 Task: Create new Company, with domain: 'zucc.ee' and type: 'Other'. Add new contact for this company, with mail Id: 'Aadya21King@zucc.ee', First Name: Aadya, Last name:  King, Job Title: 'Data Analyst', Phone Number: '(512) 555-4573'. Change life cycle stage to  Lead and lead status to  In Progress. Logged in from softage.10@softage.net
Action: Mouse moved to (68, 66)
Screenshot: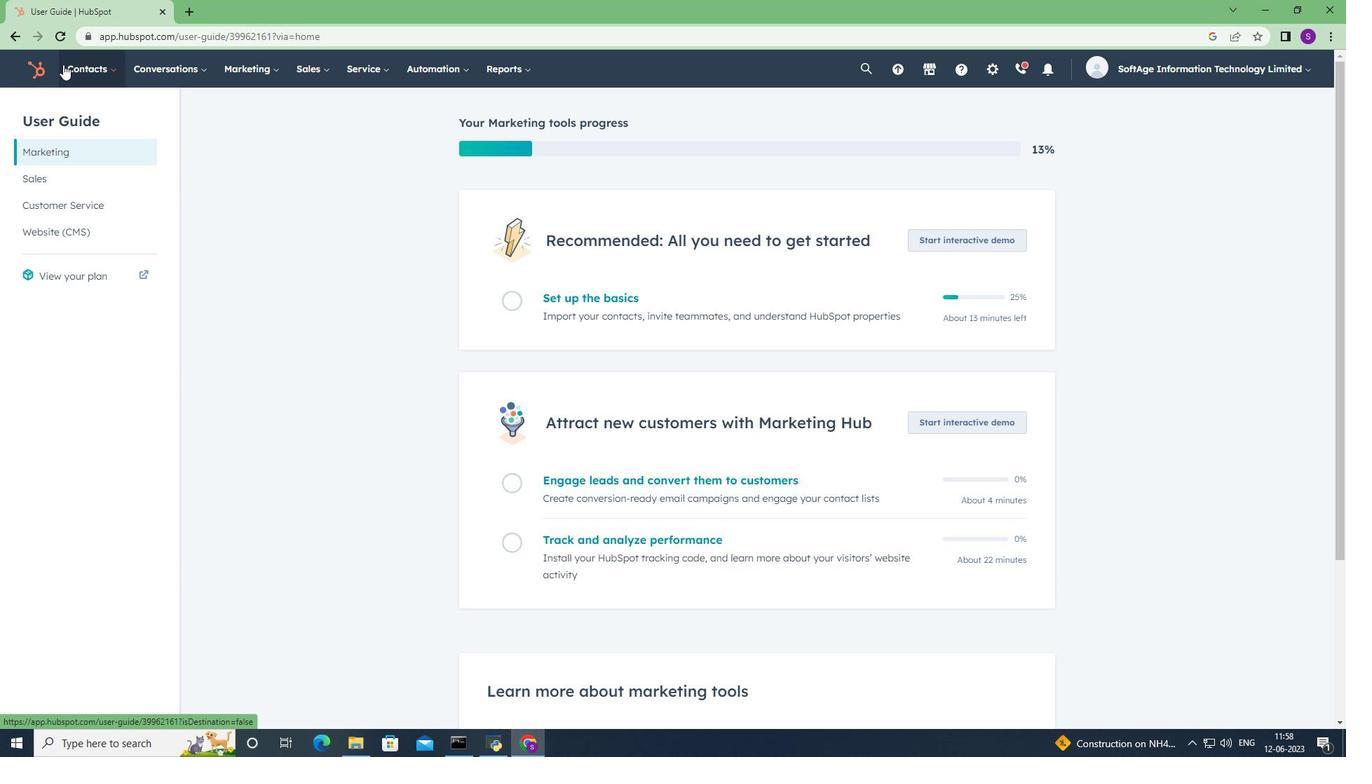 
Action: Mouse pressed left at (68, 66)
Screenshot: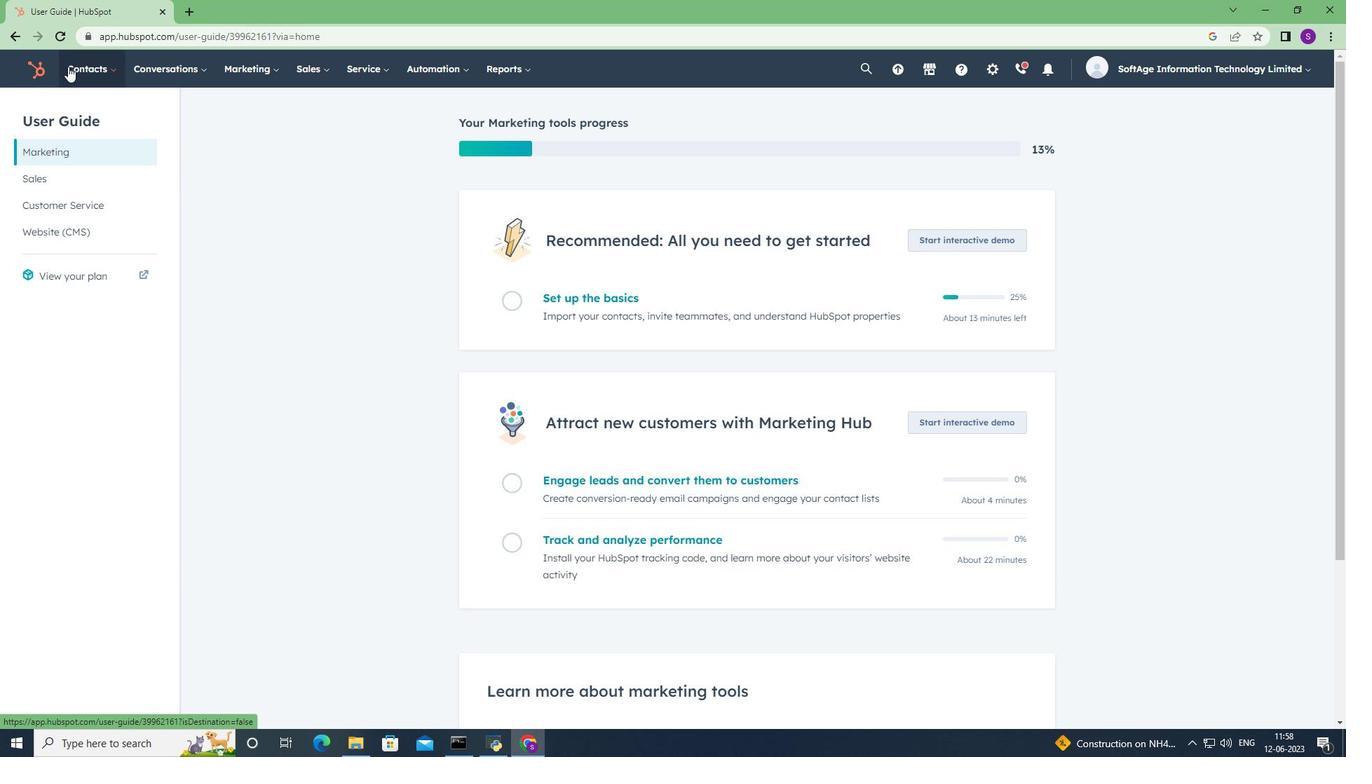 
Action: Mouse moved to (115, 144)
Screenshot: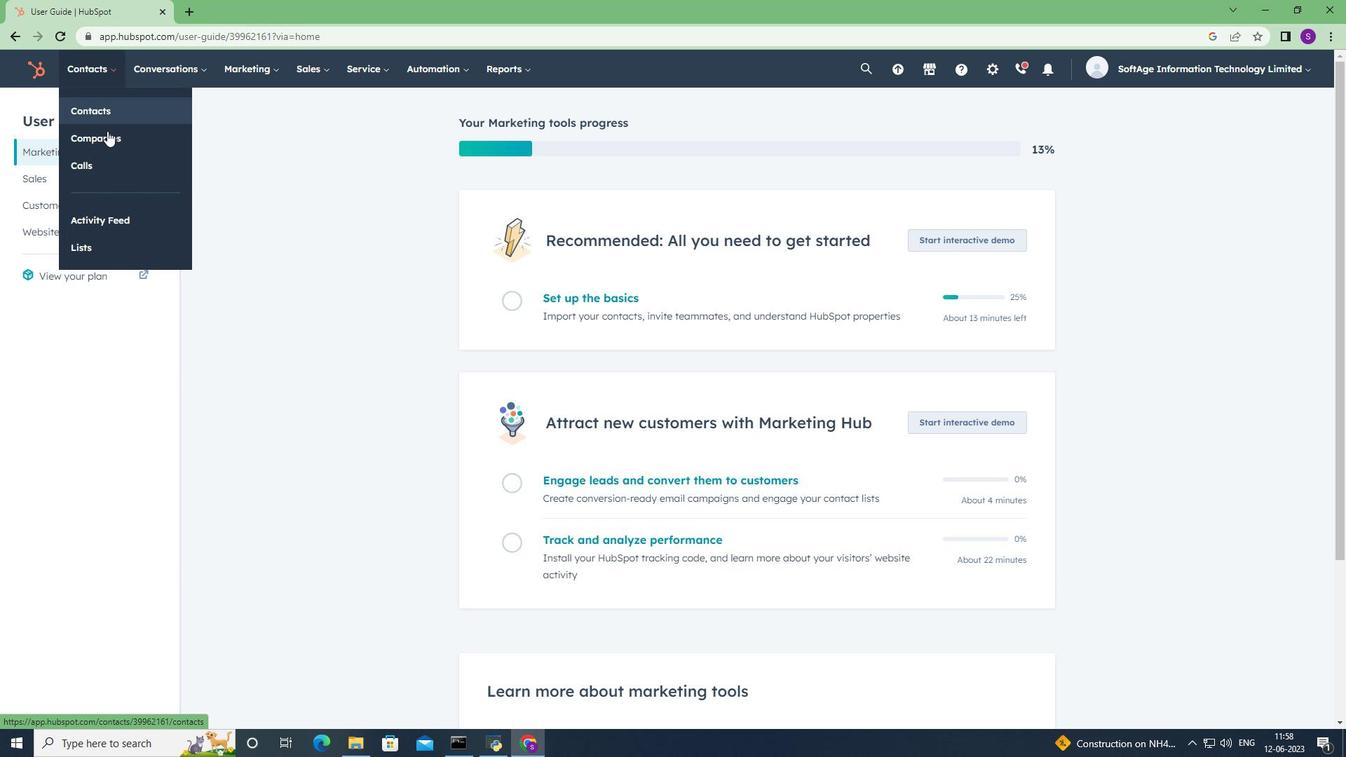 
Action: Mouse pressed left at (115, 144)
Screenshot: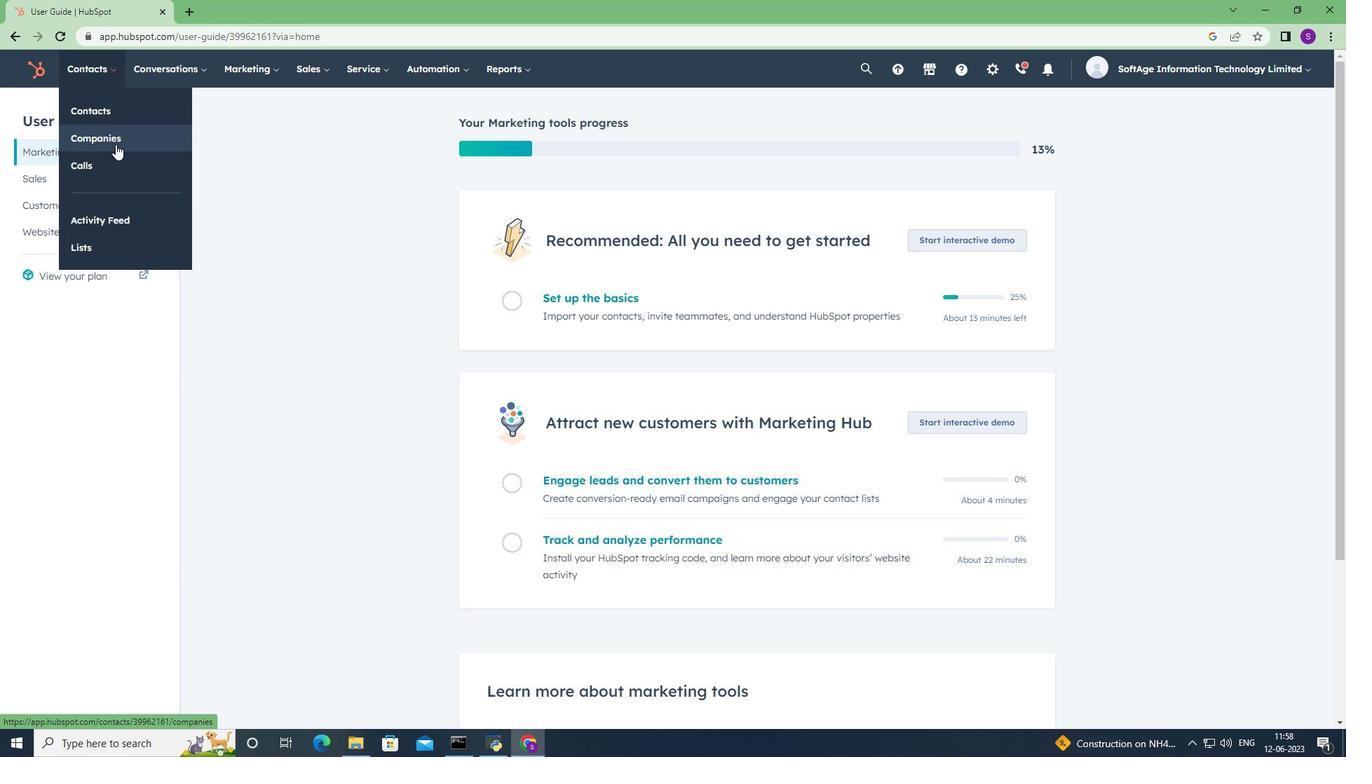 
Action: Mouse moved to (1285, 123)
Screenshot: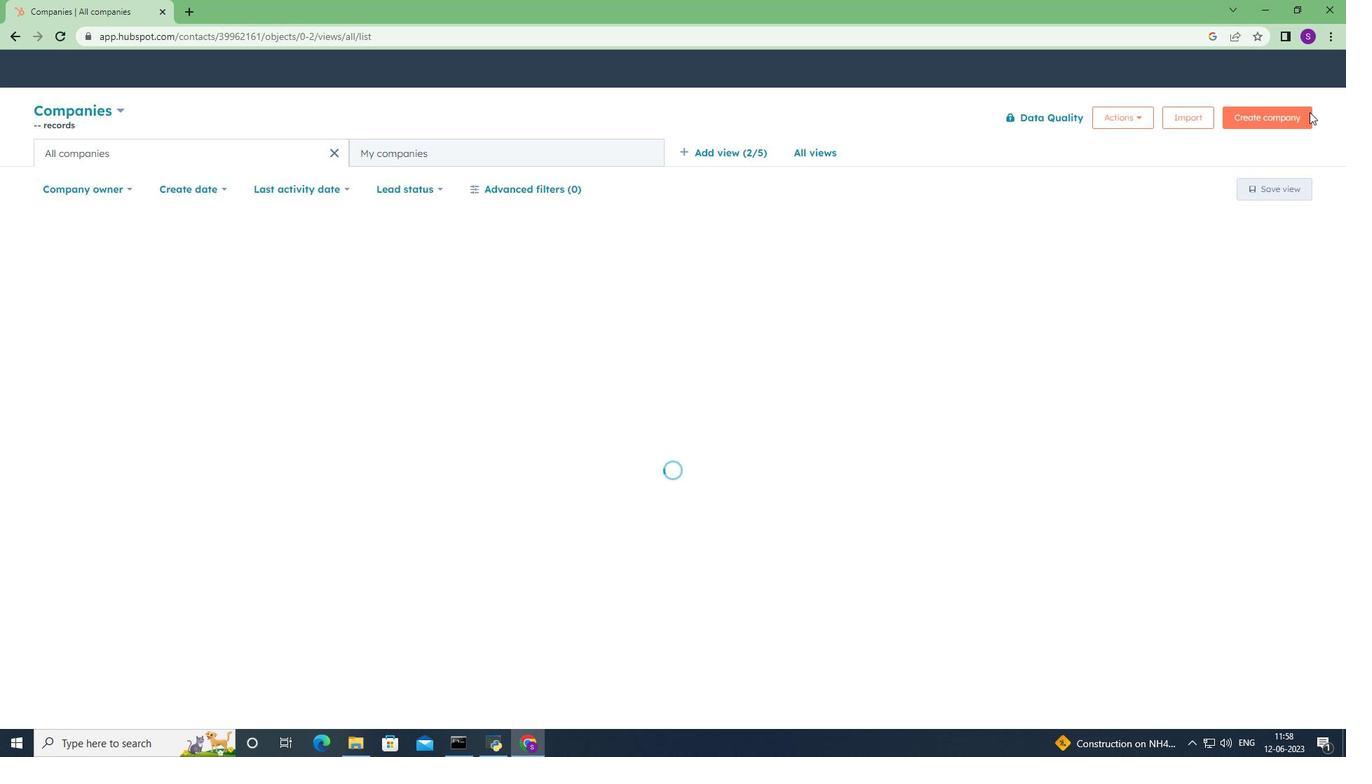 
Action: Mouse pressed left at (1285, 123)
Screenshot: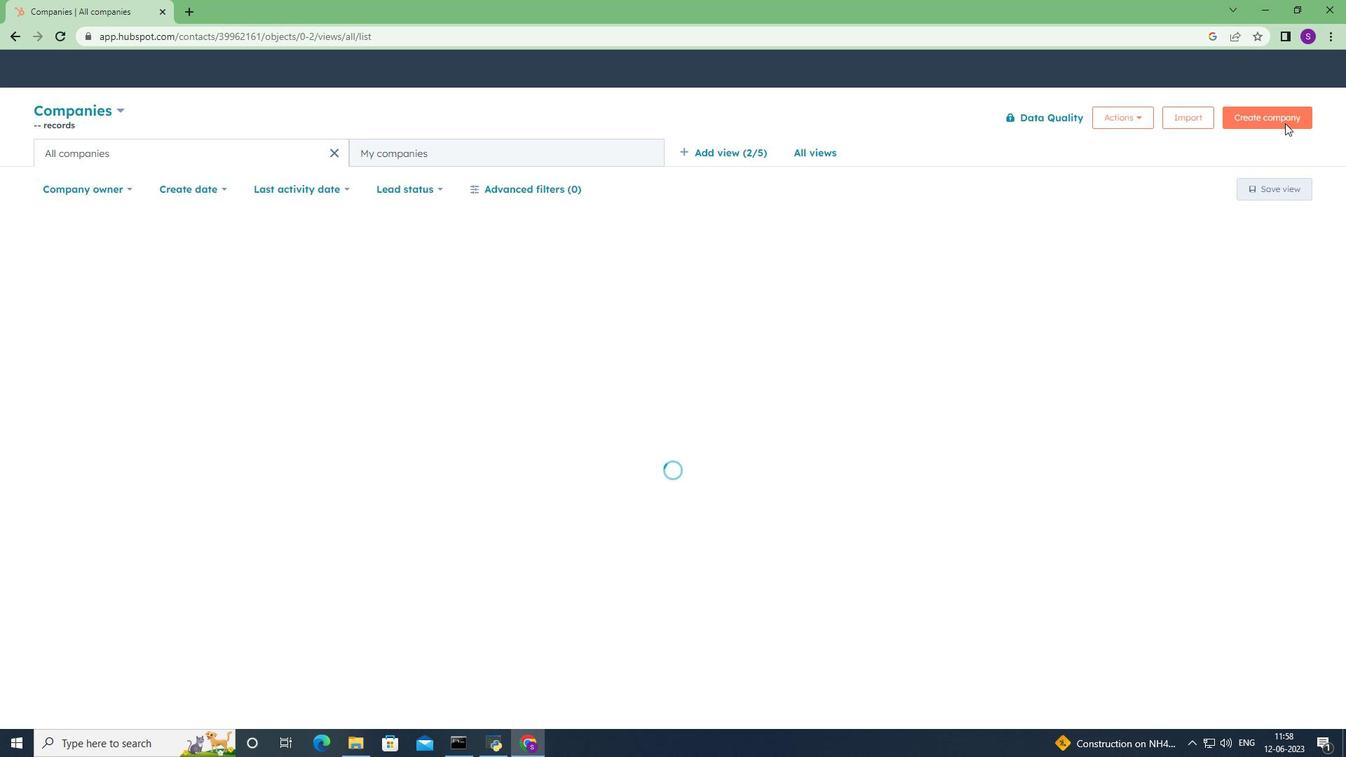 
Action: Mouse moved to (1020, 184)
Screenshot: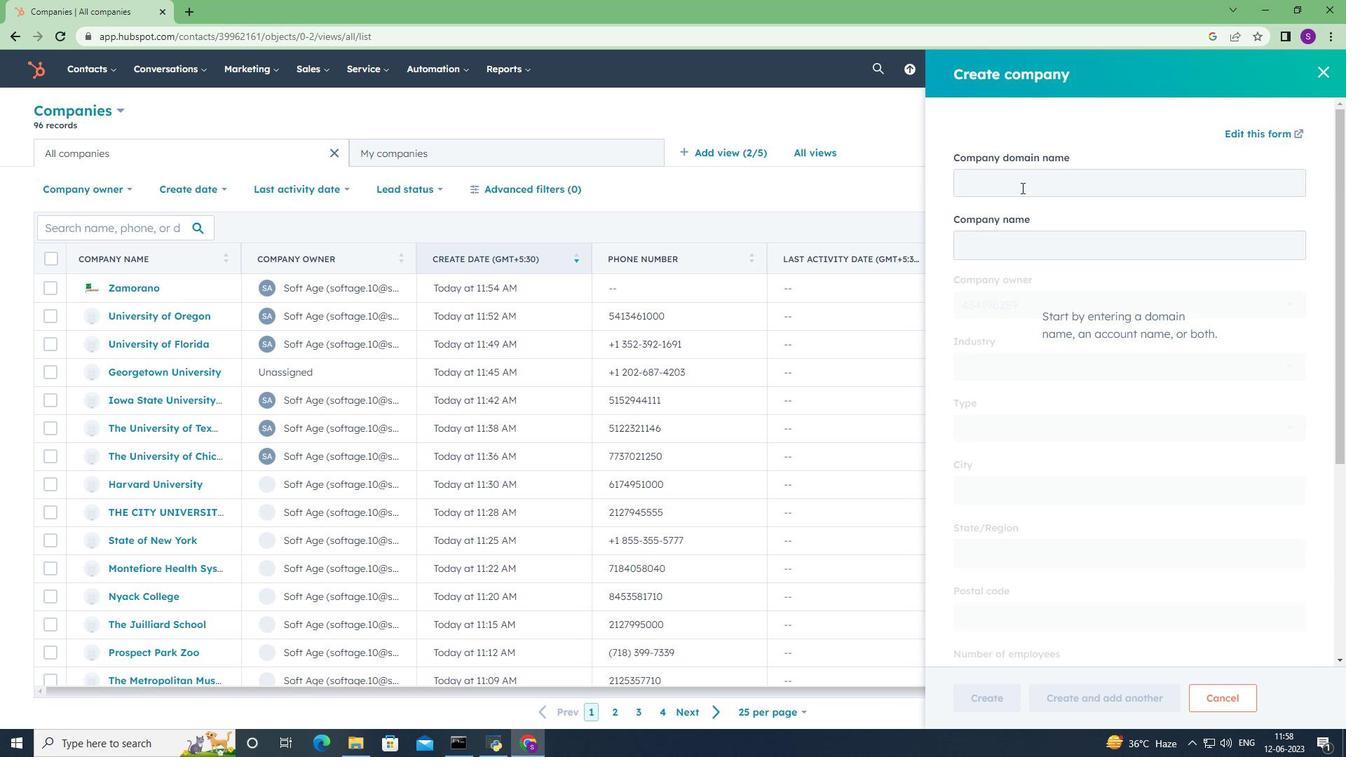 
Action: Mouse pressed left at (1020, 184)
Screenshot: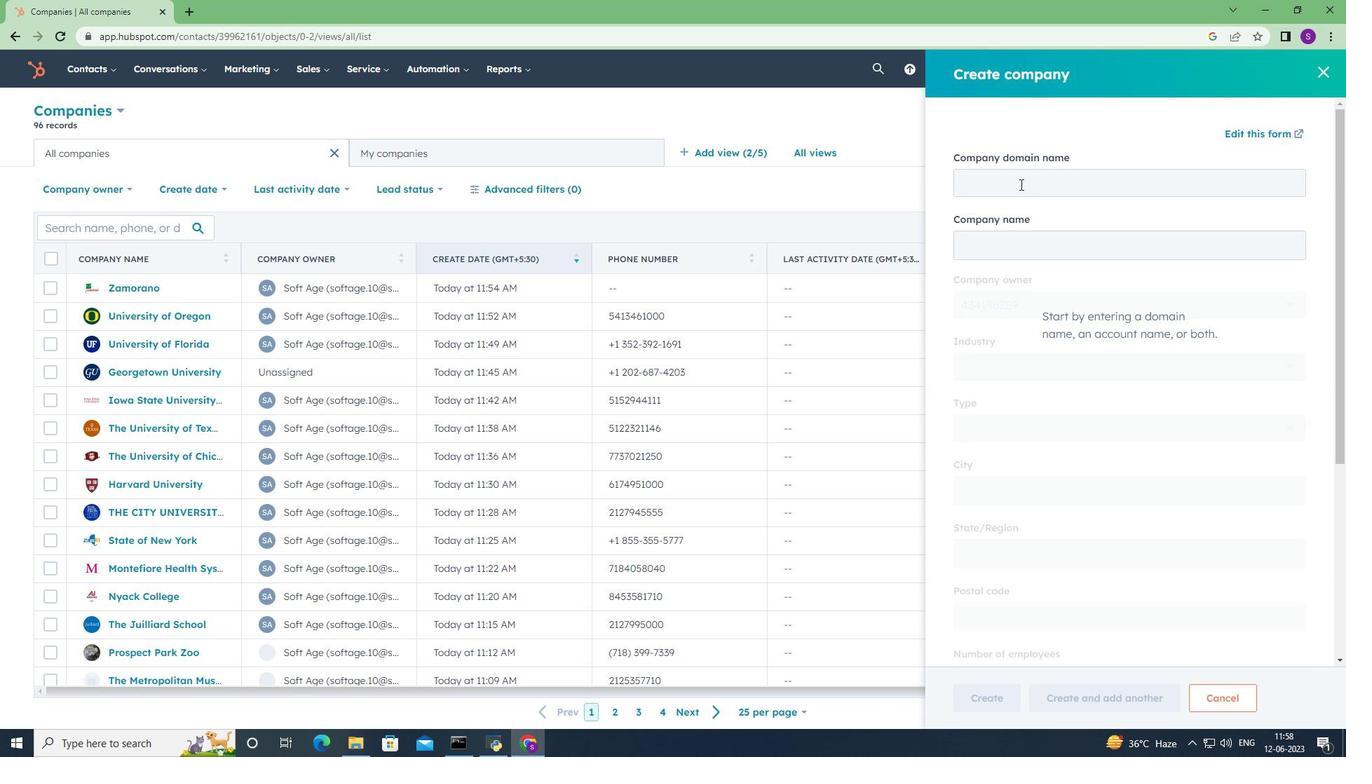 
Action: Key pressed zucc.ee
Screenshot: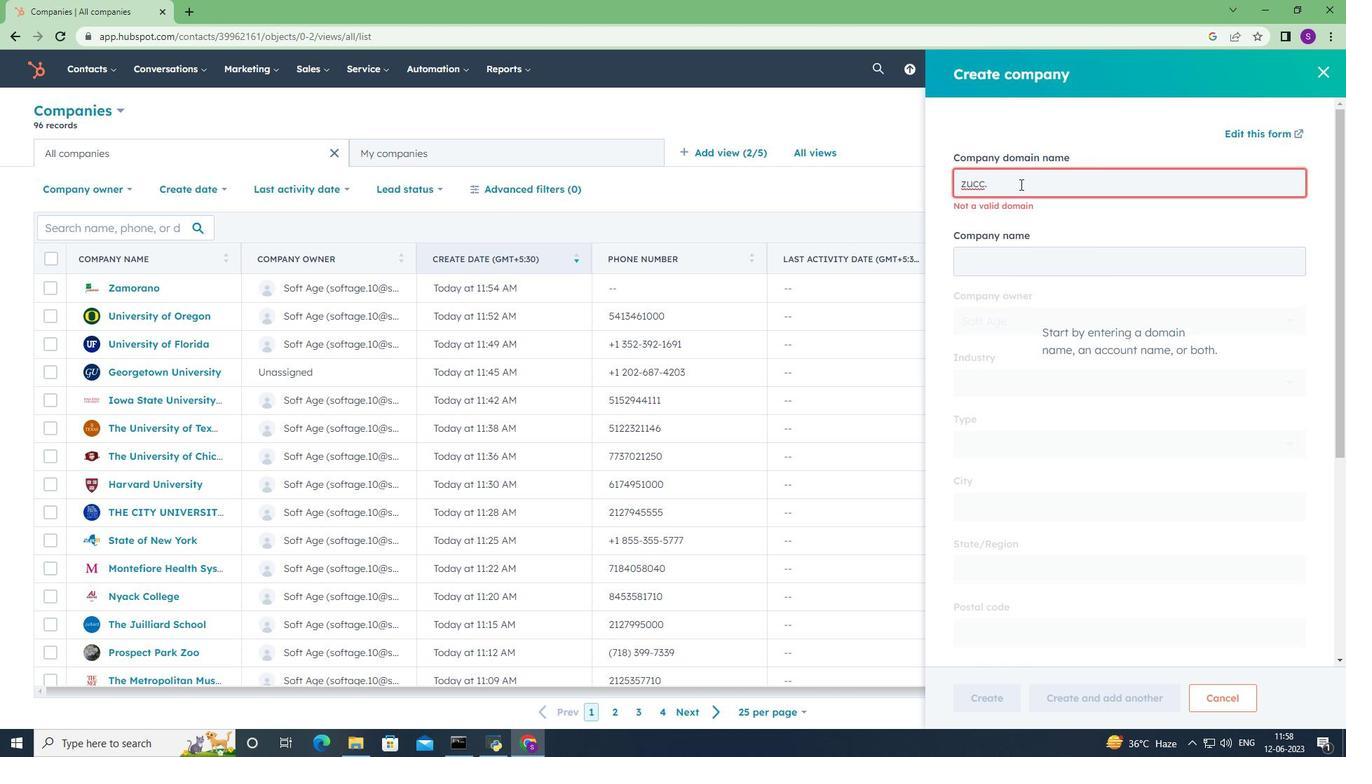 
Action: Mouse moved to (1113, 221)
Screenshot: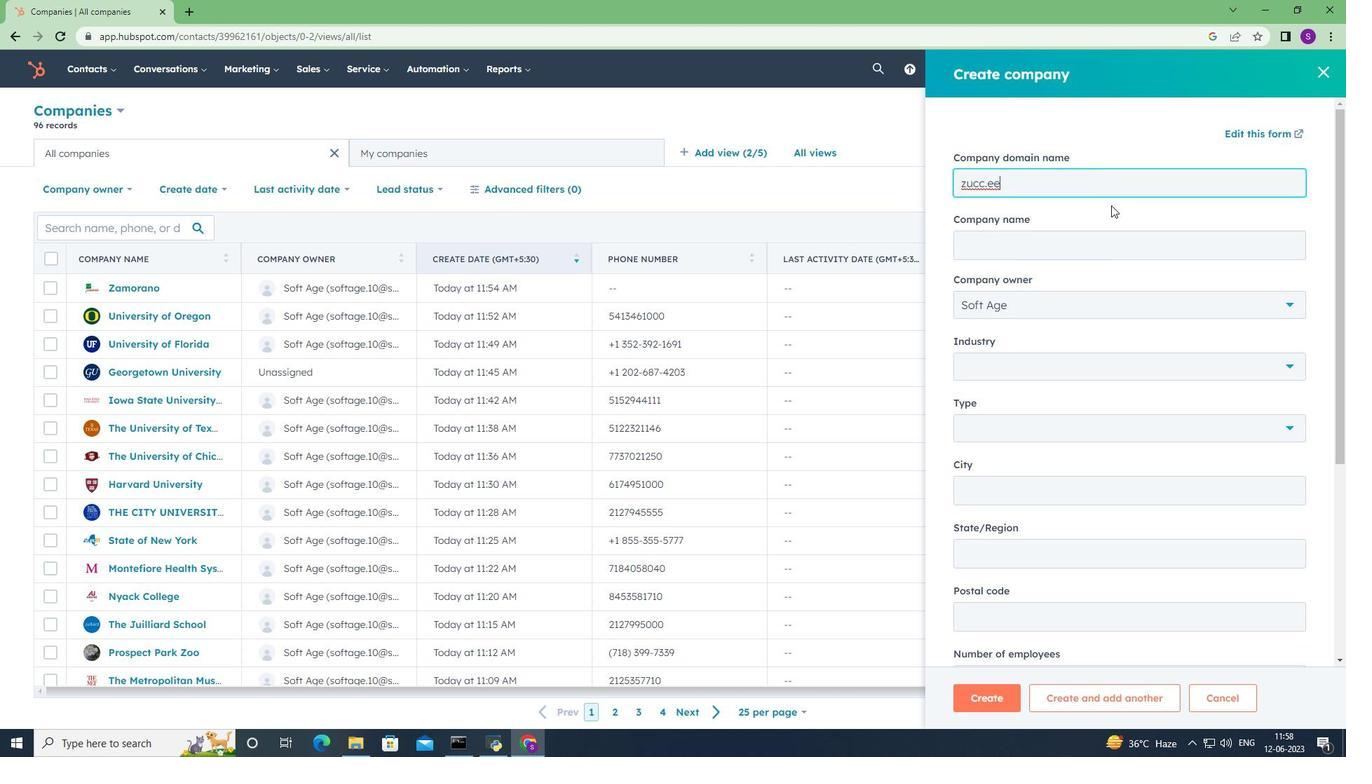
Action: Mouse scrolled (1113, 220) with delta (0, 0)
Screenshot: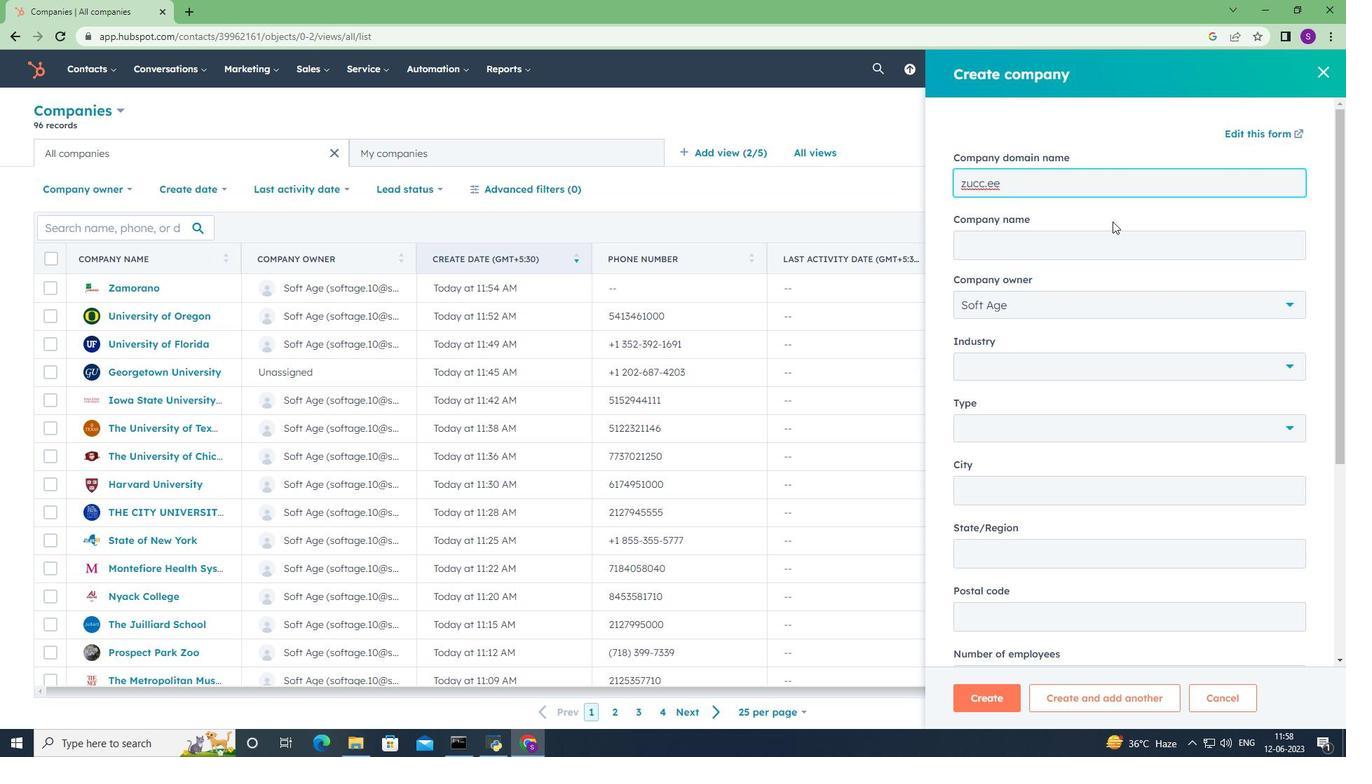
Action: Mouse moved to (1112, 223)
Screenshot: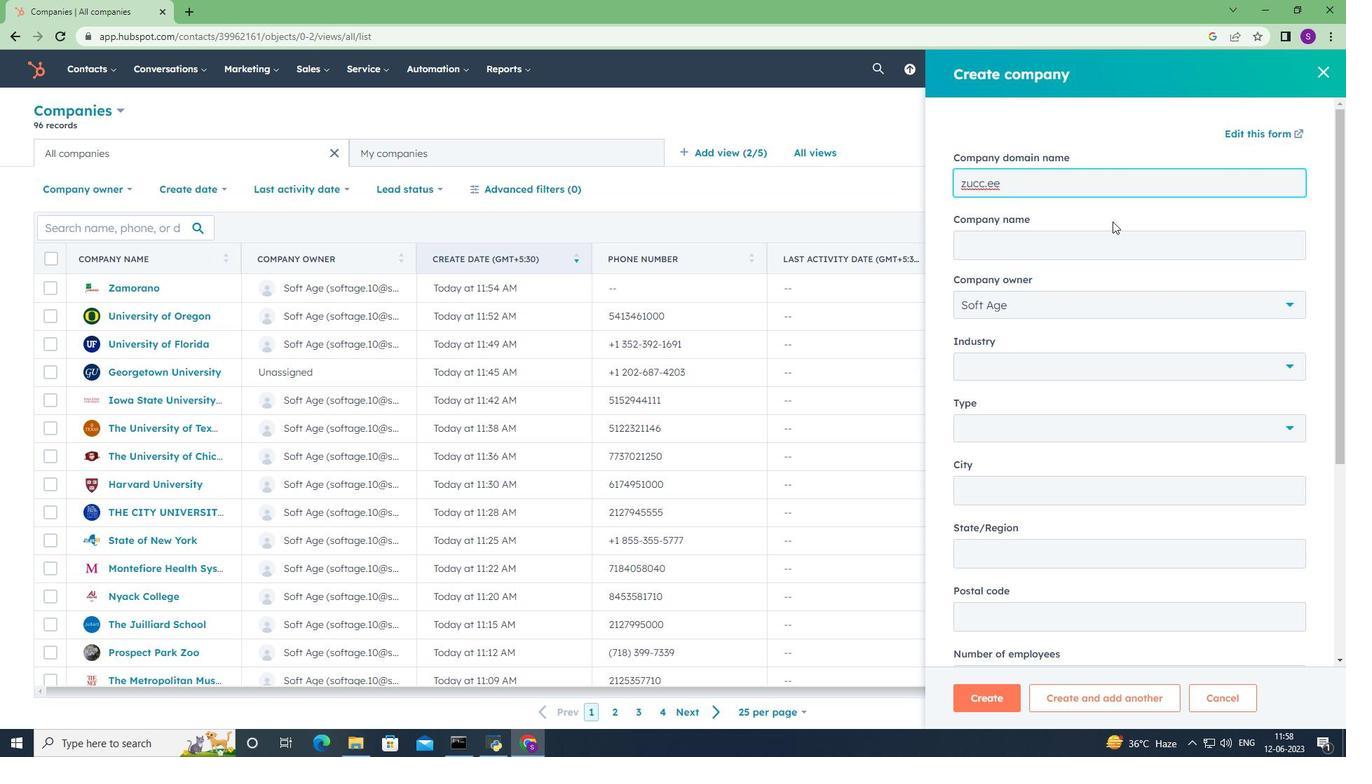 
Action: Mouse scrolled (1112, 222) with delta (0, 0)
Screenshot: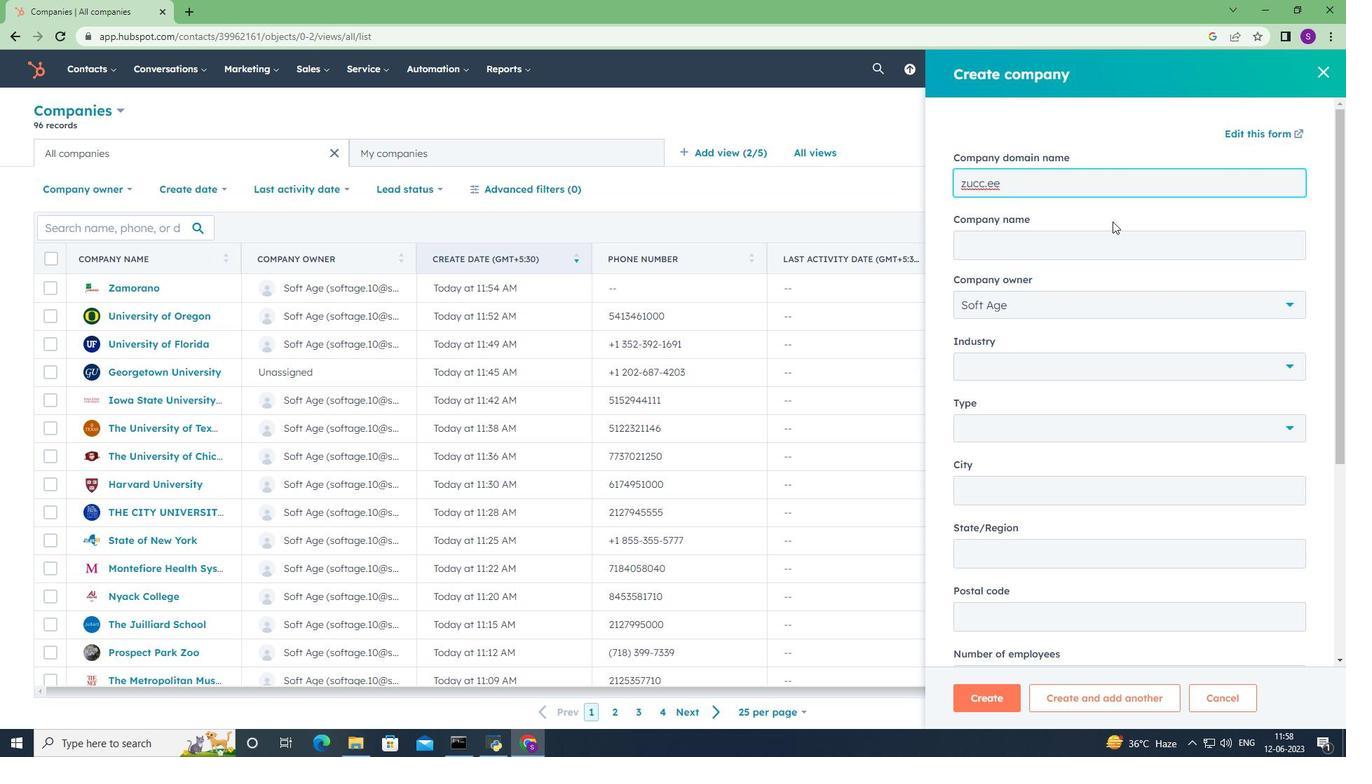 
Action: Mouse moved to (1111, 225)
Screenshot: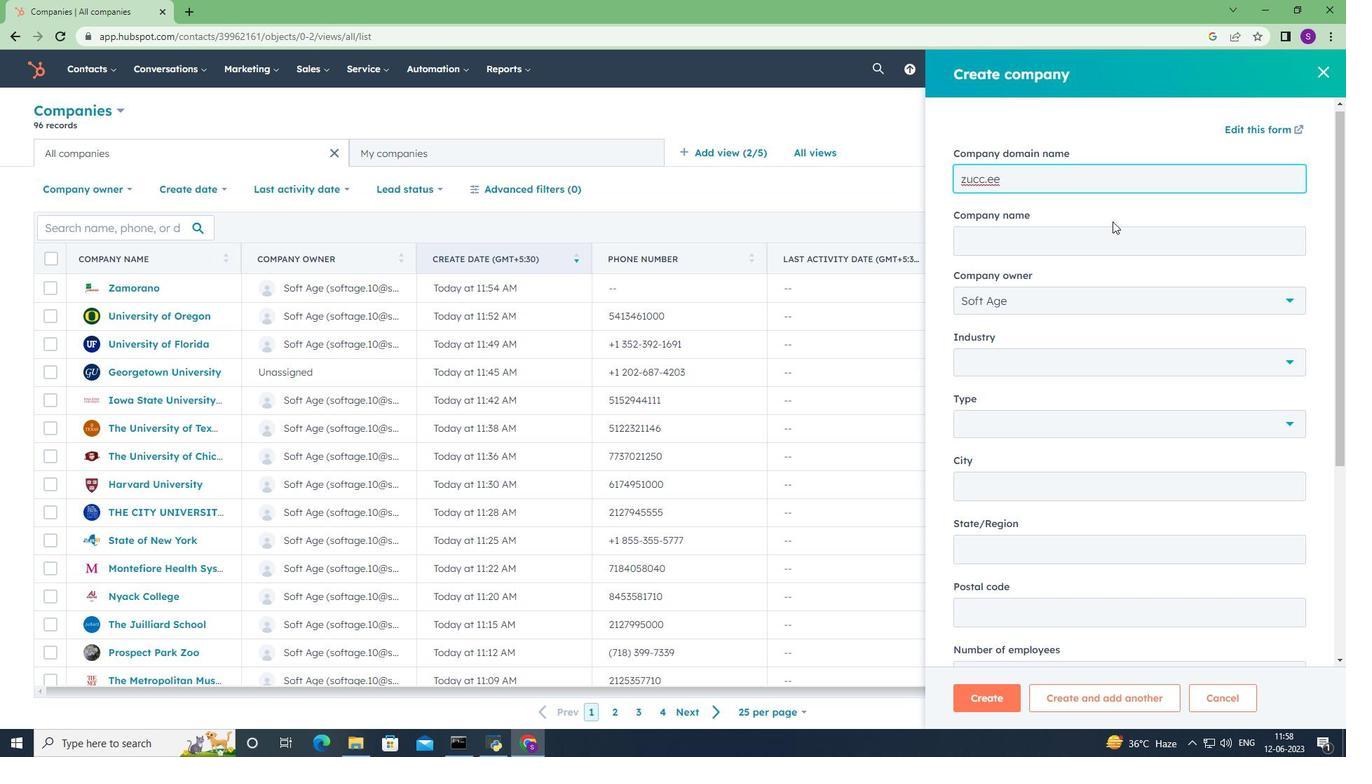 
Action: Mouse scrolled (1111, 225) with delta (0, 0)
Screenshot: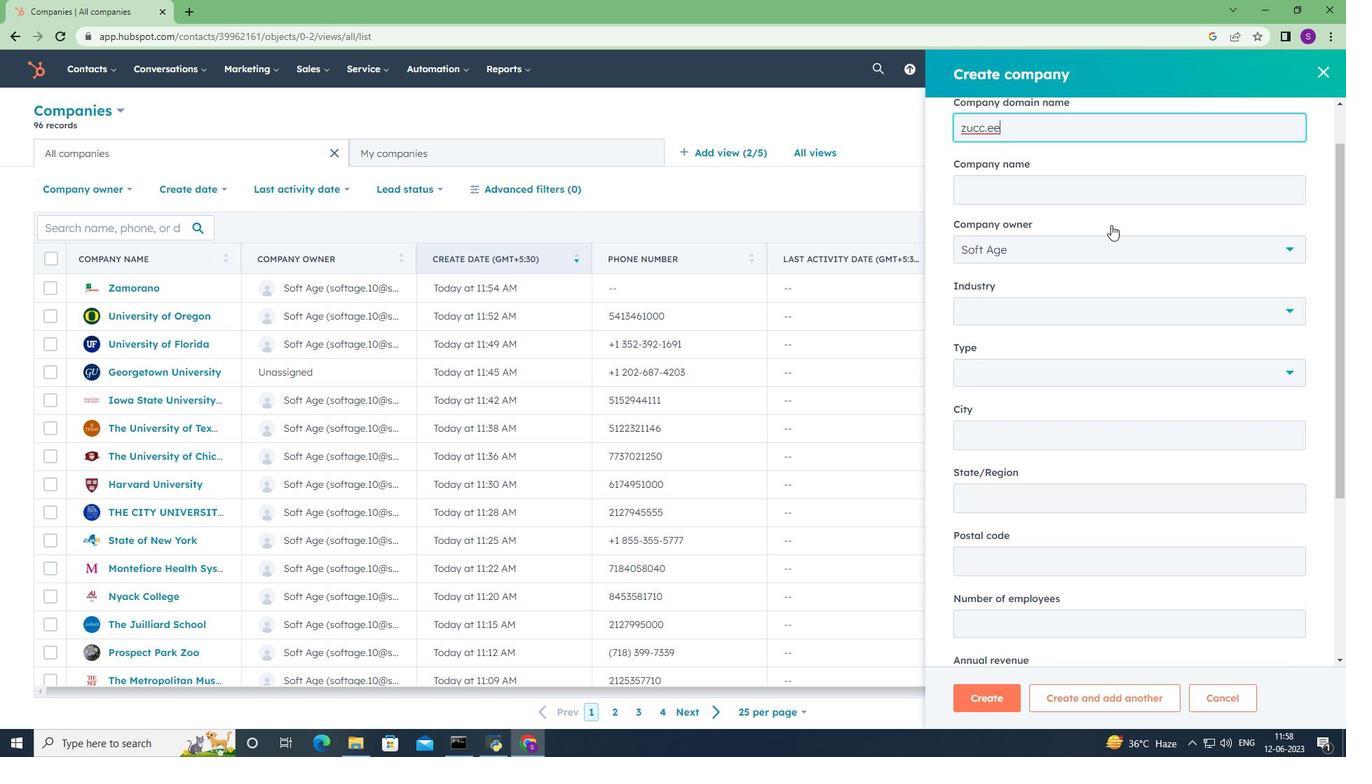 
Action: Mouse scrolled (1111, 225) with delta (0, 0)
Screenshot: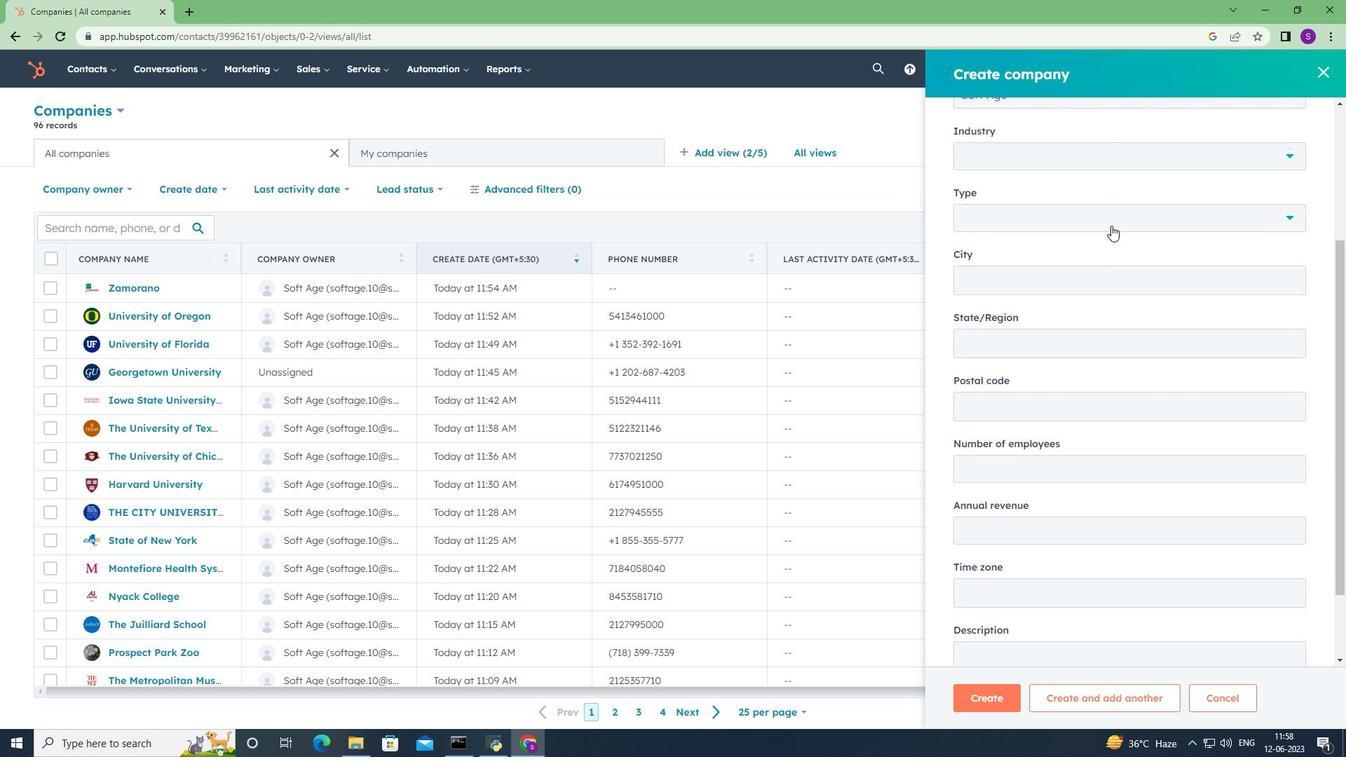 
Action: Mouse scrolled (1111, 225) with delta (0, 0)
Screenshot: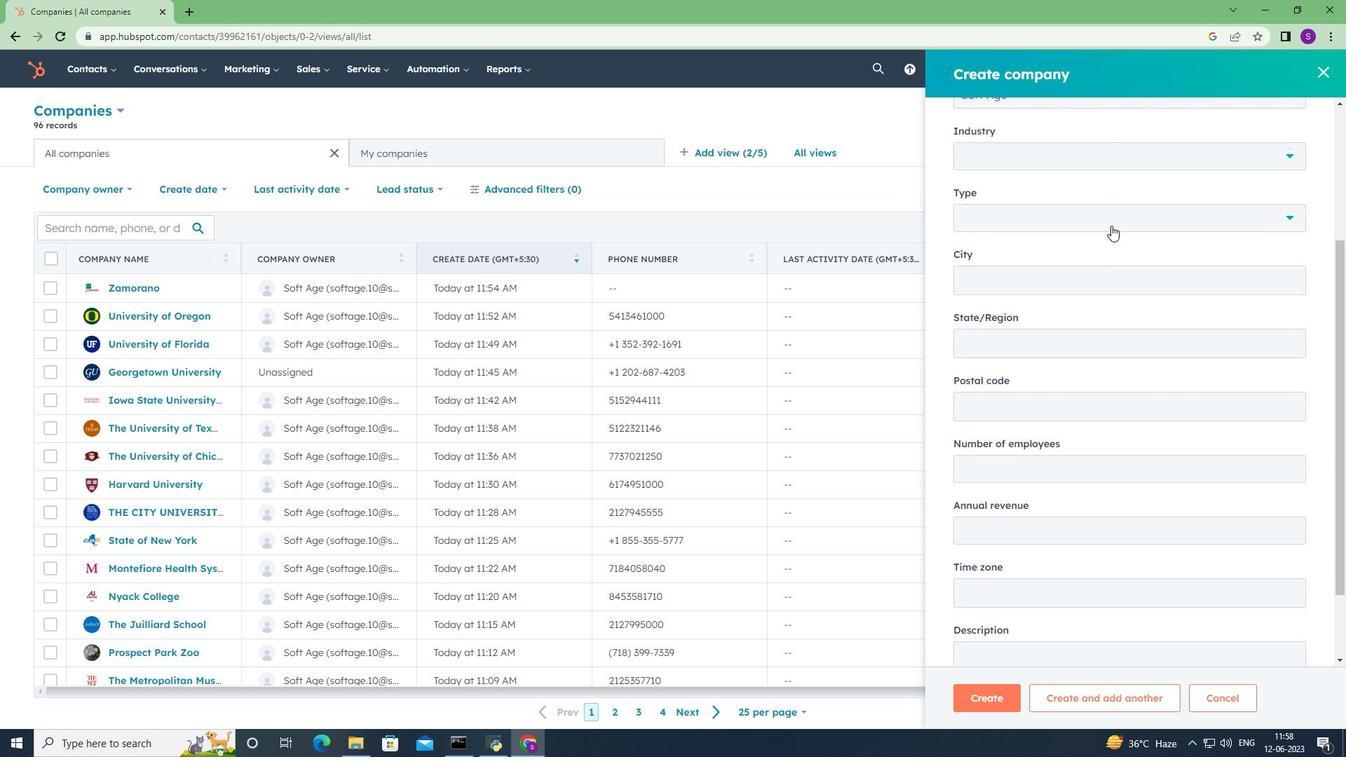 
Action: Mouse scrolled (1111, 225) with delta (0, 0)
Screenshot: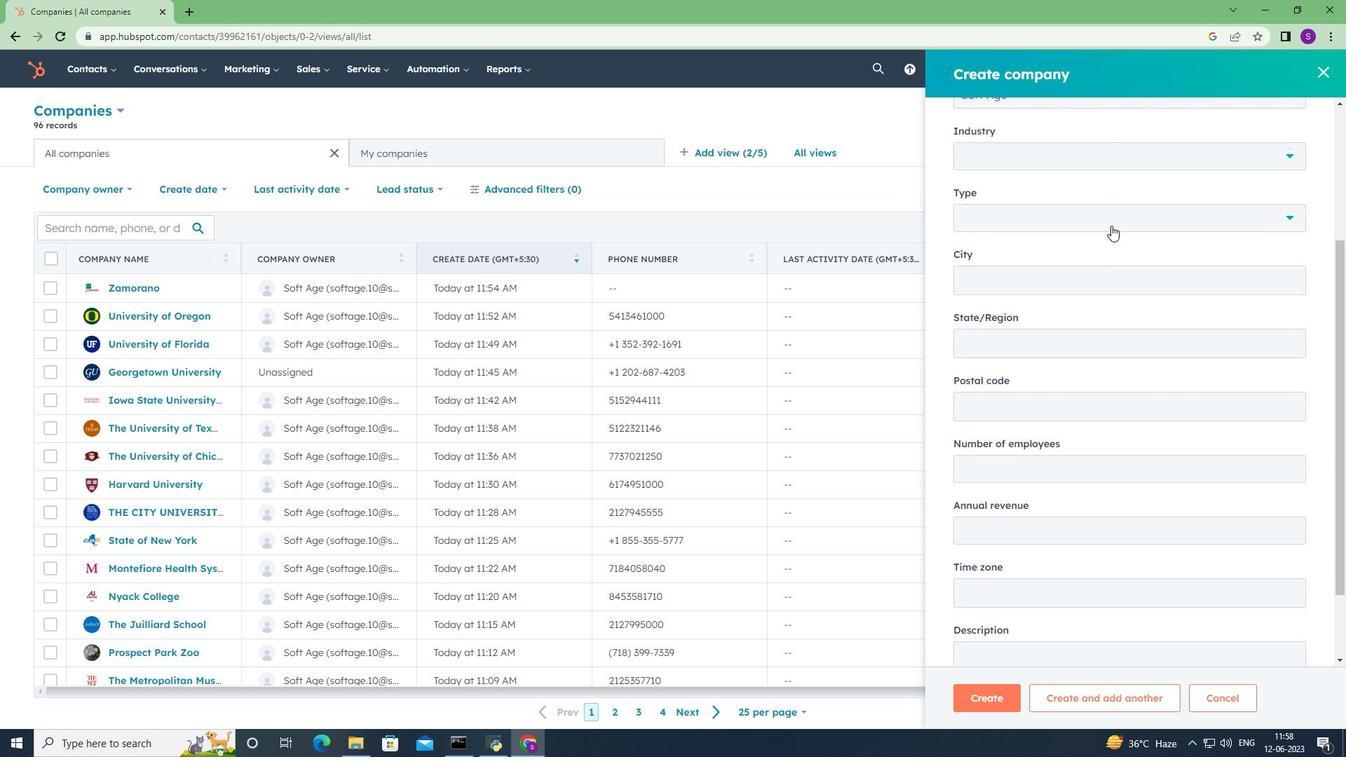 
Action: Mouse scrolled (1111, 225) with delta (0, 0)
Screenshot: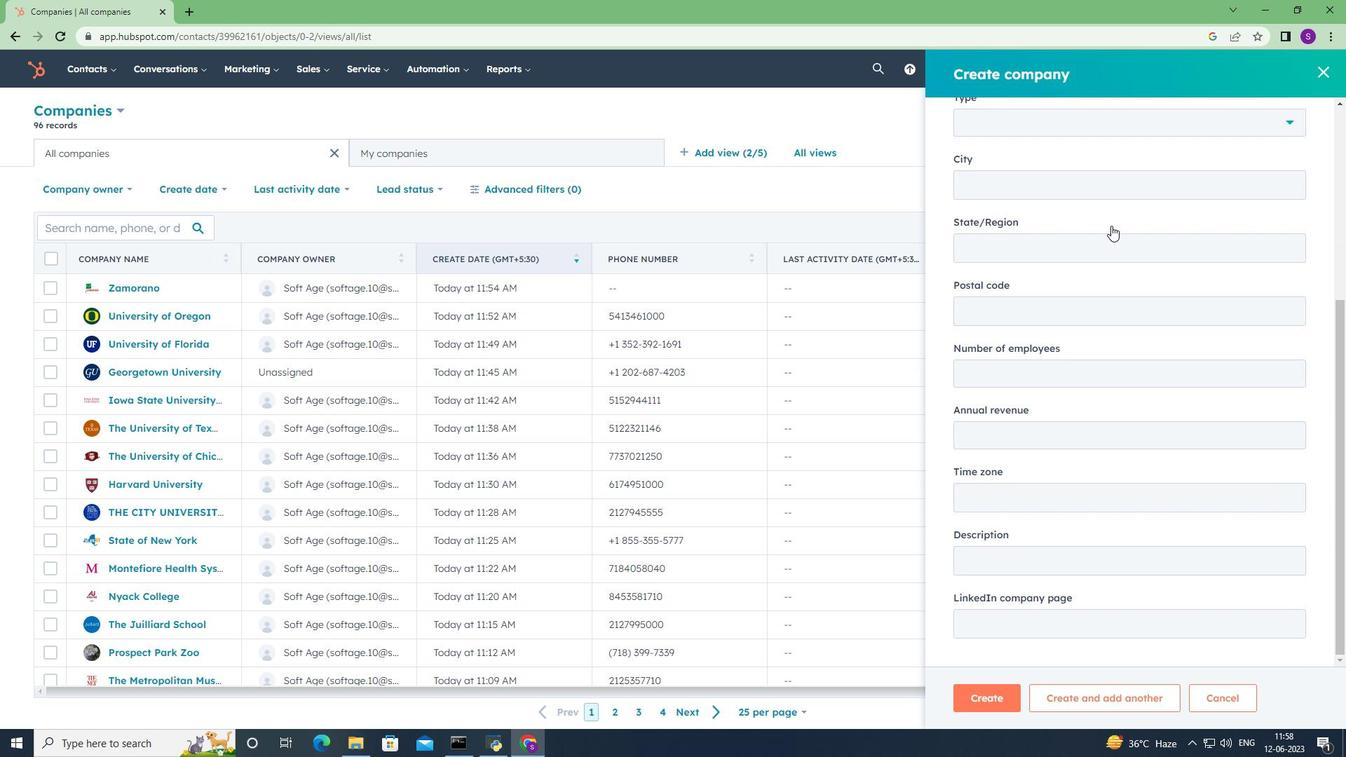 
Action: Mouse scrolled (1111, 225) with delta (0, 0)
Screenshot: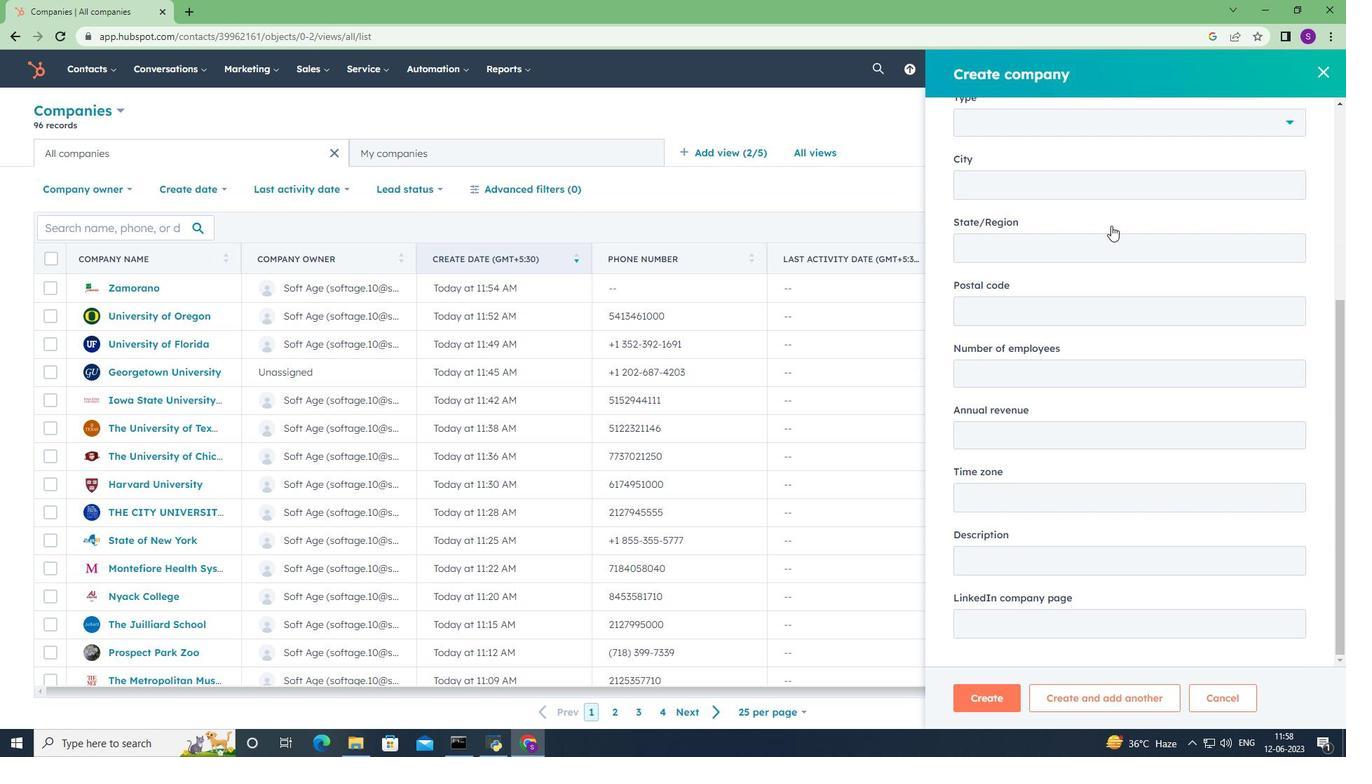 
Action: Mouse scrolled (1111, 225) with delta (0, 0)
Screenshot: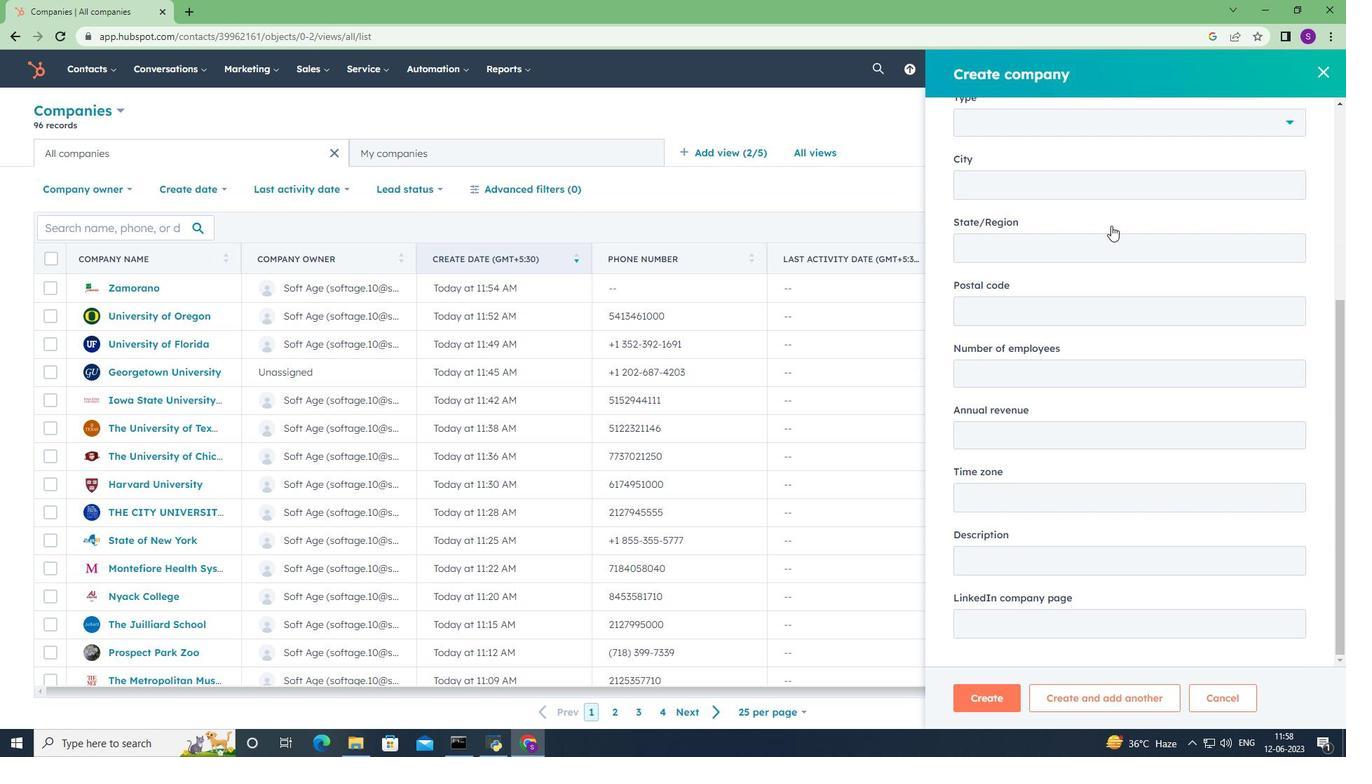 
Action: Mouse scrolled (1111, 225) with delta (0, 0)
Screenshot: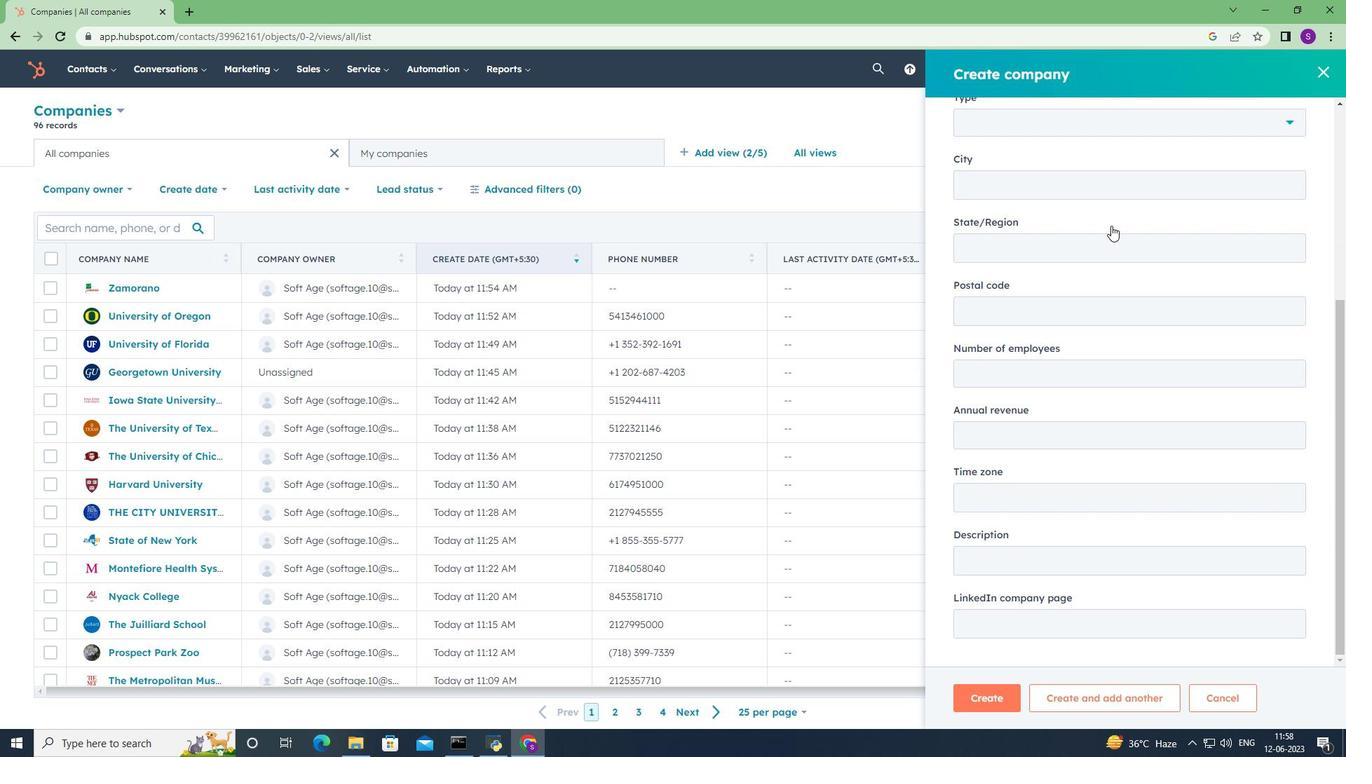 
Action: Mouse scrolled (1111, 226) with delta (0, 0)
Screenshot: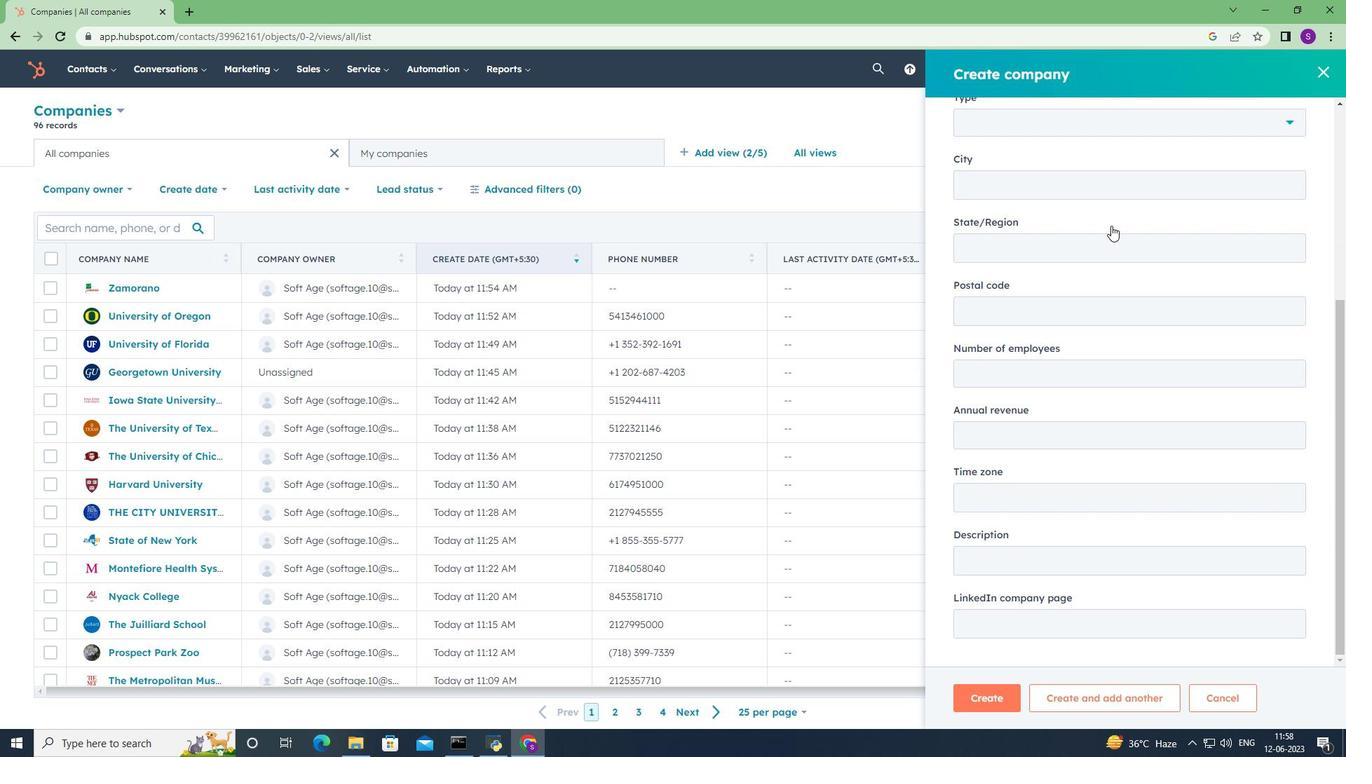 
Action: Mouse scrolled (1111, 226) with delta (0, 0)
Screenshot: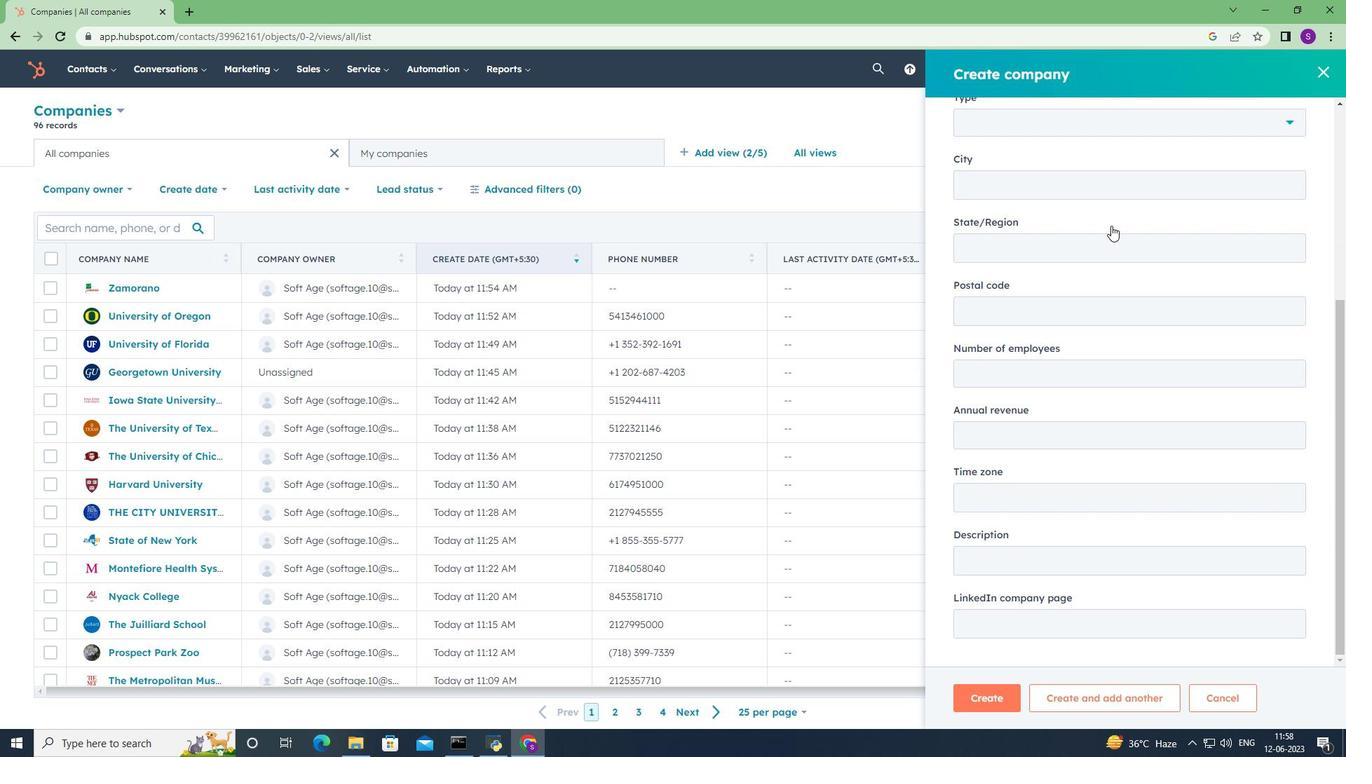 
Action: Mouse scrolled (1111, 226) with delta (0, 0)
Screenshot: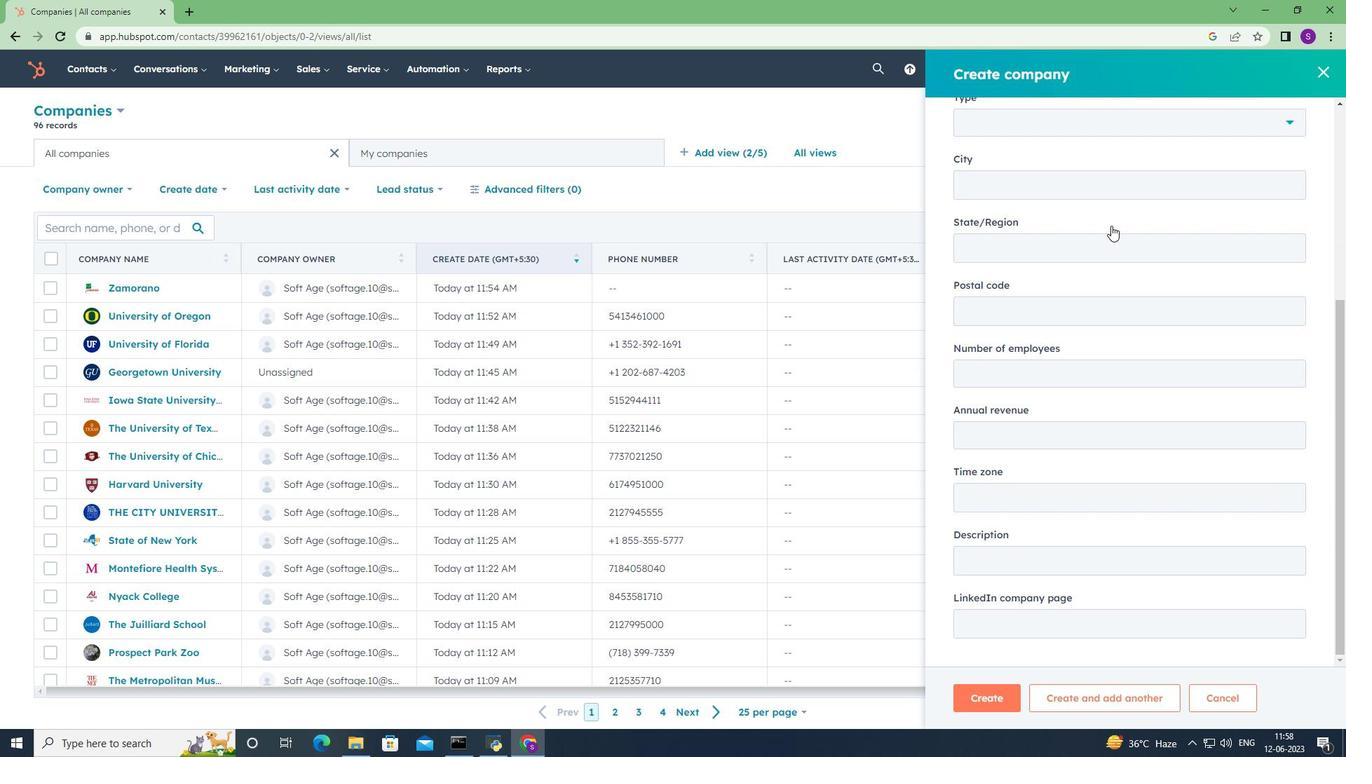 
Action: Mouse scrolled (1111, 226) with delta (0, 0)
Screenshot: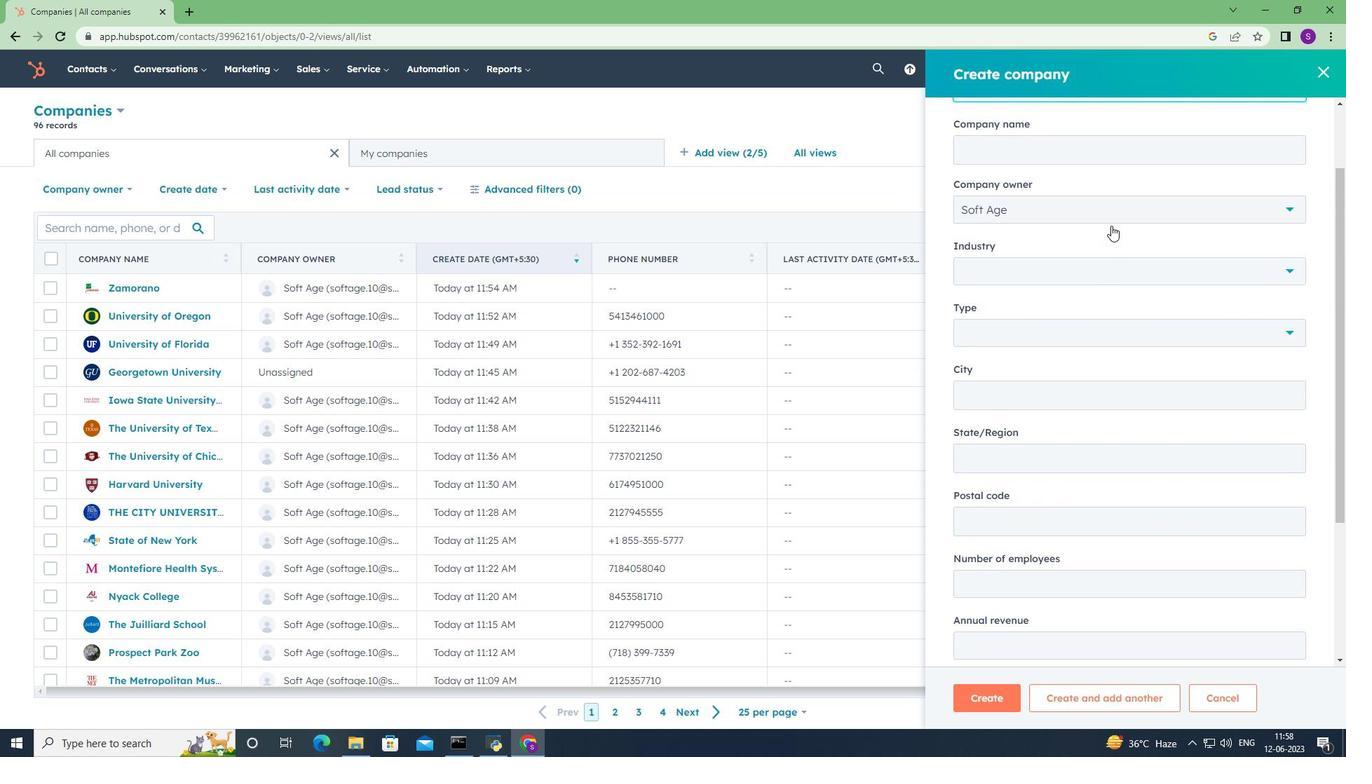 
Action: Mouse scrolled (1111, 226) with delta (0, 0)
Screenshot: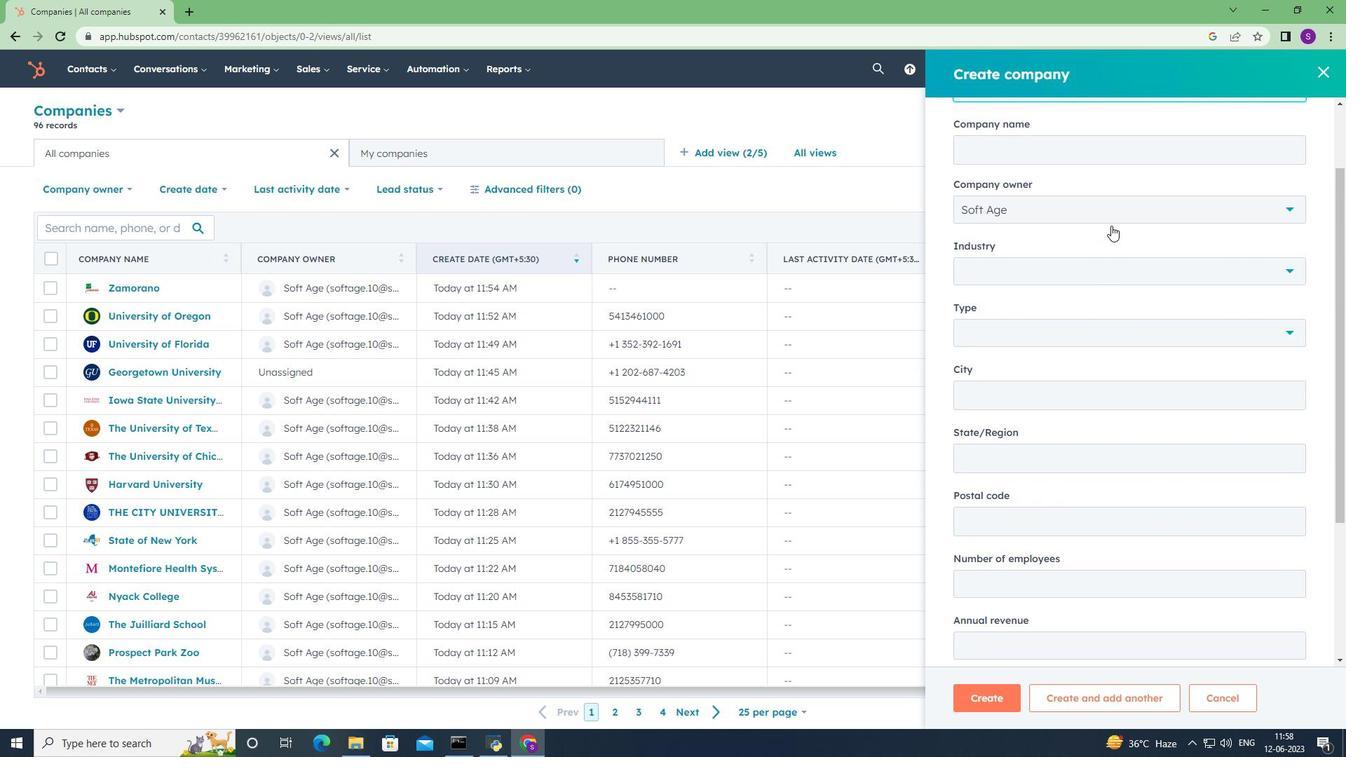 
Action: Mouse scrolled (1111, 226) with delta (0, 0)
Screenshot: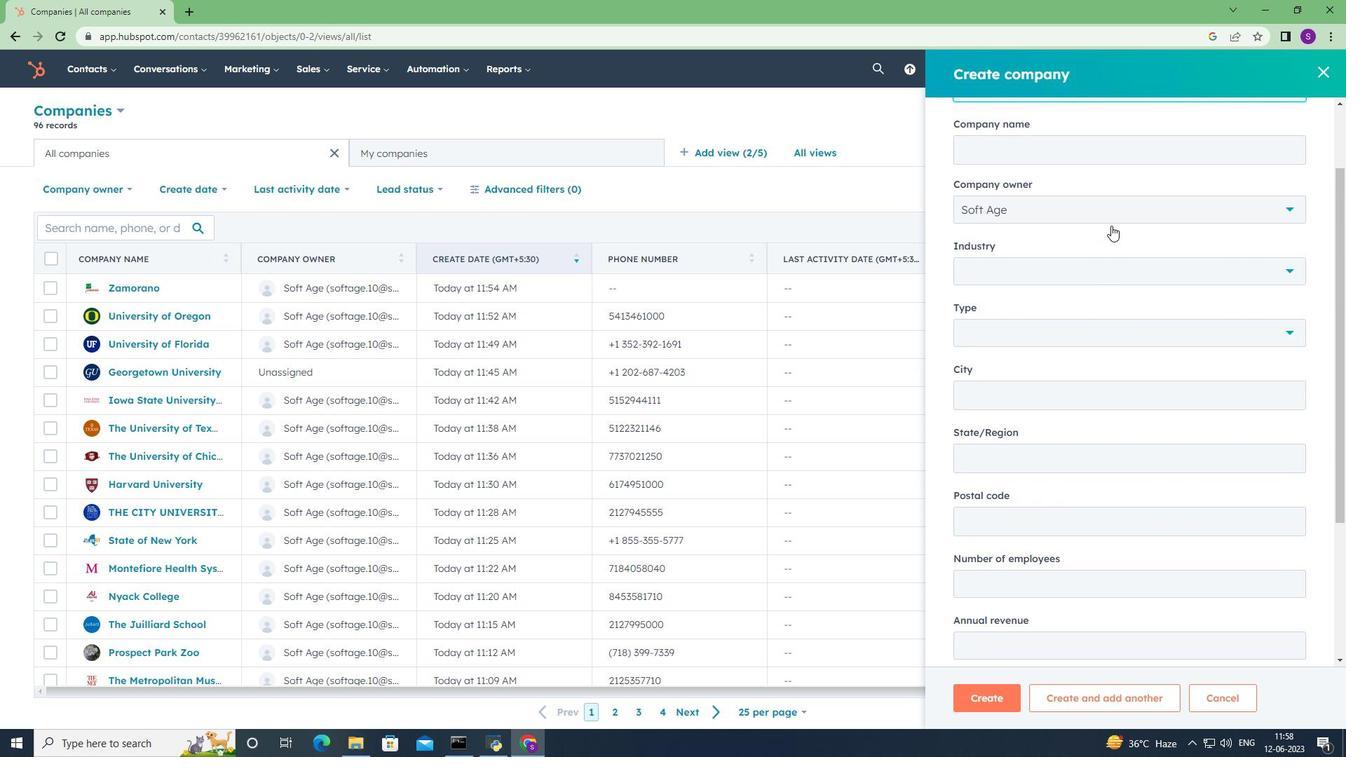 
Action: Mouse scrolled (1111, 226) with delta (0, 0)
Screenshot: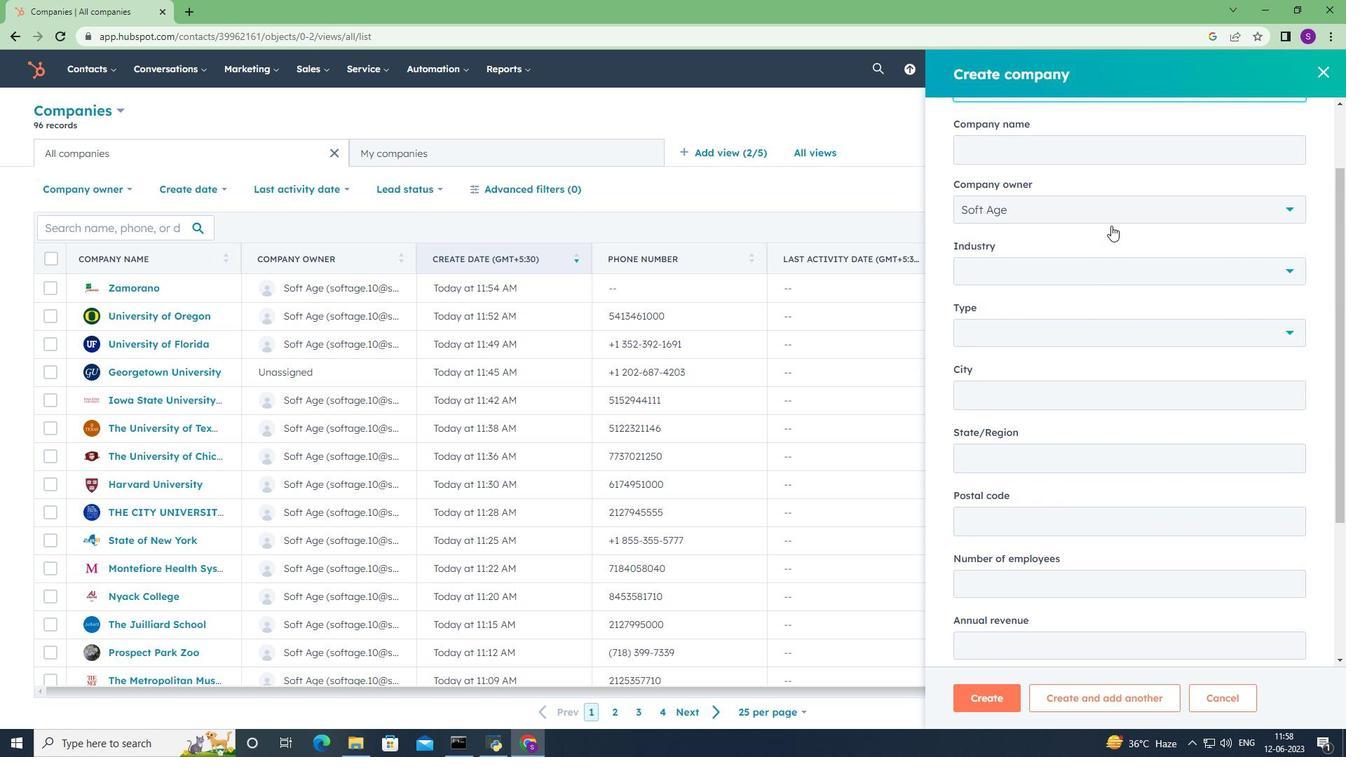 
Action: Mouse scrolled (1111, 226) with delta (0, 0)
Screenshot: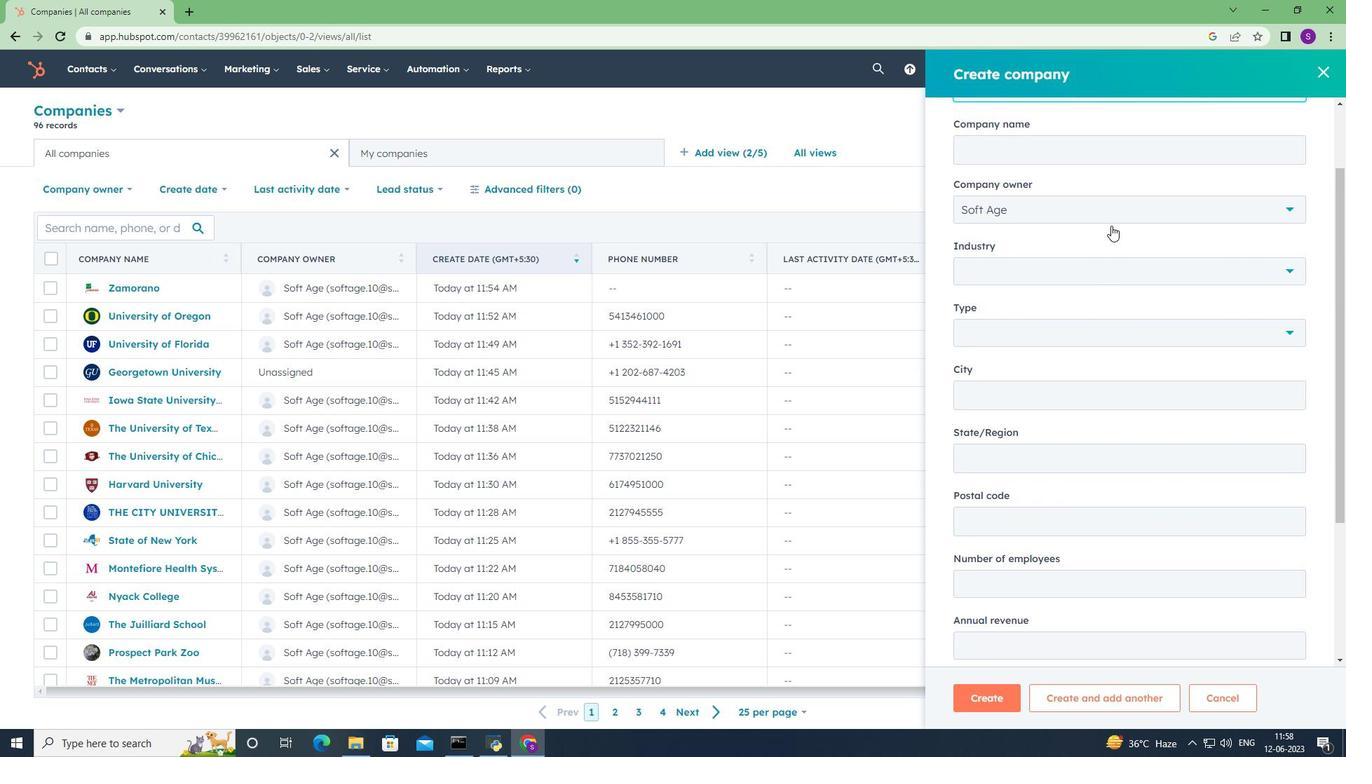 
Action: Mouse moved to (1117, 425)
Screenshot: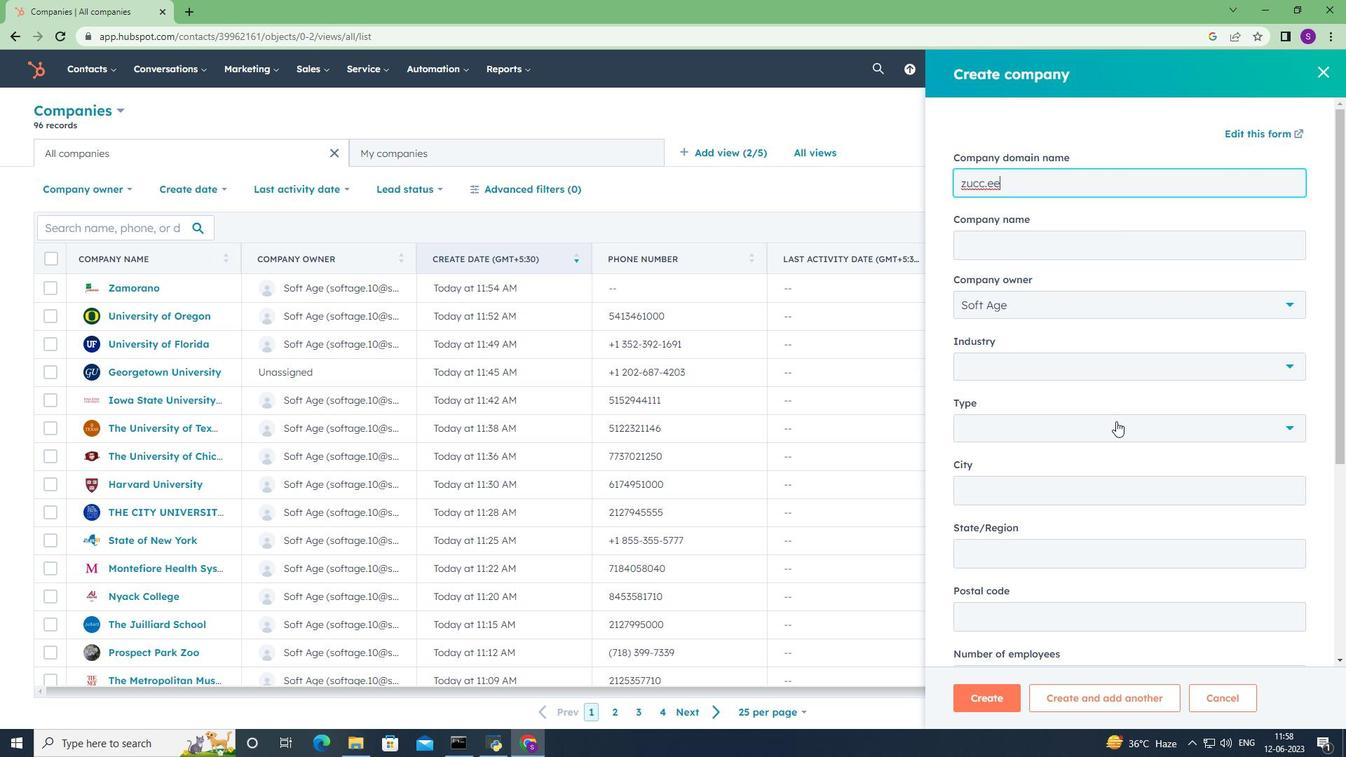 
Action: Mouse pressed left at (1117, 425)
Screenshot: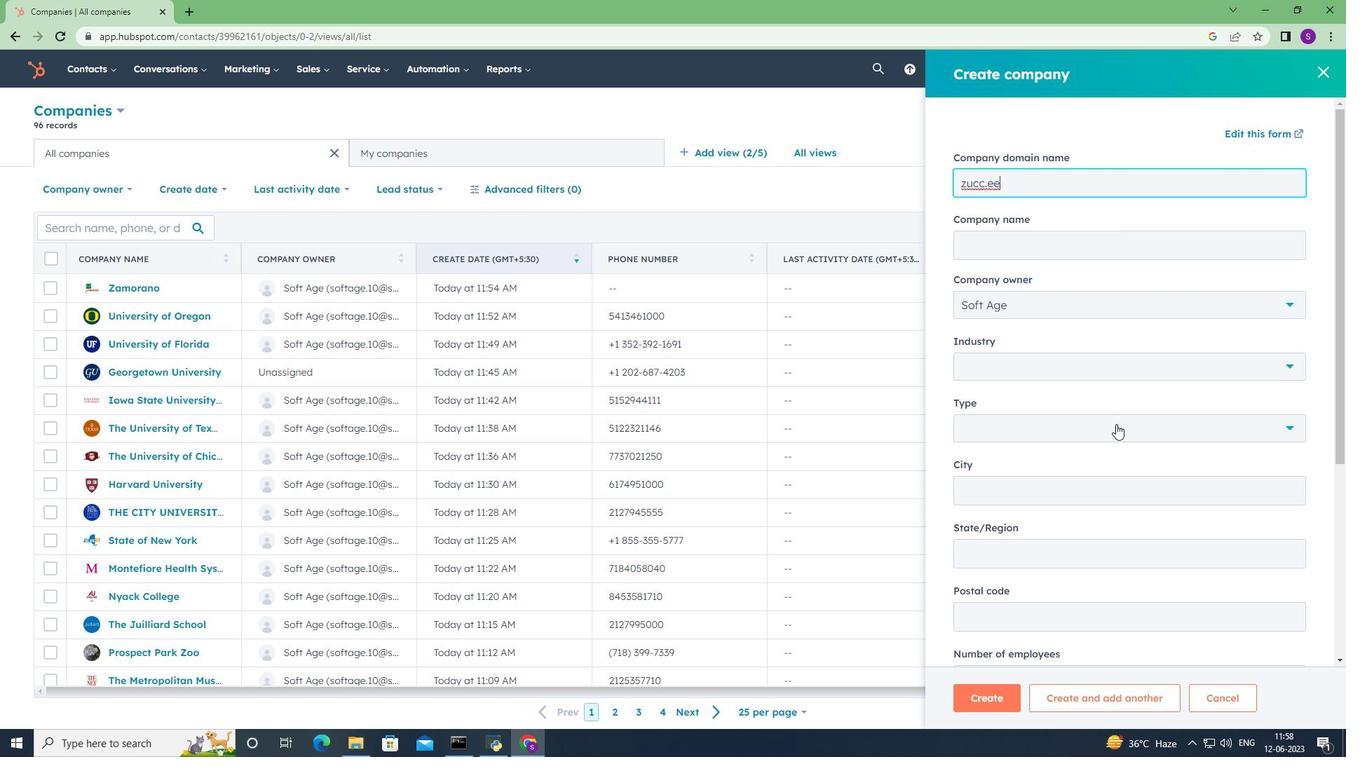 
Action: Mouse moved to (1007, 574)
Screenshot: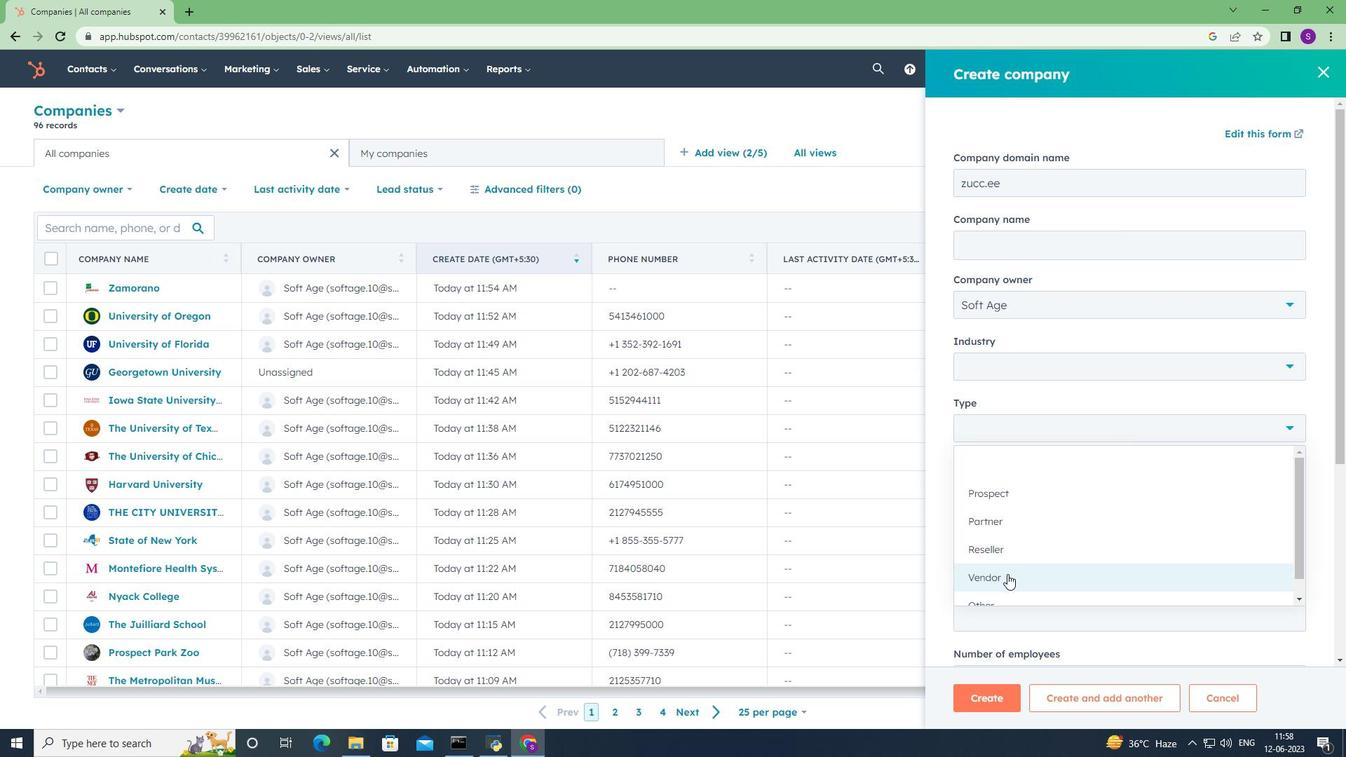 
Action: Mouse scrolled (1007, 573) with delta (0, 0)
Screenshot: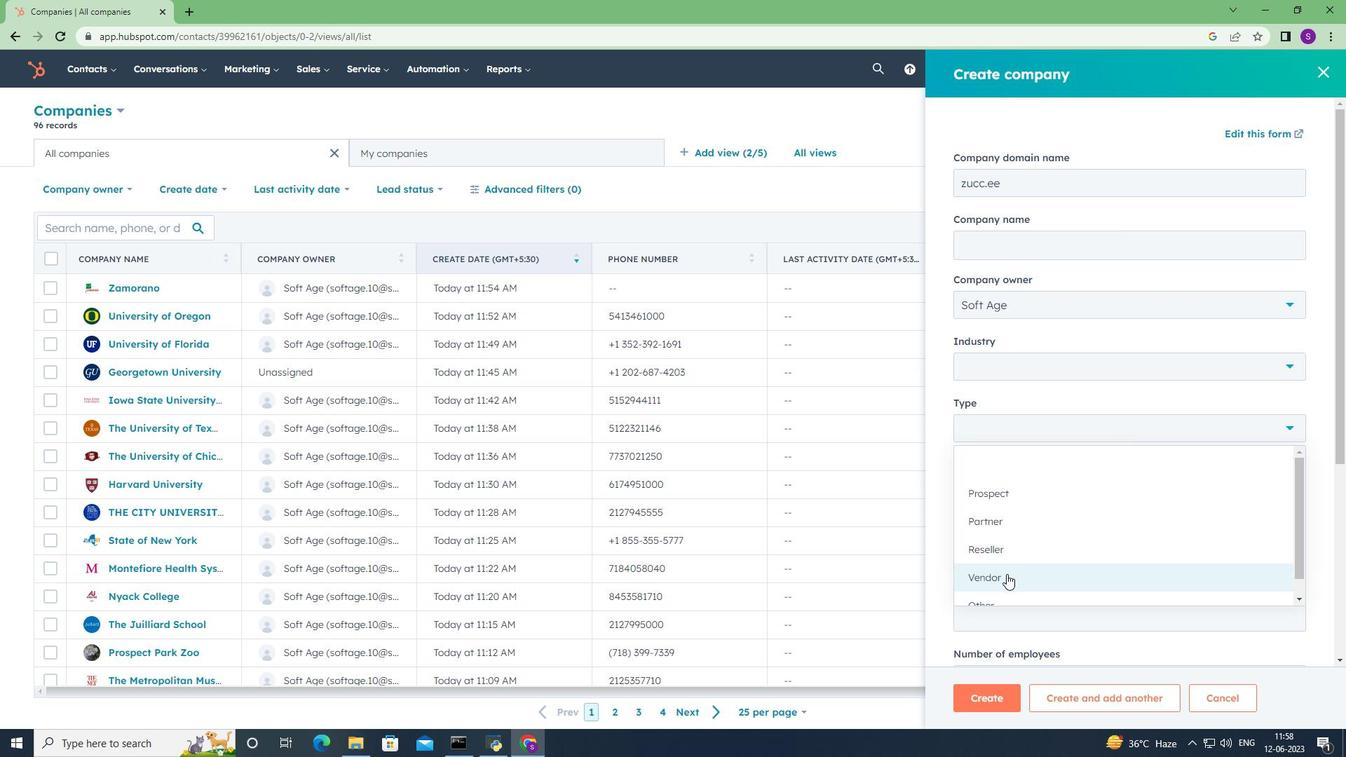 
Action: Mouse scrolled (1007, 573) with delta (0, 0)
Screenshot: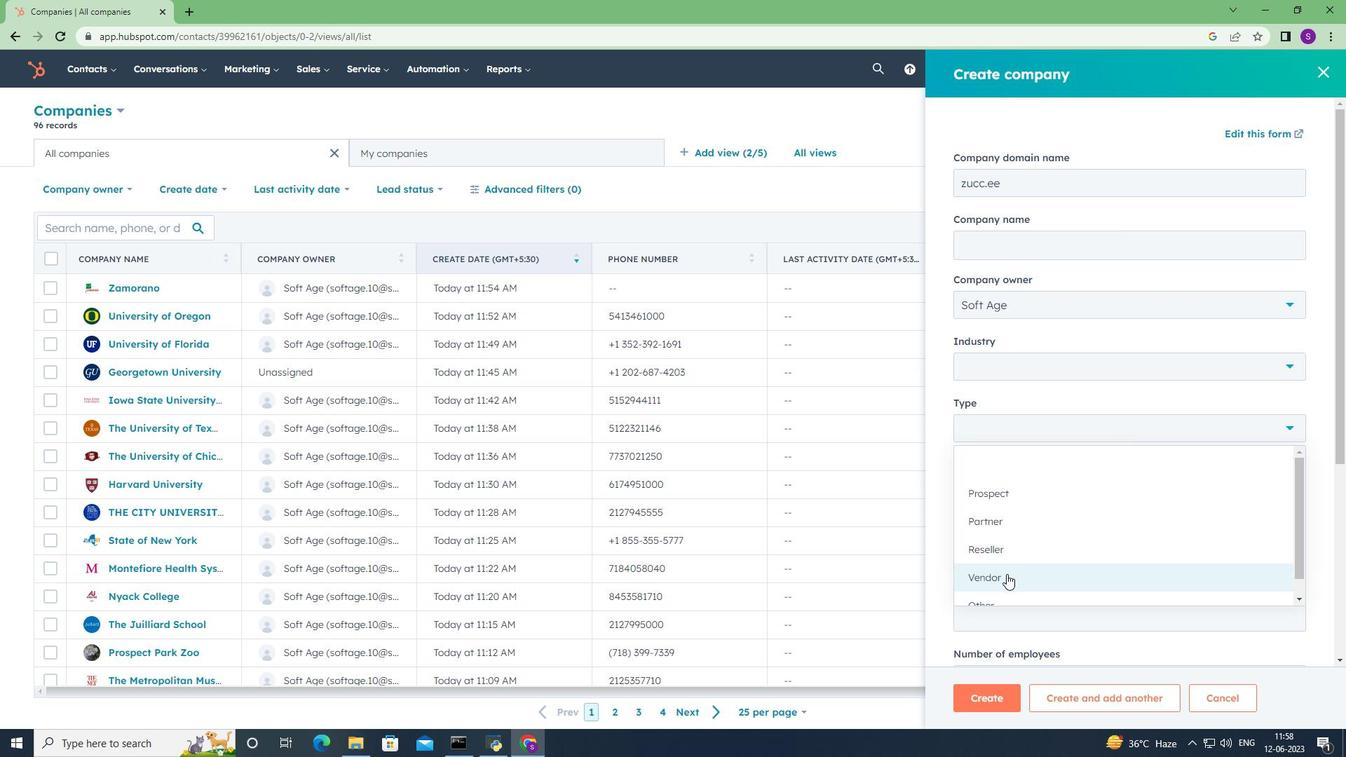 
Action: Mouse scrolled (1007, 573) with delta (0, 0)
Screenshot: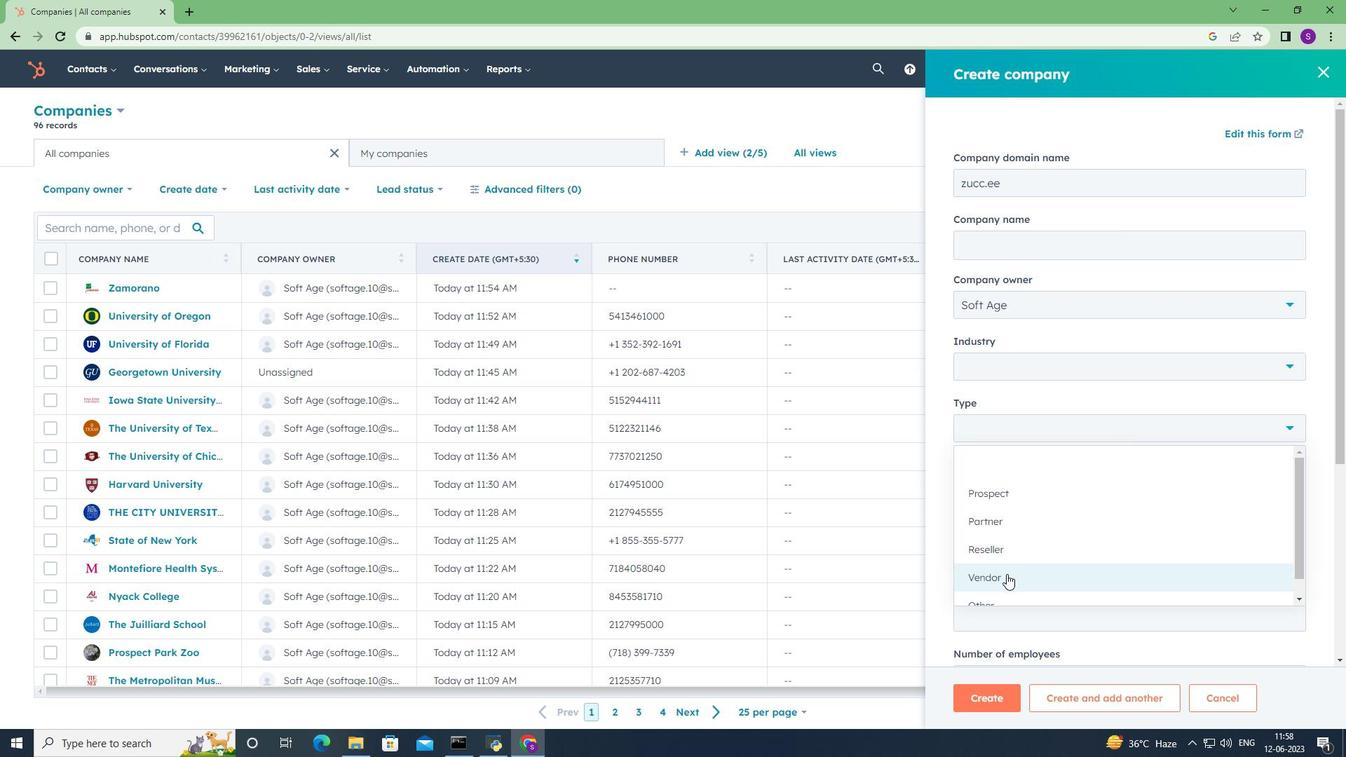 
Action: Mouse scrolled (1007, 573) with delta (0, 0)
Screenshot: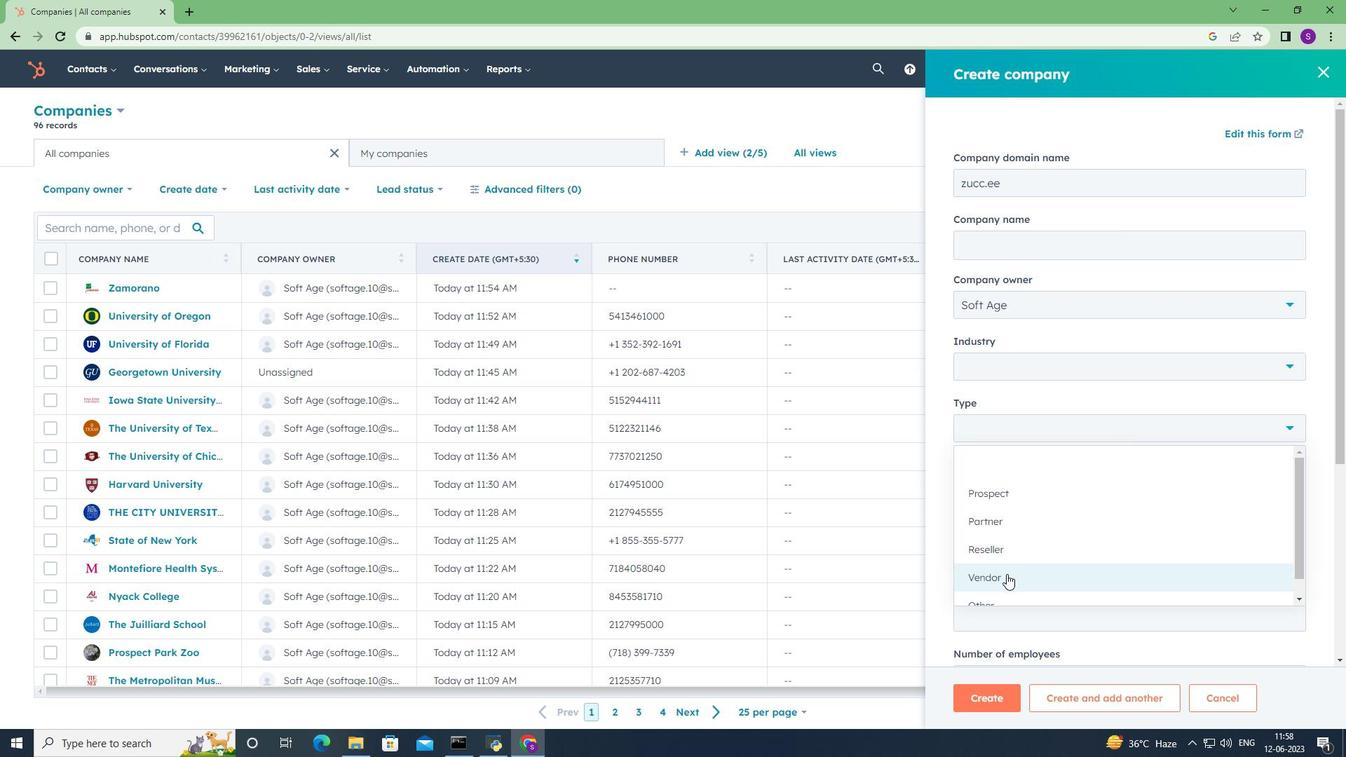 
Action: Mouse moved to (1003, 580)
Screenshot: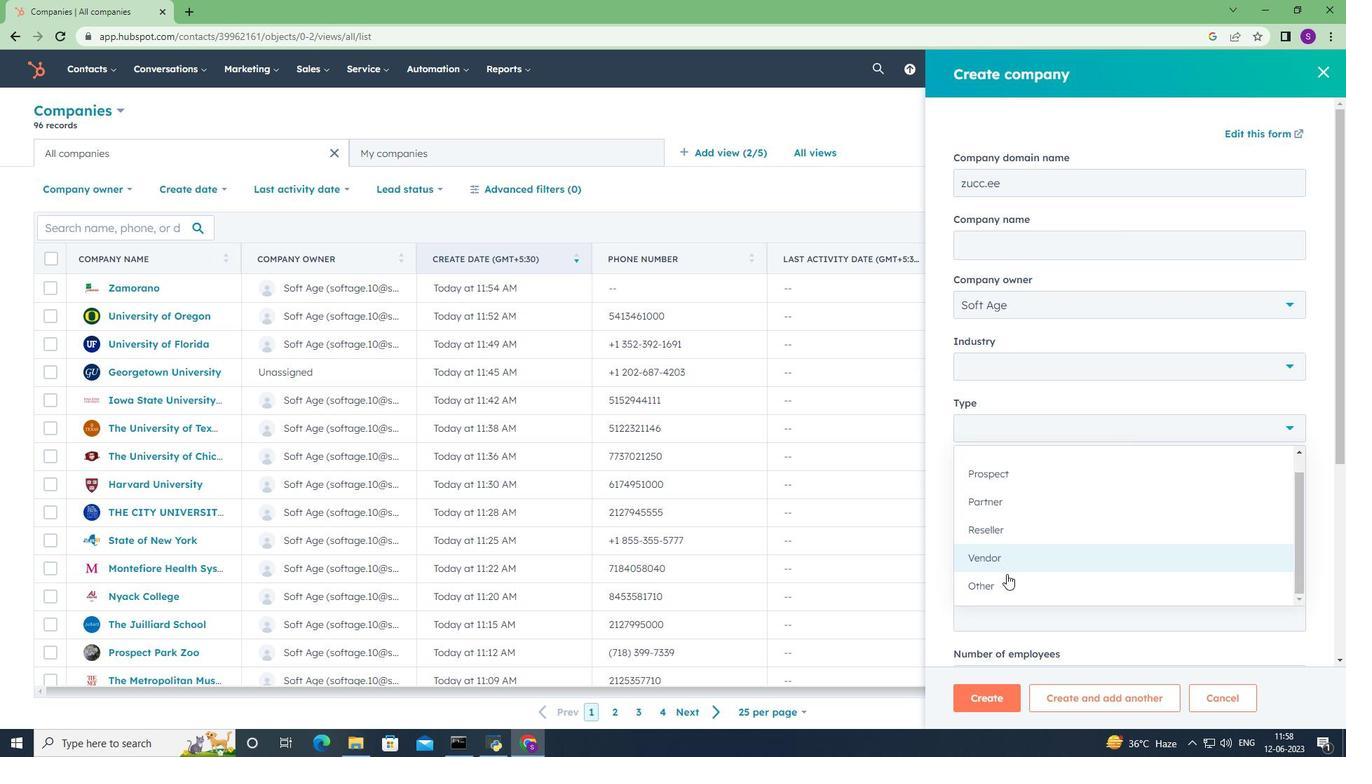 
Action: Mouse pressed left at (1003, 580)
Screenshot: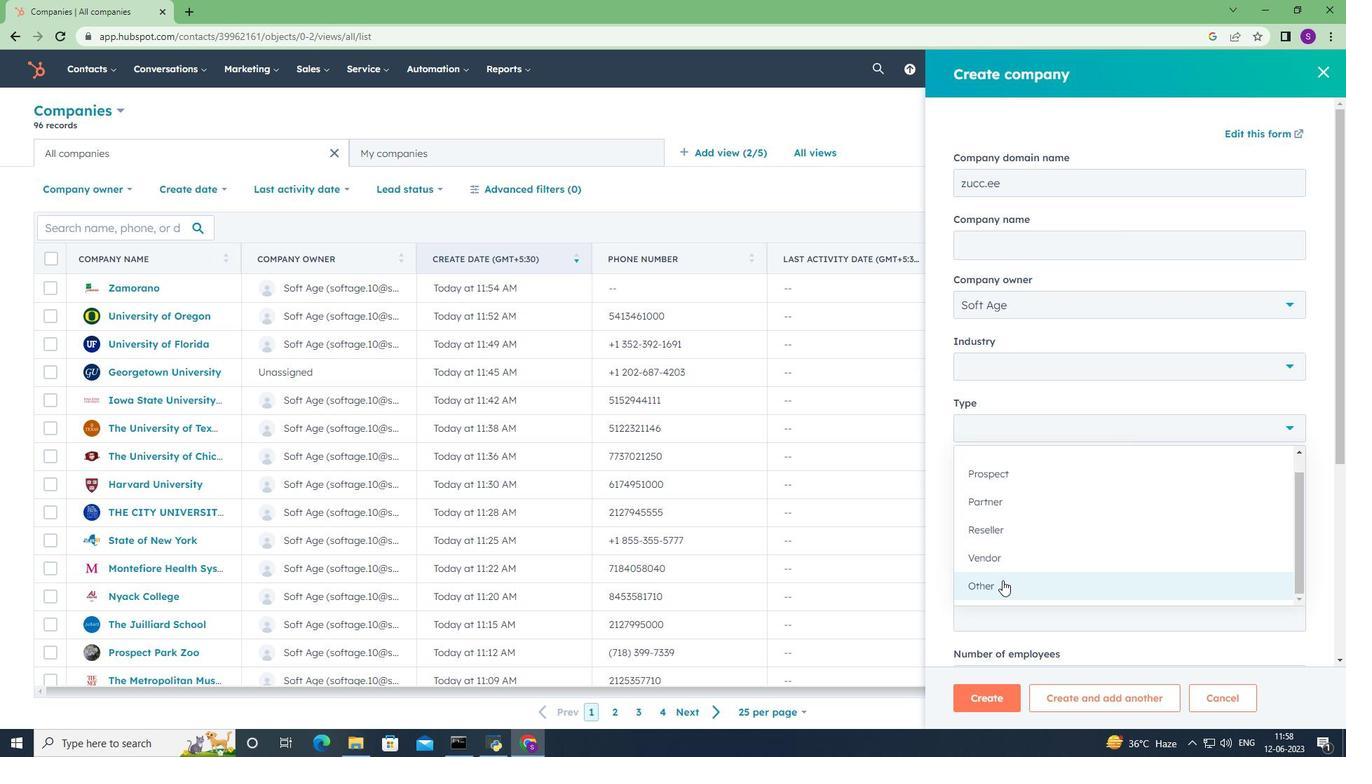 
Action: Mouse moved to (1035, 387)
Screenshot: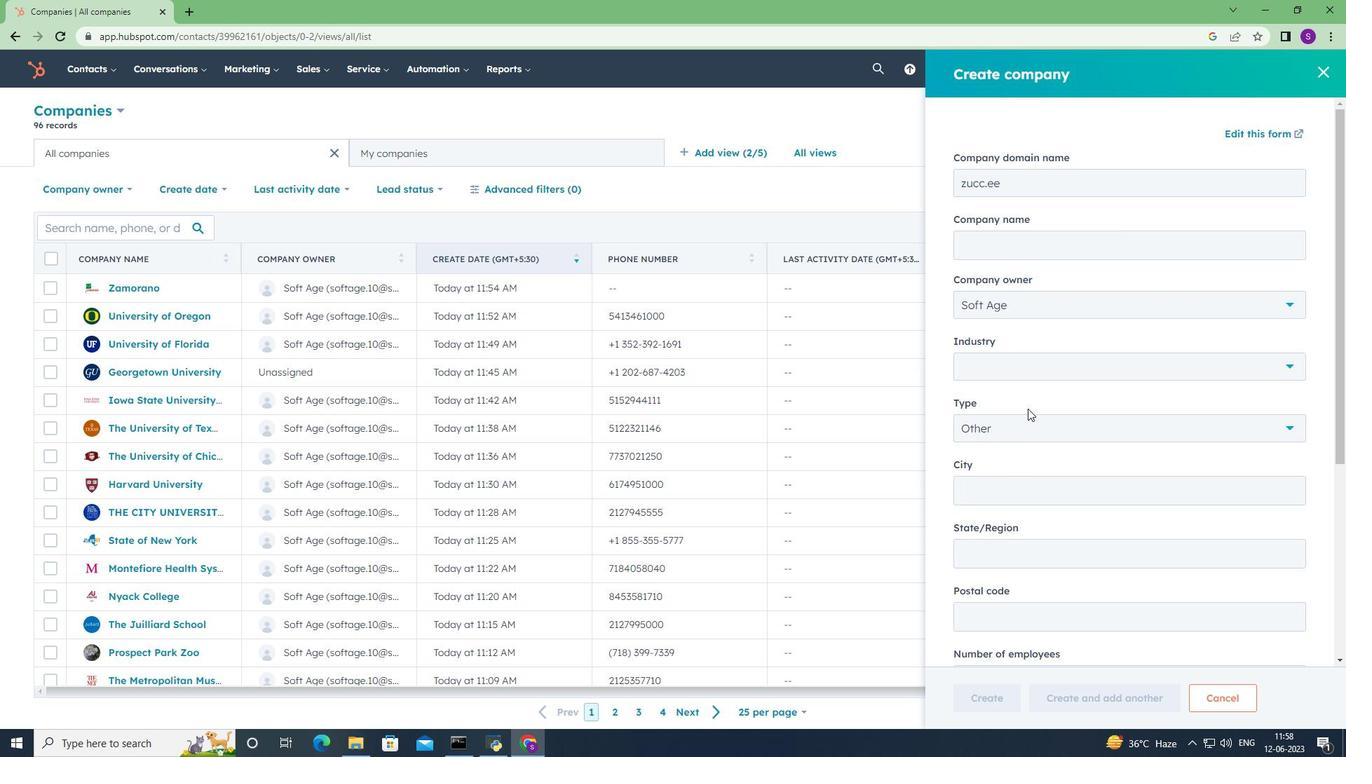 
Action: Mouse scrolled (1035, 386) with delta (0, 0)
Screenshot: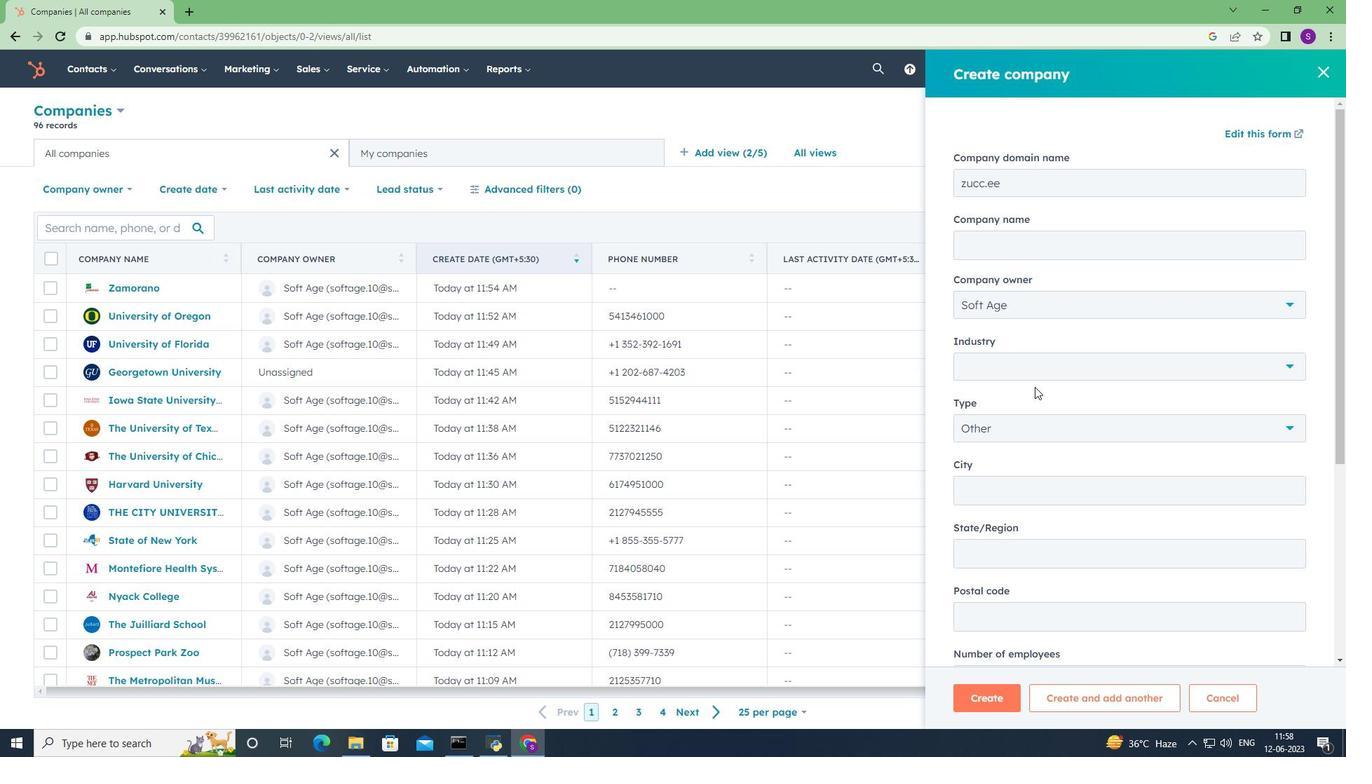 
Action: Mouse scrolled (1035, 386) with delta (0, 0)
Screenshot: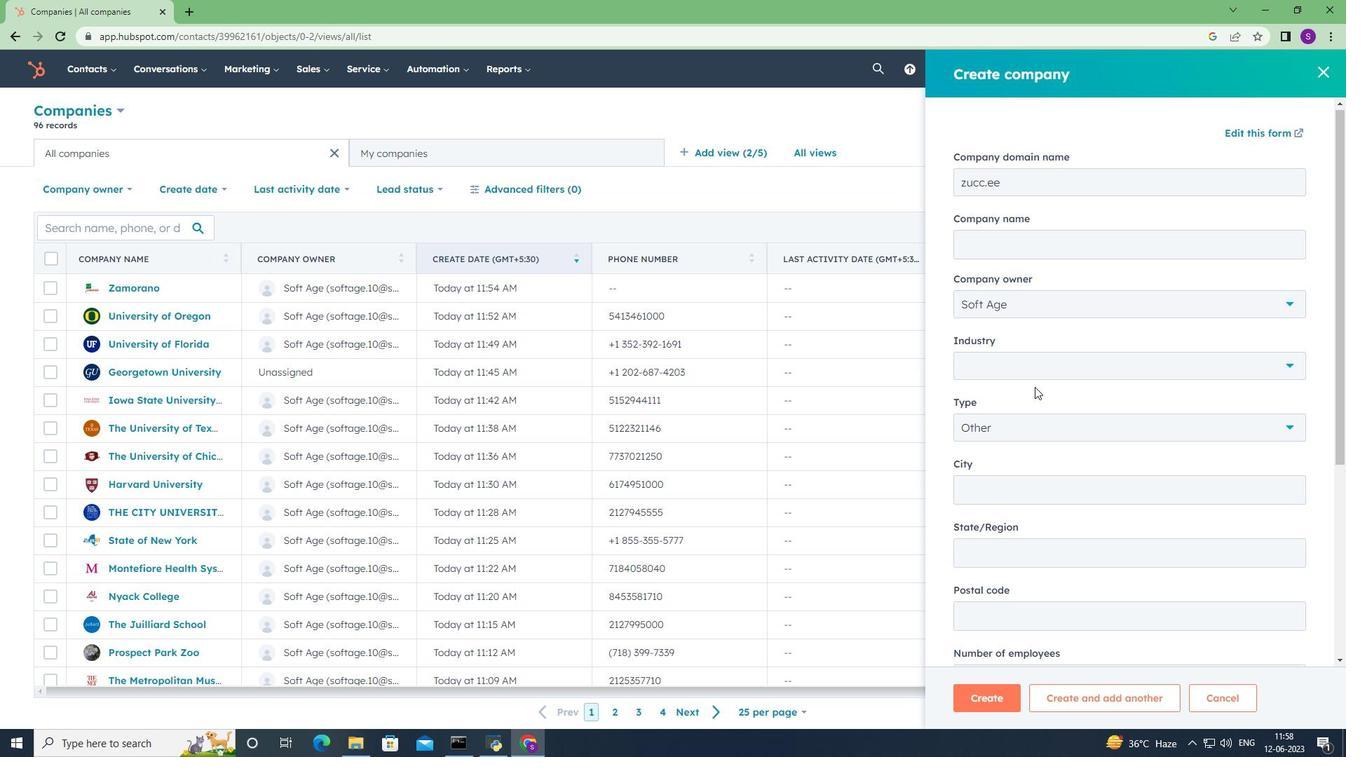 
Action: Mouse scrolled (1035, 386) with delta (0, 0)
Screenshot: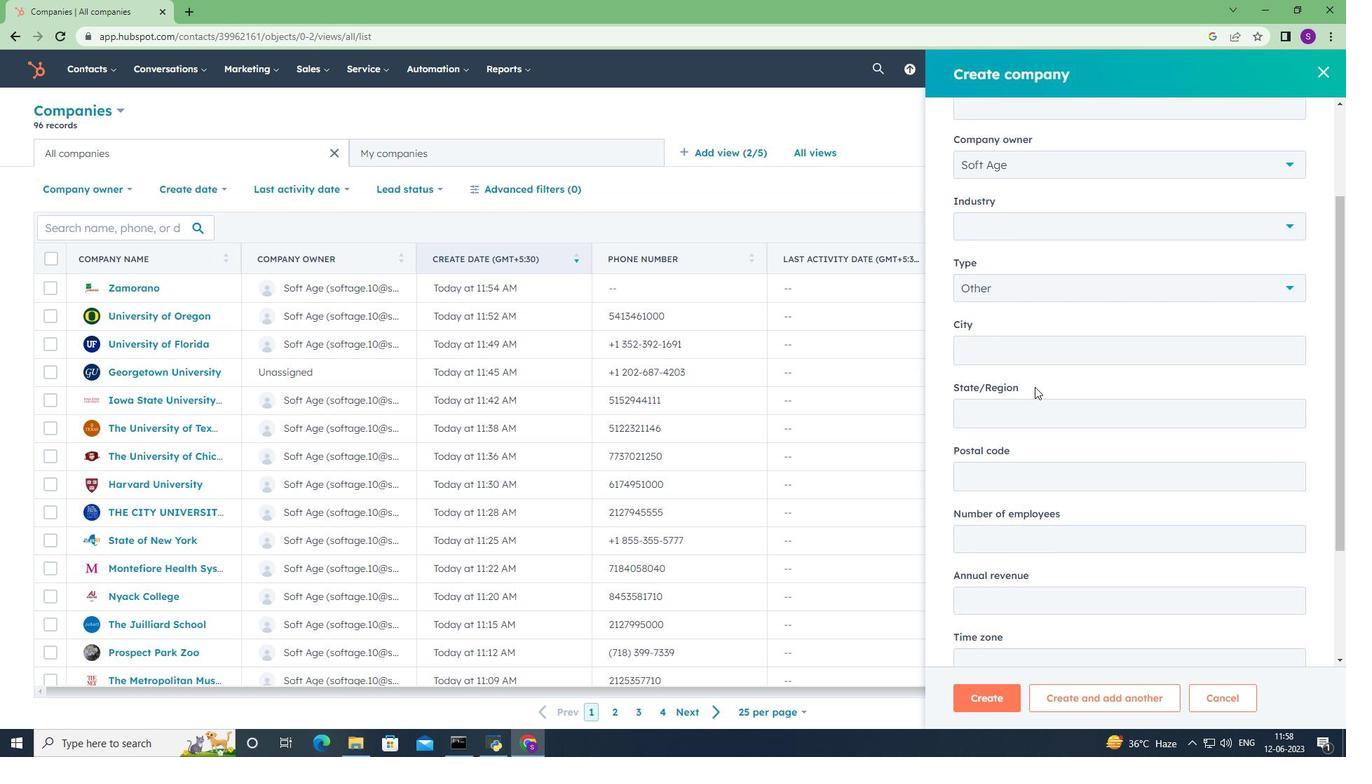 
Action: Mouse scrolled (1035, 386) with delta (0, 0)
Screenshot: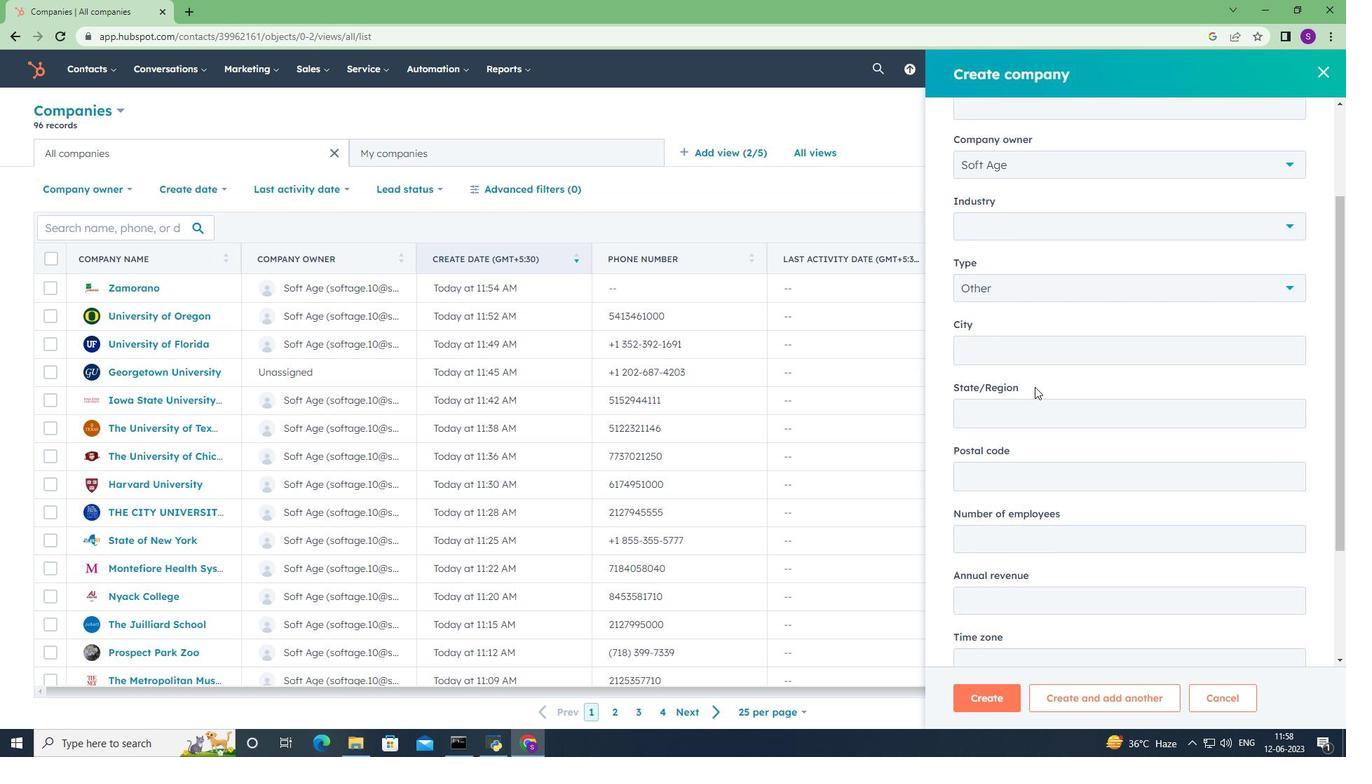 
Action: Mouse scrolled (1035, 386) with delta (0, 0)
Screenshot: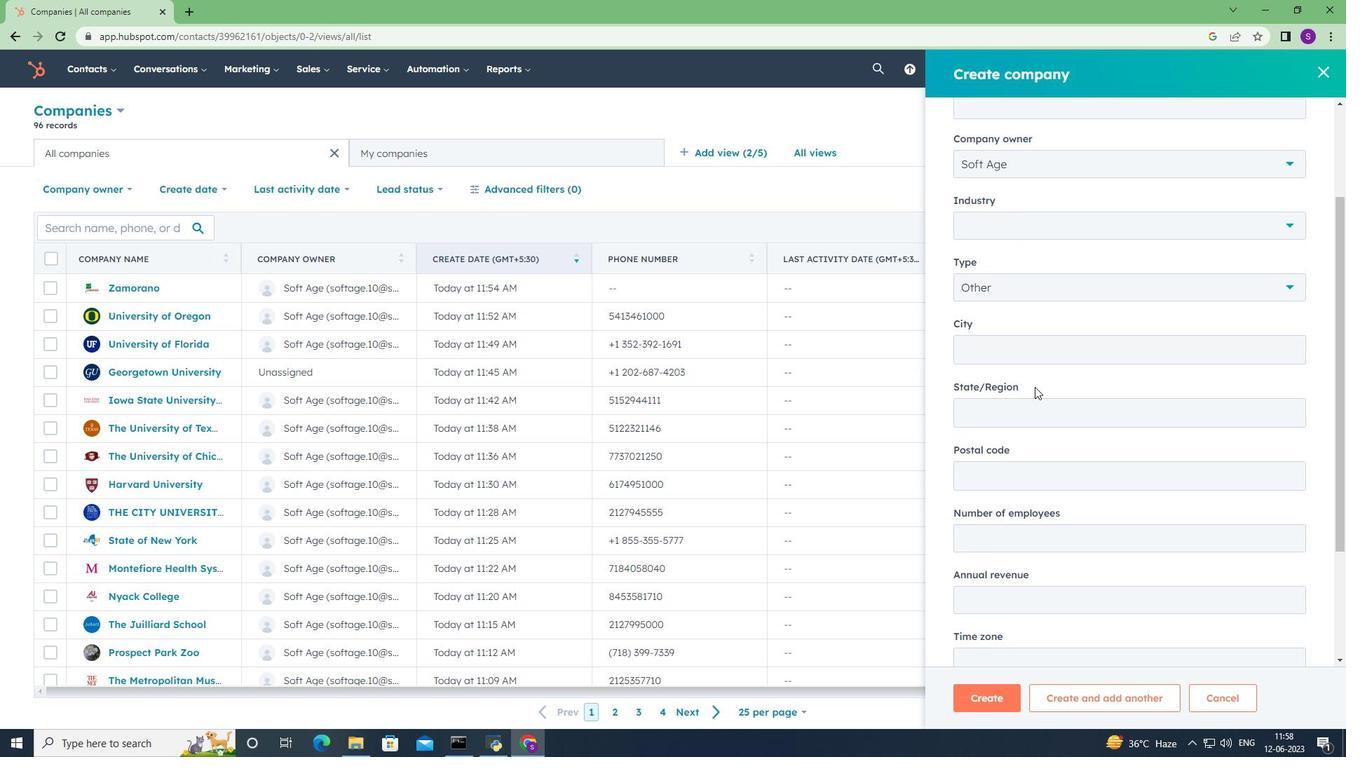 
Action: Mouse moved to (982, 695)
Screenshot: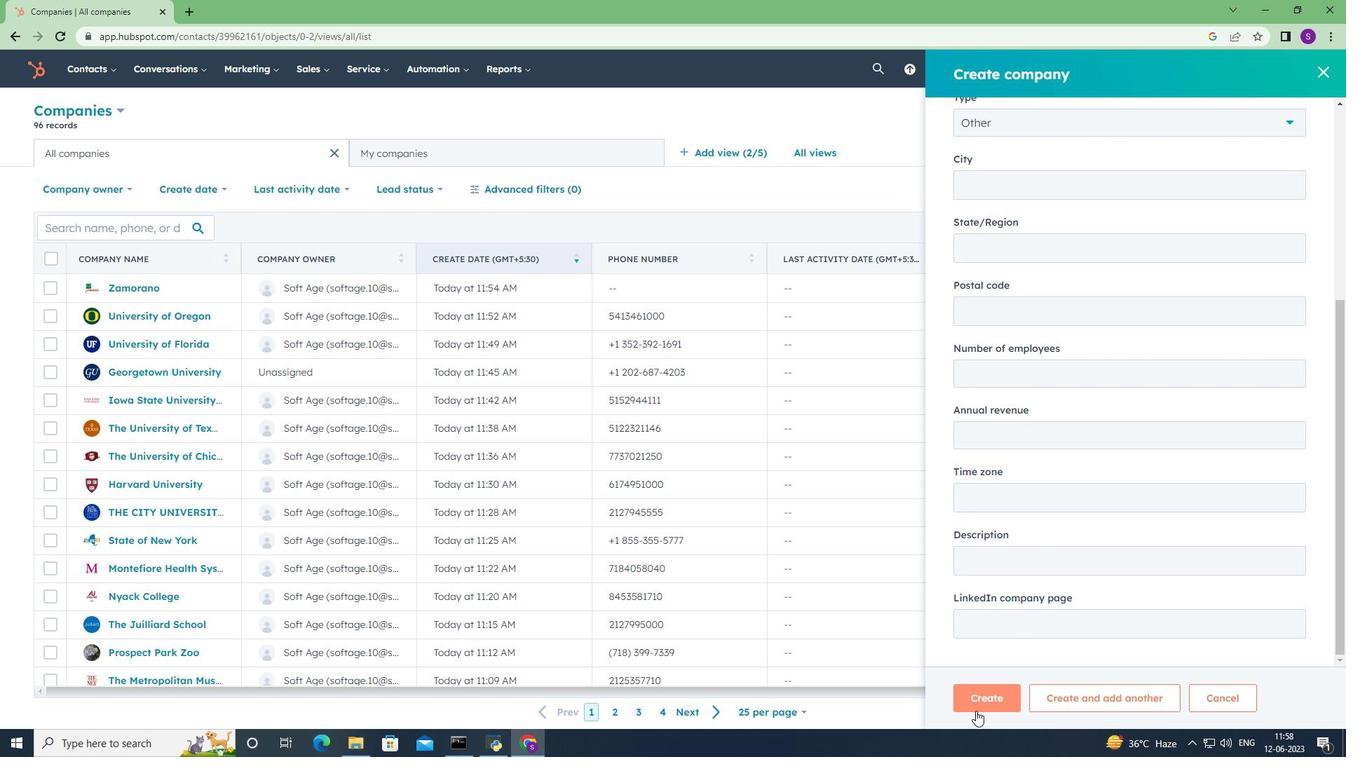 
Action: Mouse pressed left at (982, 695)
Screenshot: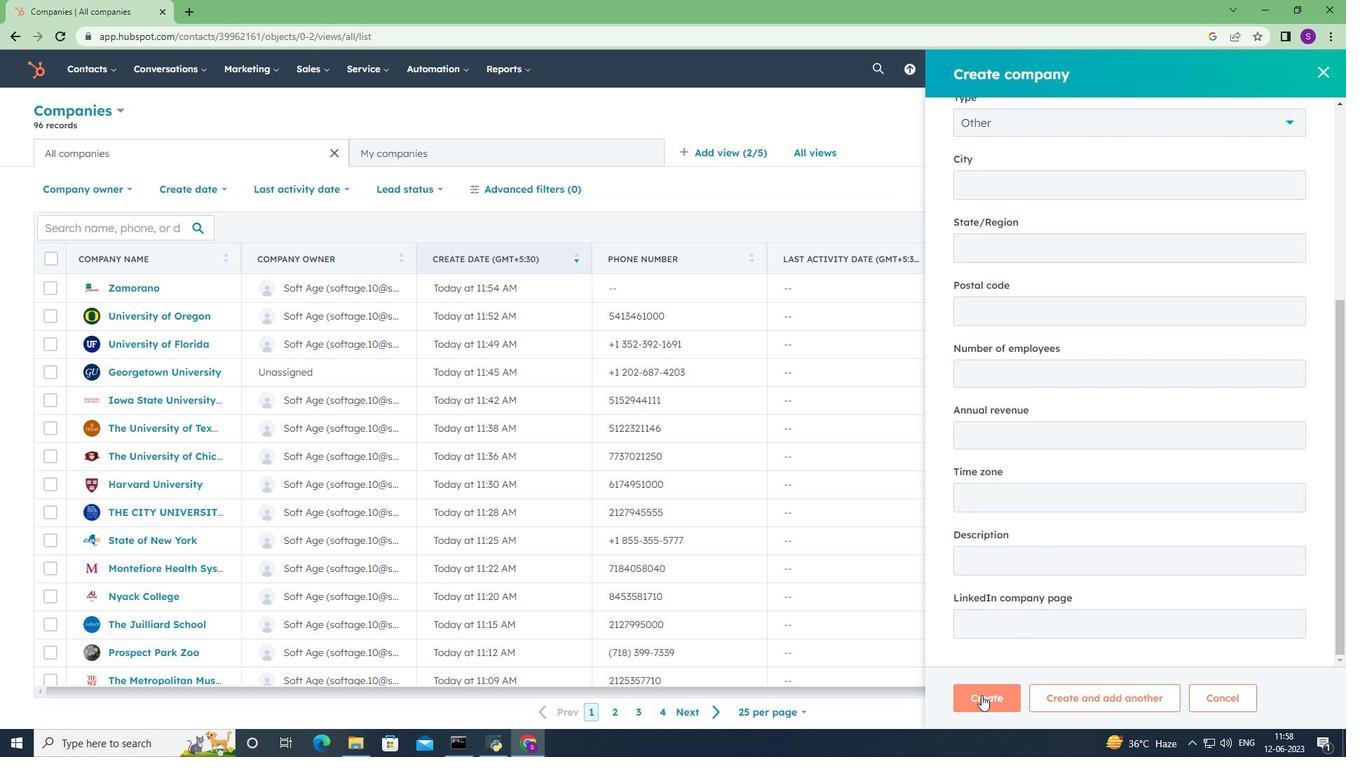 
Action: Mouse moved to (941, 453)
Screenshot: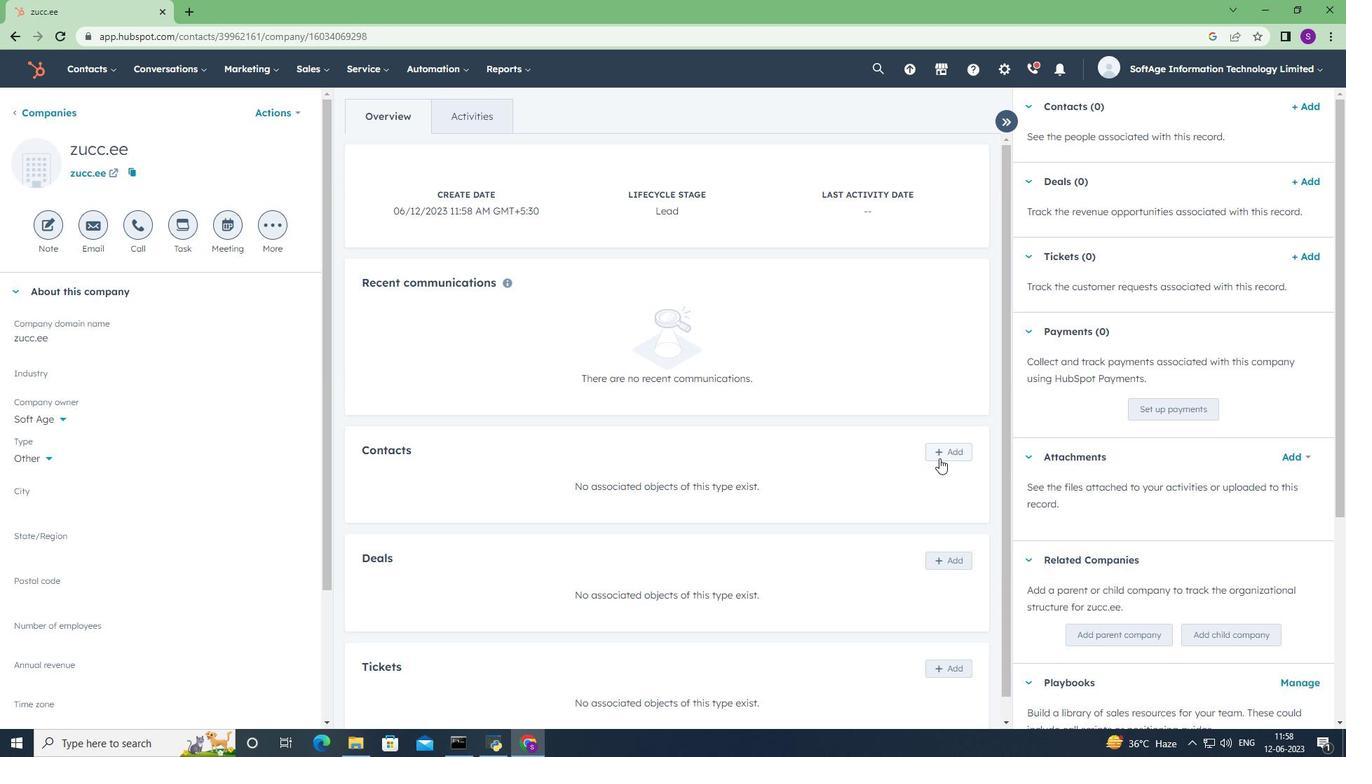 
Action: Mouse pressed left at (941, 453)
Screenshot: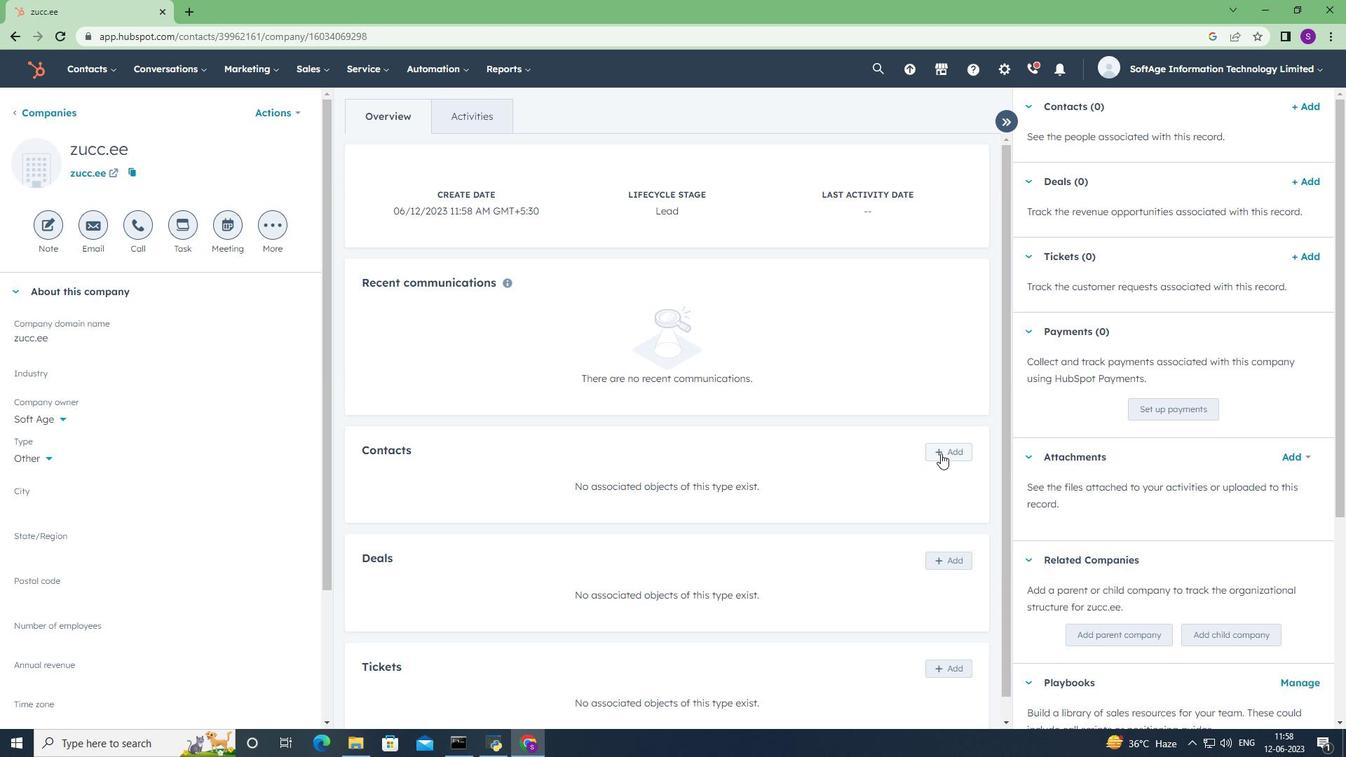 
Action: Mouse moved to (1040, 136)
Screenshot: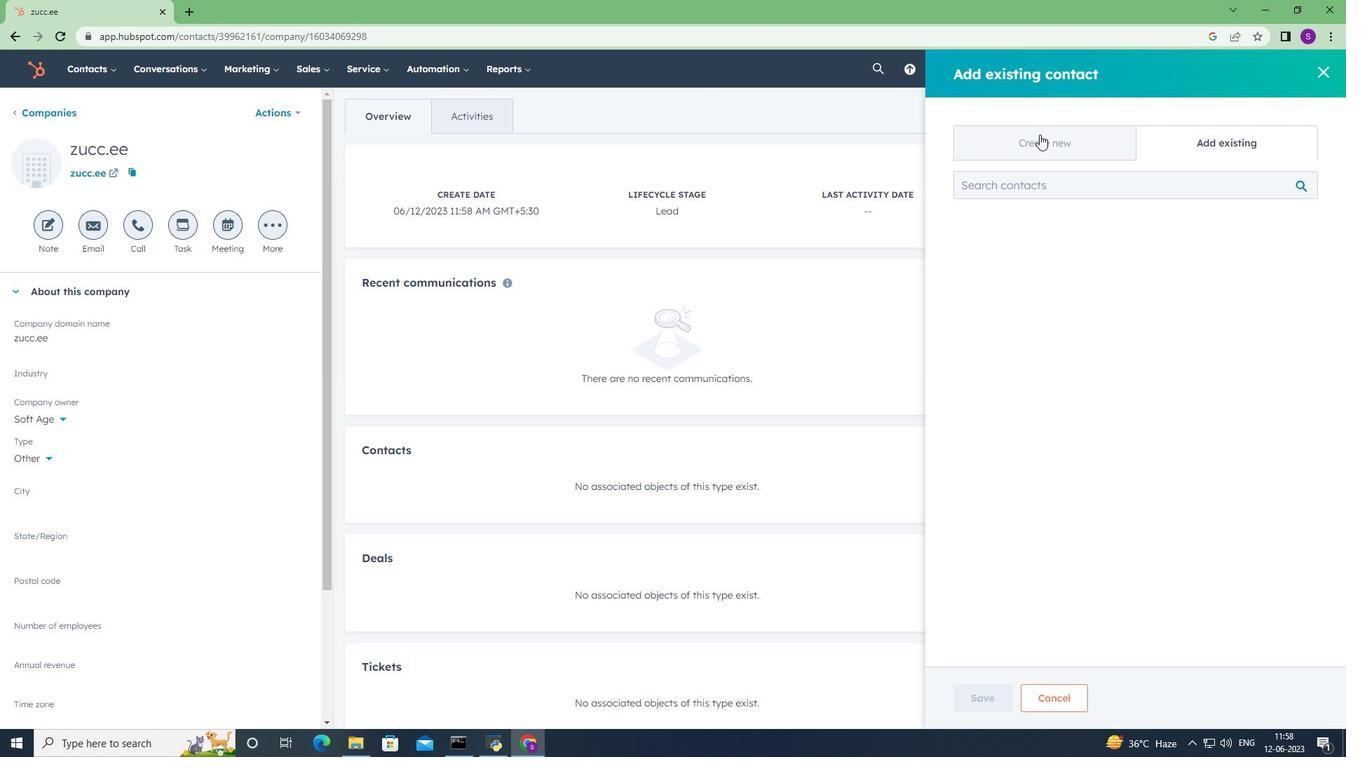 
Action: Mouse pressed left at (1040, 136)
Screenshot: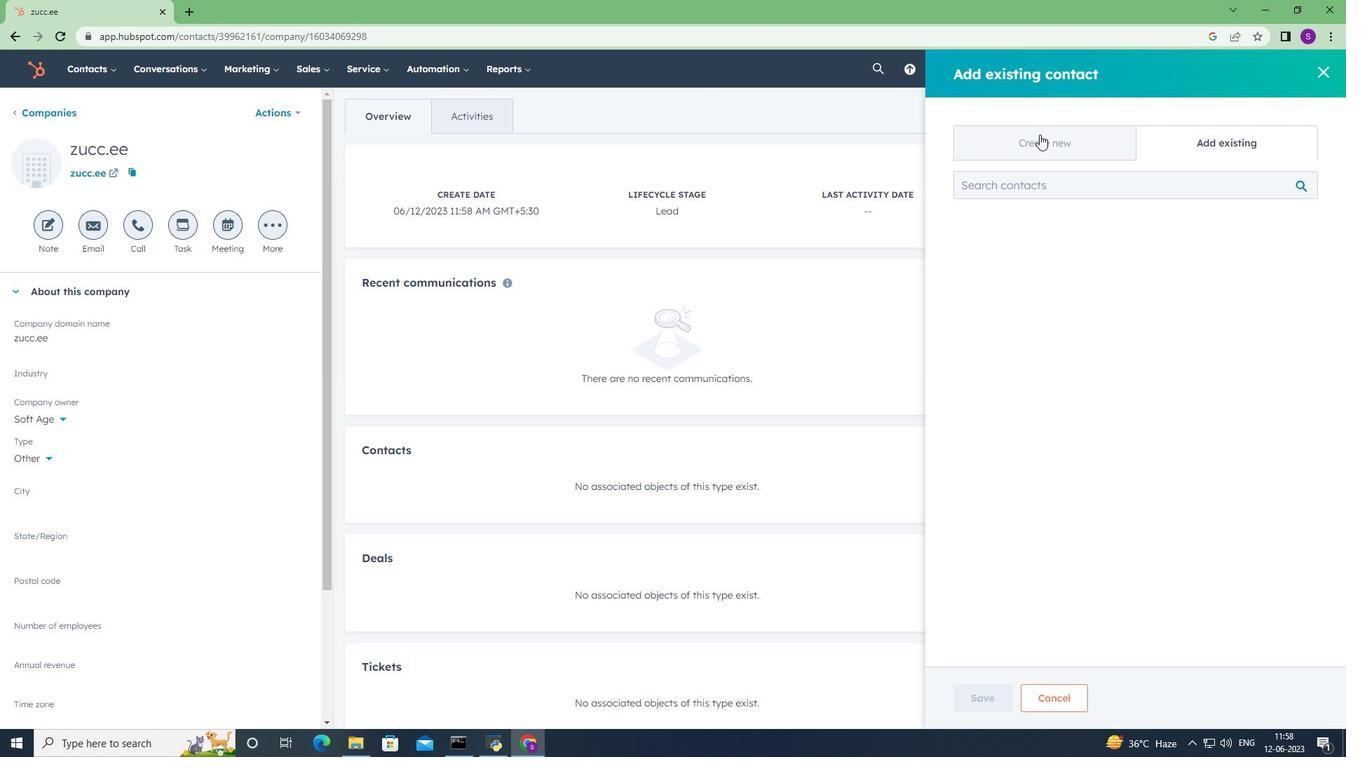 
Action: Mouse moved to (1050, 223)
Screenshot: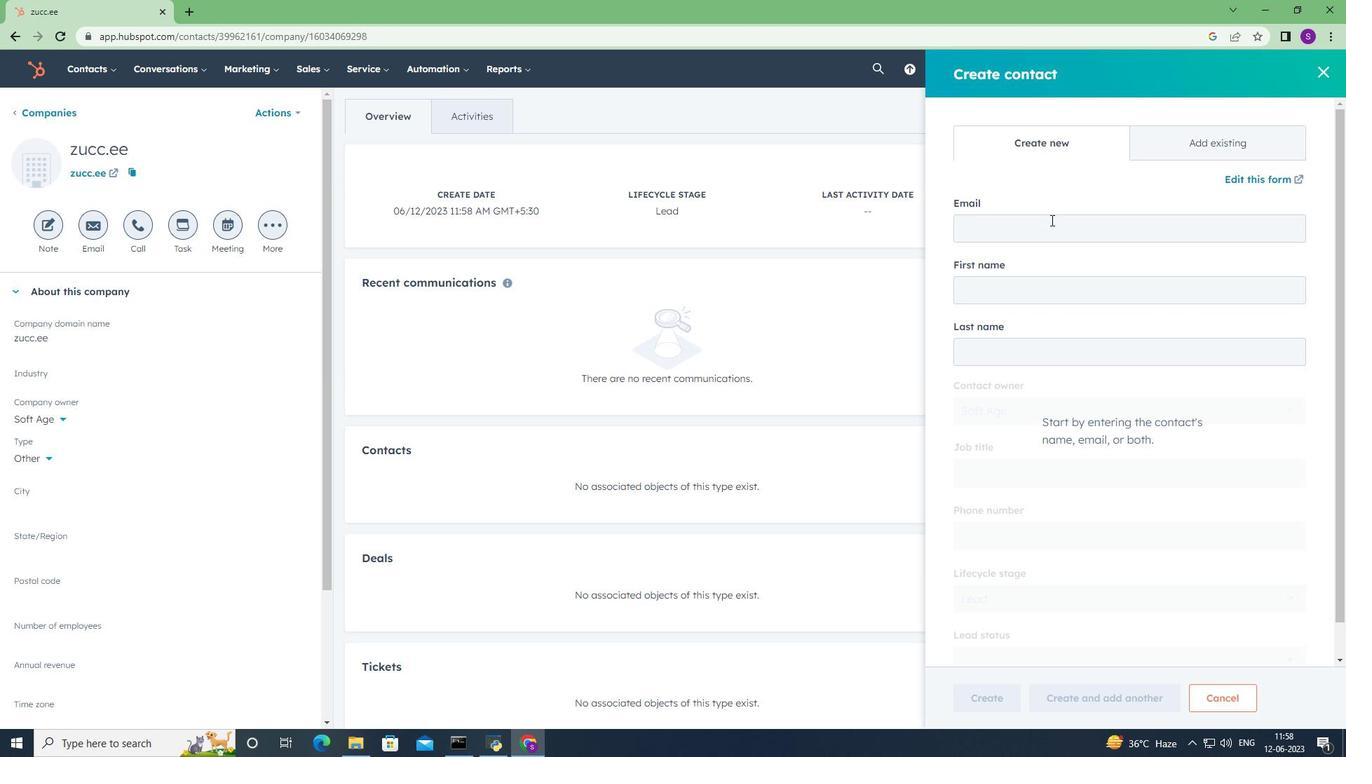 
Action: Mouse pressed left at (1050, 223)
Screenshot: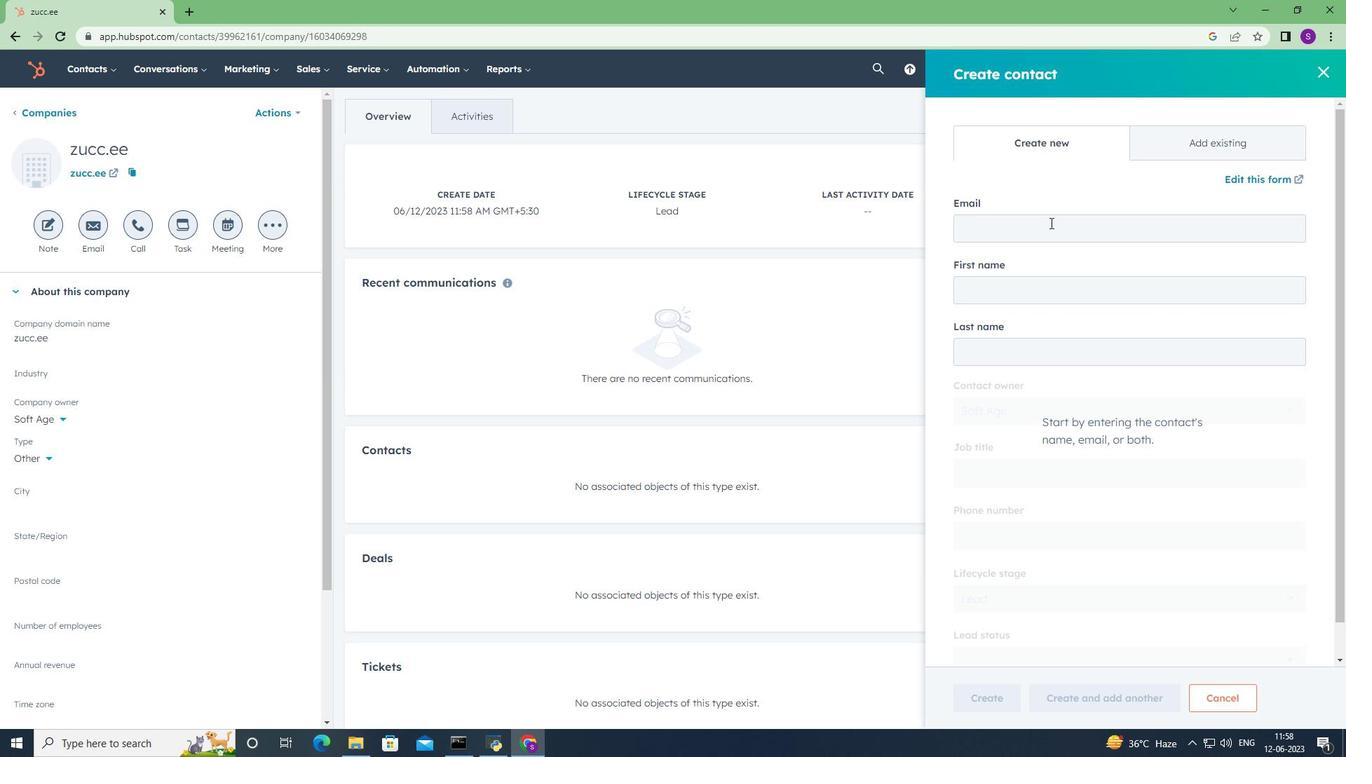 
Action: Key pressed <Key.shift>Aadya21<Key.shift><Key.shift><Key.shift><Key.shift><Key.shift><Key.shift><Key.shift><Key.shift><Key.shift><Key.shift>King<Key.shift>@zucc.ee
Screenshot: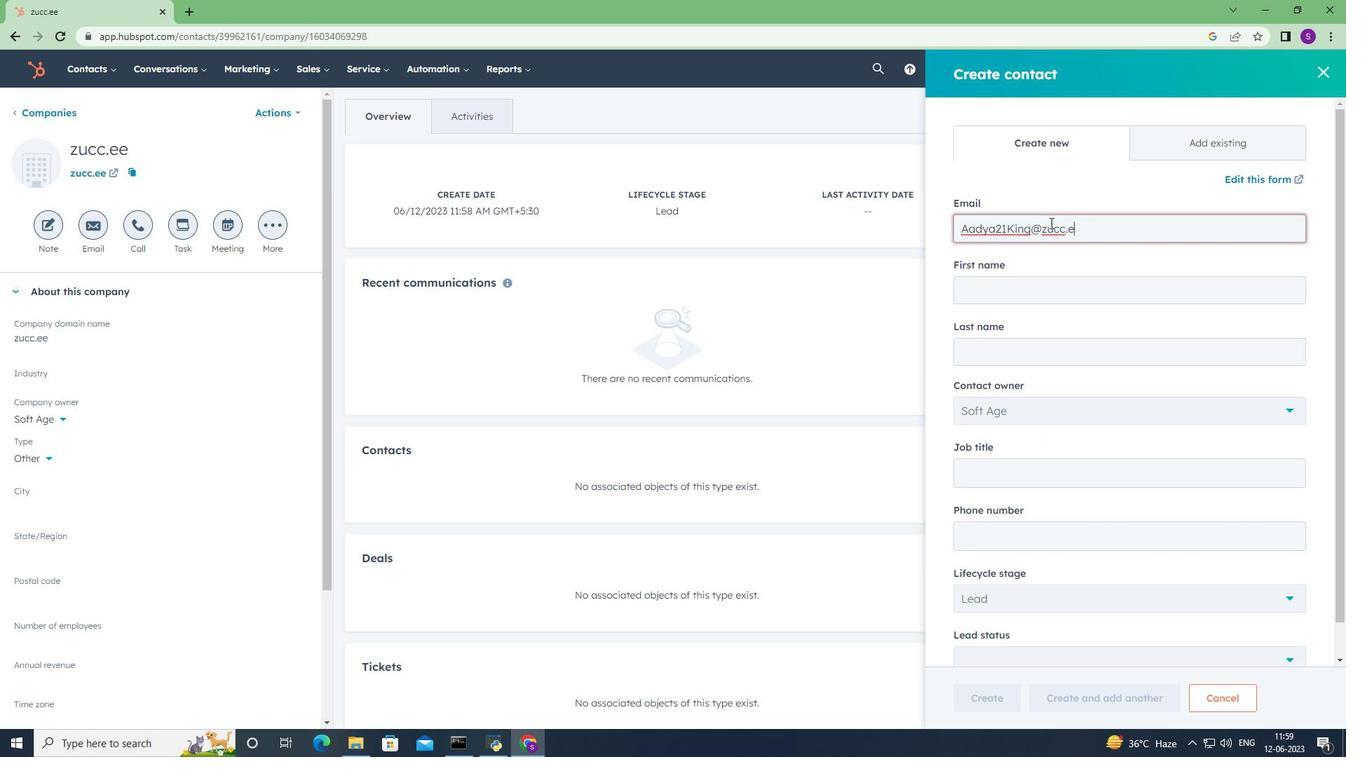 
Action: Mouse moved to (1058, 295)
Screenshot: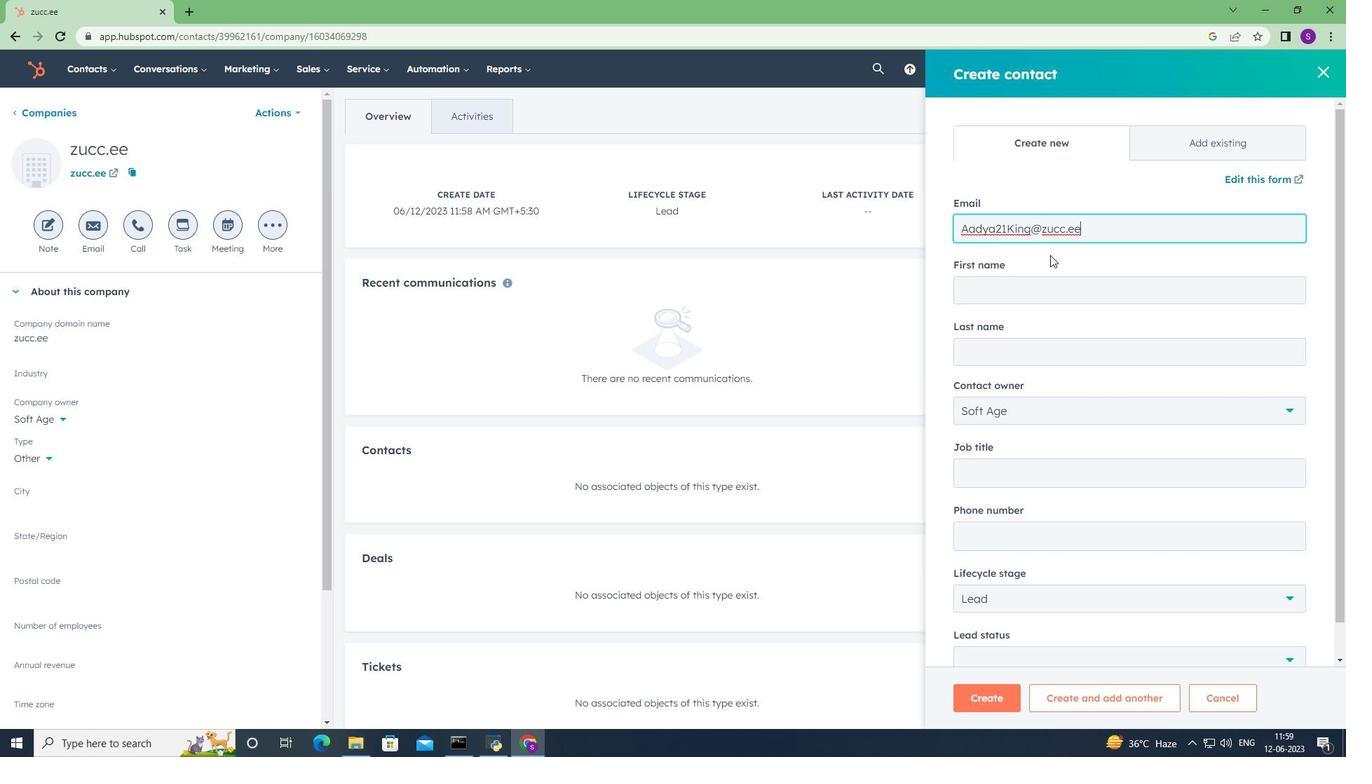 
Action: Mouse pressed left at (1058, 295)
Screenshot: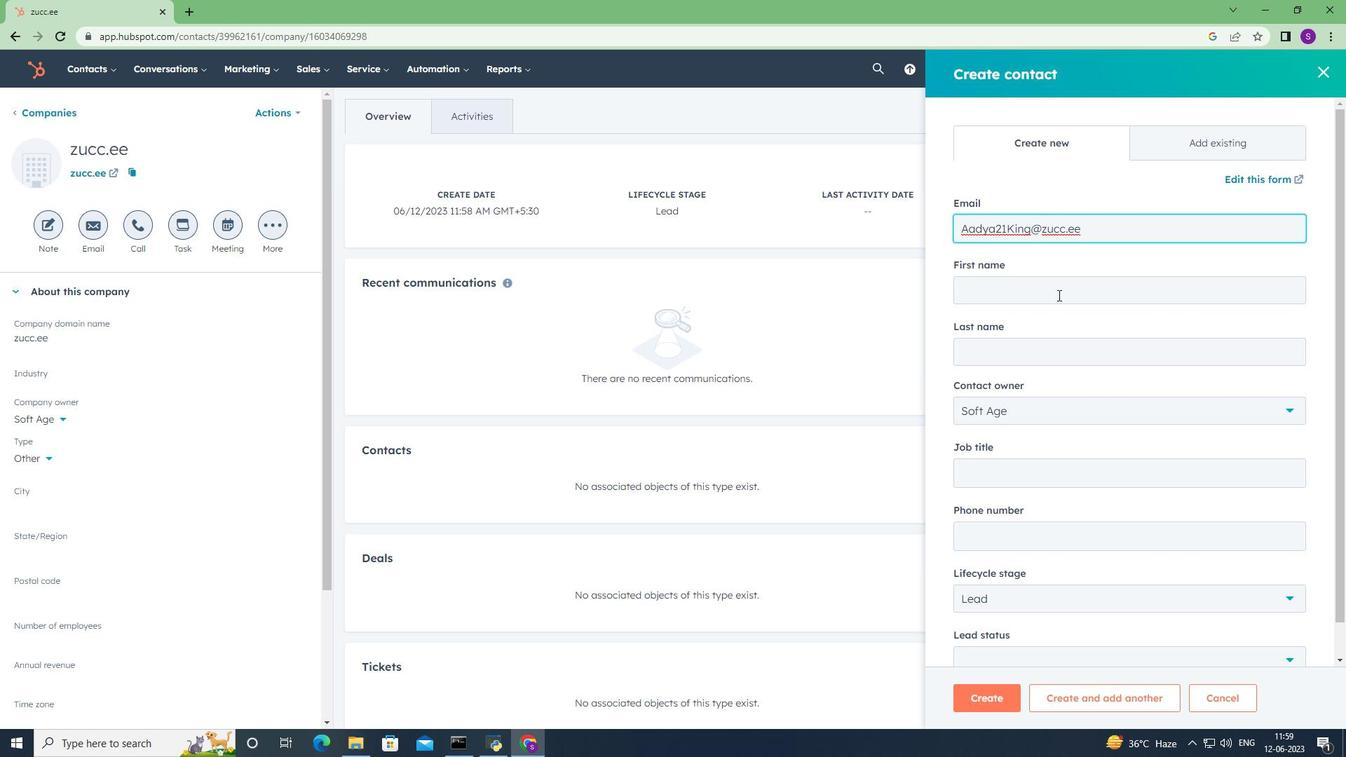 
Action: Key pressed <Key.shift><Key.shift><Key.shift><Key.shift><Key.shift><Key.shift><Key.shift><Key.shift><Key.shift><Key.shift><Key.shift><Key.shift><Key.shift><Key.shift><Key.shift><Key.shift><Key.shift><Key.shift><Key.shift><Key.shift><Key.shift><Key.shift><Key.shift><Key.shift><Key.shift><Key.shift><Key.shift><Key.shift><Key.shift><Key.shift><Key.shift><Key.shift><Key.shift><Key.shift><Key.shift><Key.shift><Key.shift><Key.shift><Key.shift><Key.shift><Key.shift><Key.shift><Key.shift><Key.shift><Key.shift><Key.shift><Key.shift><Key.shift><Key.shift><Key.shift><Key.shift><Key.shift><Key.shift><Key.shift><Key.shift><Key.shift><Key.shift><Key.shift><Key.shift><Key.shift><Key.shift><Key.shift><Key.shift><Key.shift><Key.shift><Key.shift><Key.shift><Key.shift><Key.shift><Key.shift><Key.shift><Key.shift><Key.shift><Key.shift><Key.shift>Aadya<Key.tab><Key.shift>King<Key.tab><Key.tab><Key.caps_lock><Key.caps_lock><Key.caps_lock><Key.caps_lock><Key.caps_lock><Key.caps_lock><Key.caps_lock><Key.caps_lock><Key.caps_lock><Key.caps_lock><Key.caps_lock><Key.caps_lock><Key.caps_lock><Key.caps_lock><Key.caps_lock><Key.caps_lock><Key.caps_lock><Key.caps_lock><Key.caps_lock><Key.caps_lock><Key.caps_lock><Key.caps_lock><Key.caps_lock><Key.caps_lock><Key.caps_lock><Key.caps_lock><Key.caps_lock><Key.shift><Key.shift><Key.shift><Key.shift><Key.shift><Key.shift>dATA<Key.space><Key.shift><Key.shift><Key.shift><Key.shift><Key.shift><Key.shift><Key.shift><Key.shift><Key.shift><Key.shift>aNALYST<Key.tab>5125554573
Screenshot: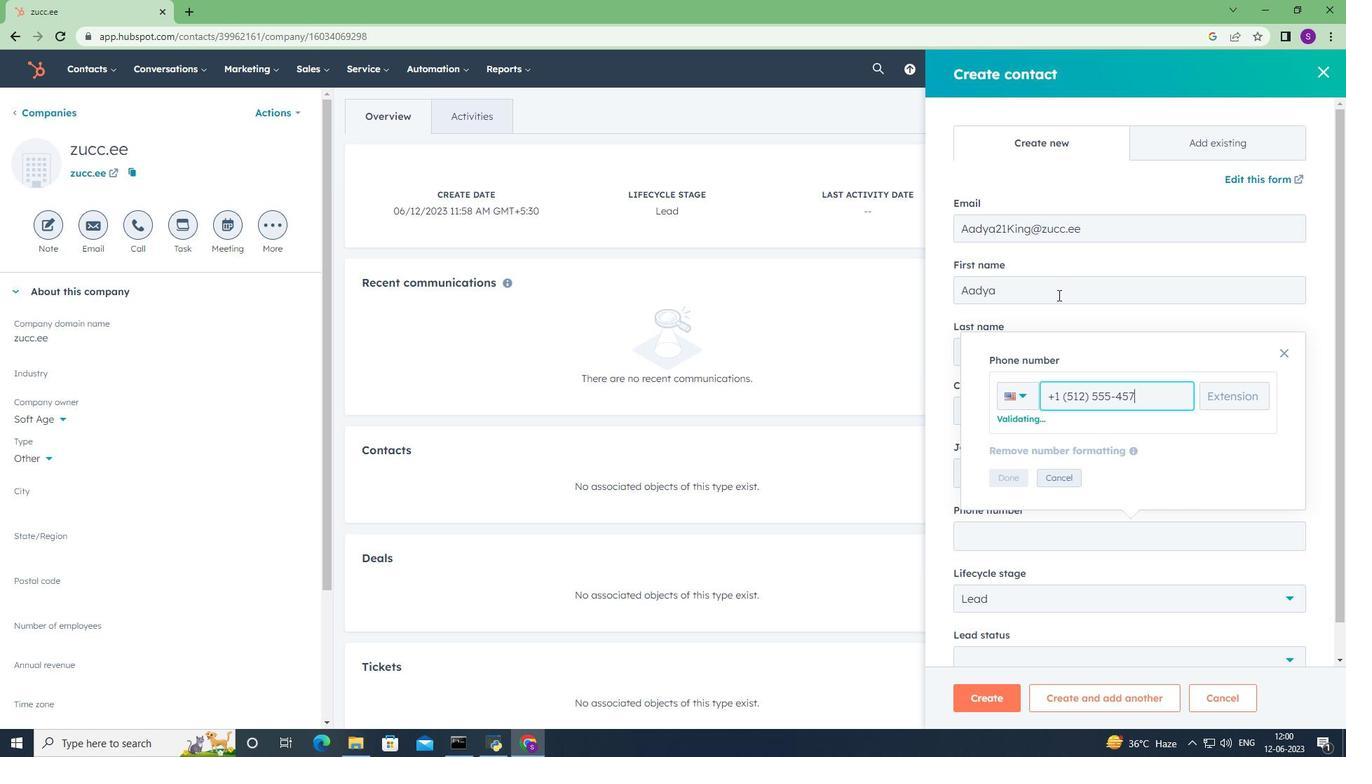 
Action: Mouse moved to (1008, 476)
Screenshot: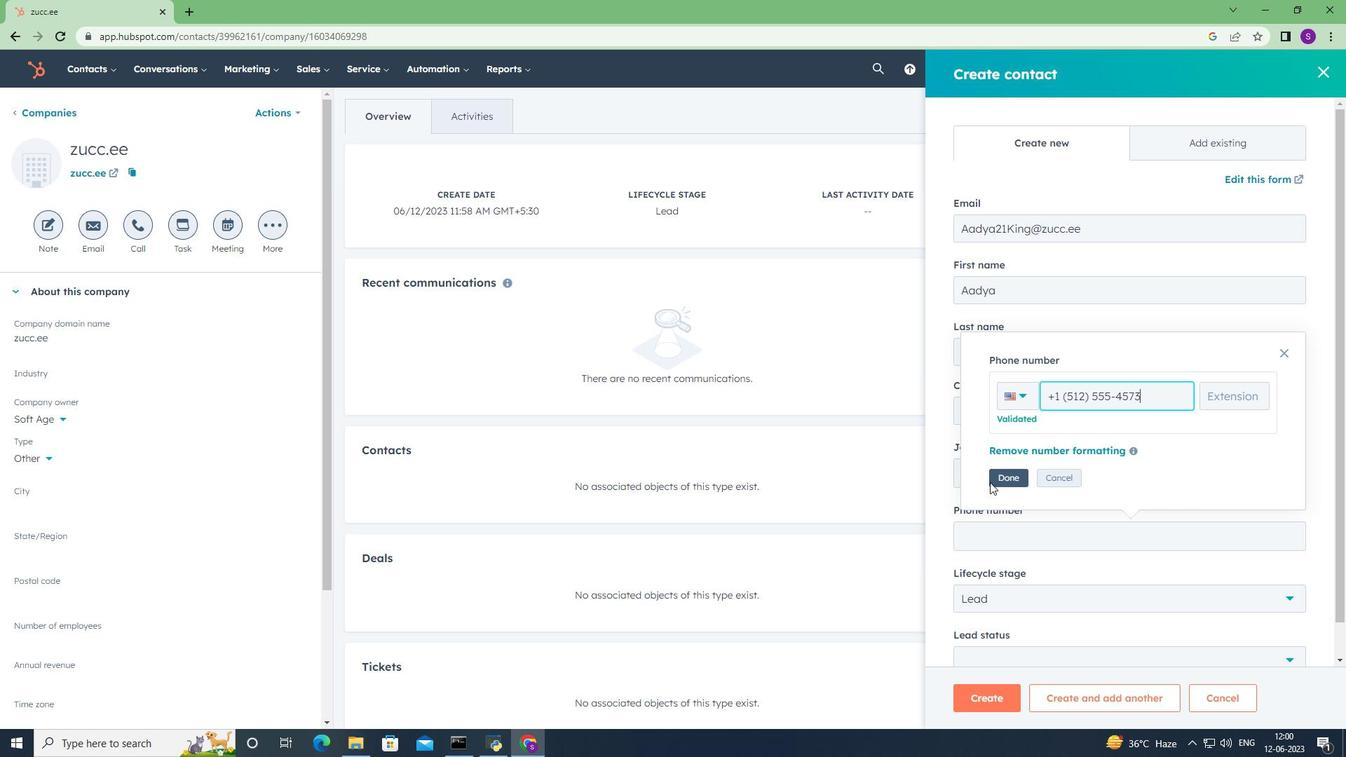 
Action: Mouse pressed left at (1008, 476)
Screenshot: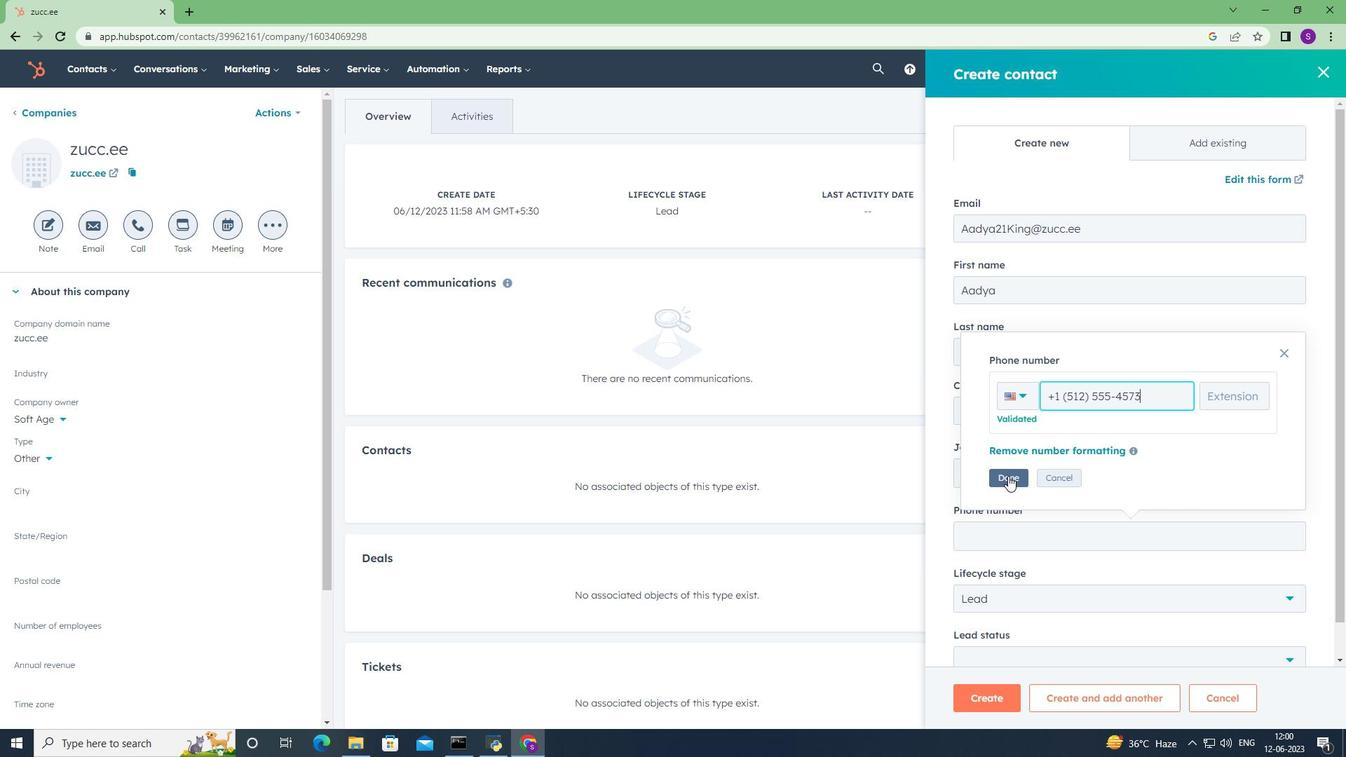 
Action: Mouse moved to (1064, 496)
Screenshot: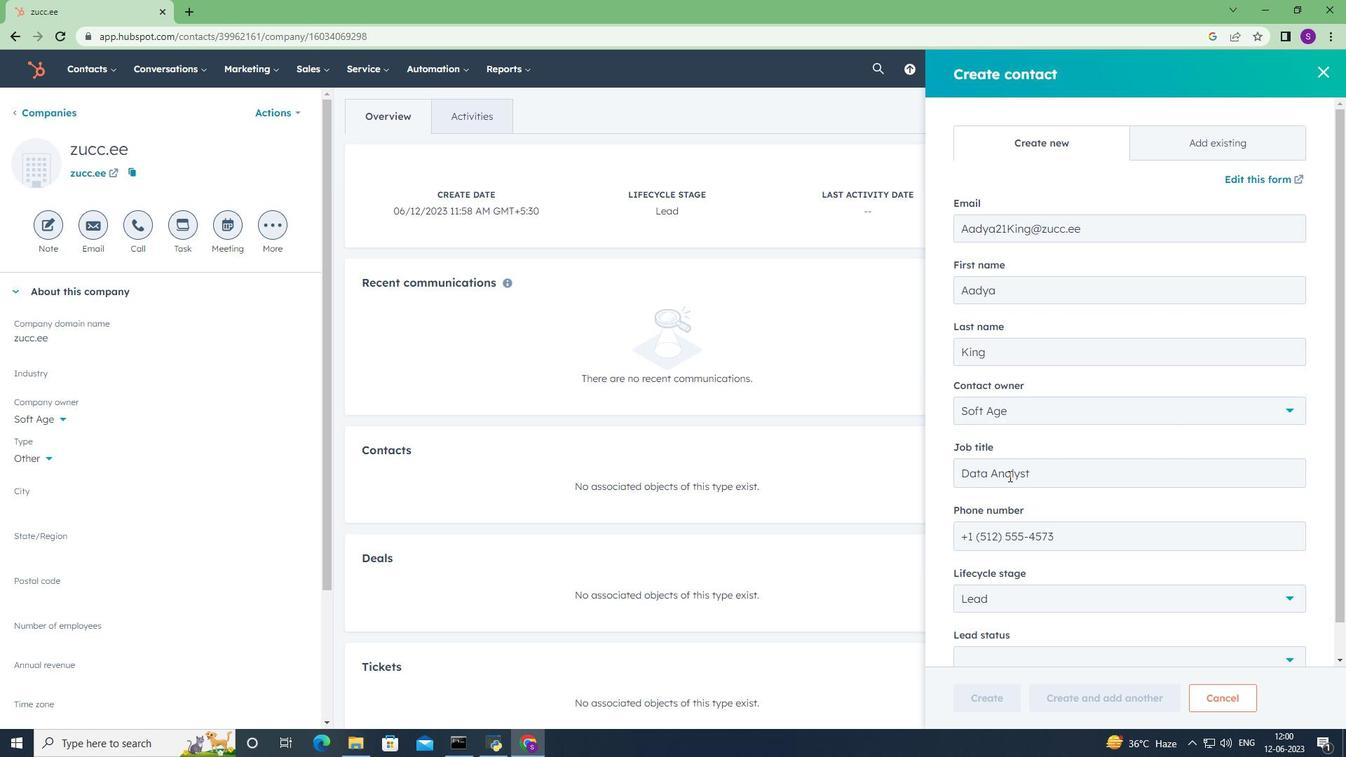 
Action: Mouse scrolled (1064, 495) with delta (0, 0)
Screenshot: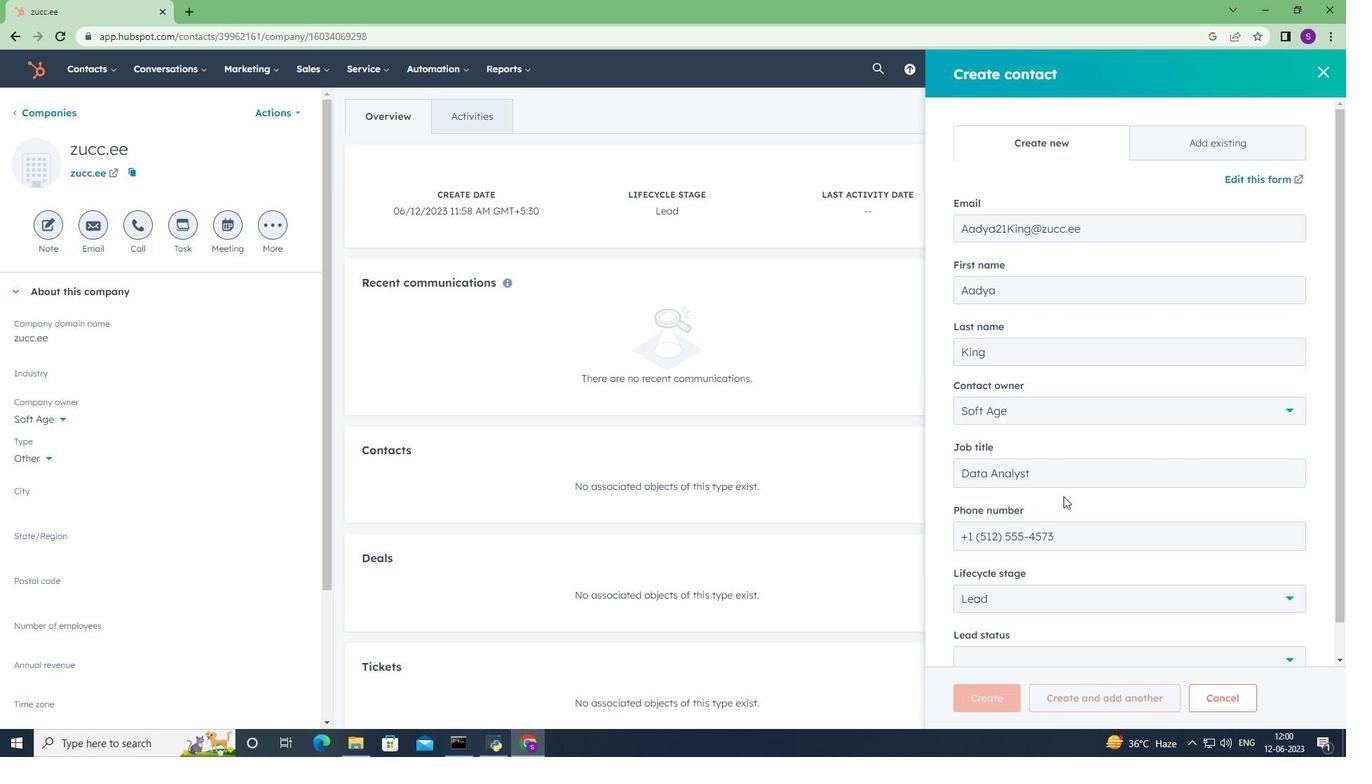 
Action: Mouse scrolled (1064, 495) with delta (0, 0)
Screenshot: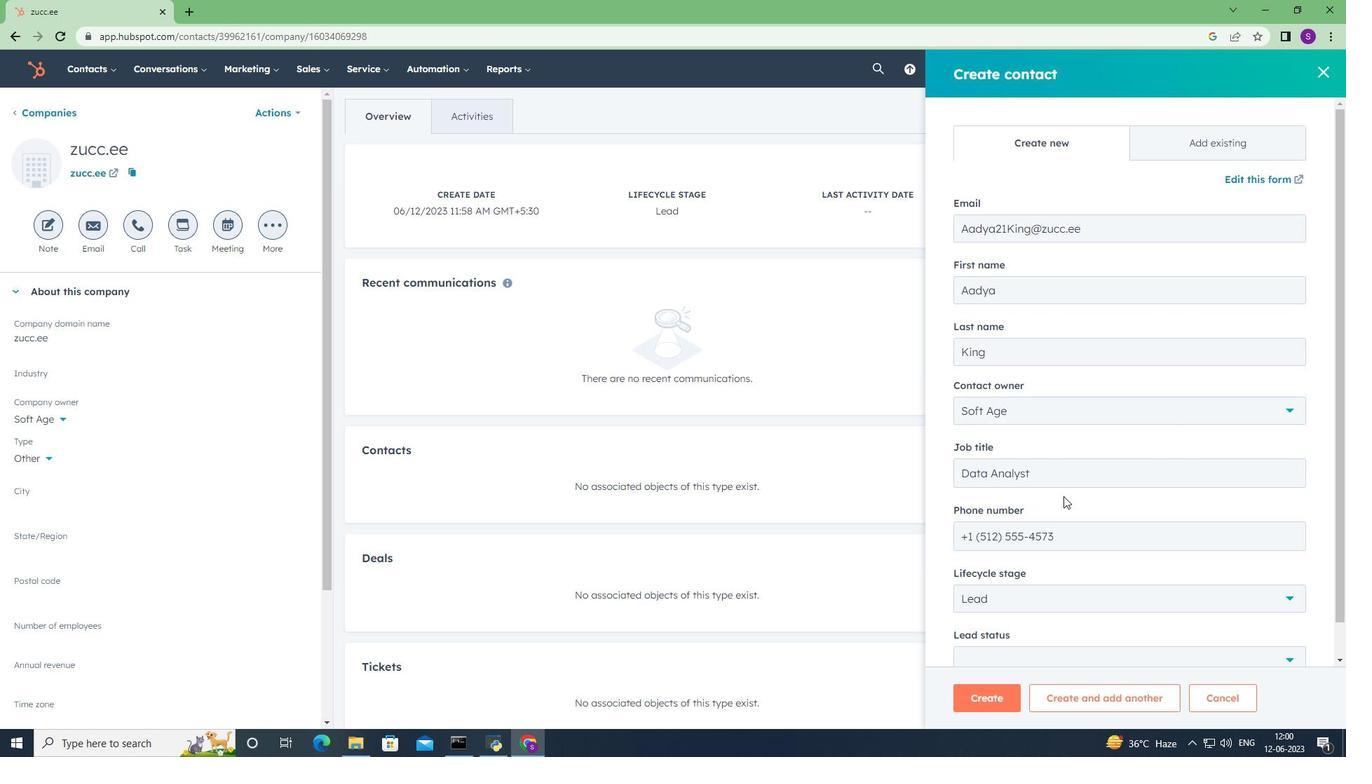 
Action: Mouse scrolled (1064, 495) with delta (0, 0)
Screenshot: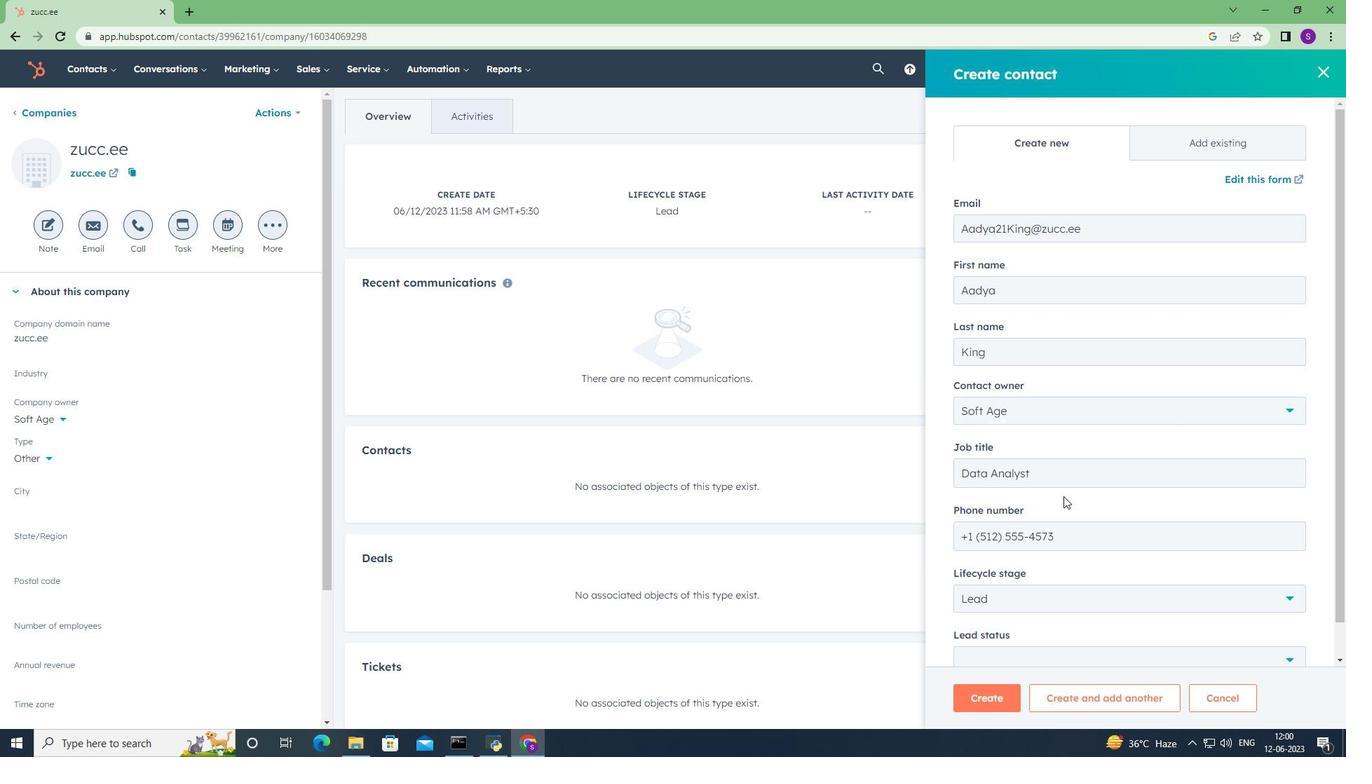 
Action: Mouse moved to (1054, 561)
Screenshot: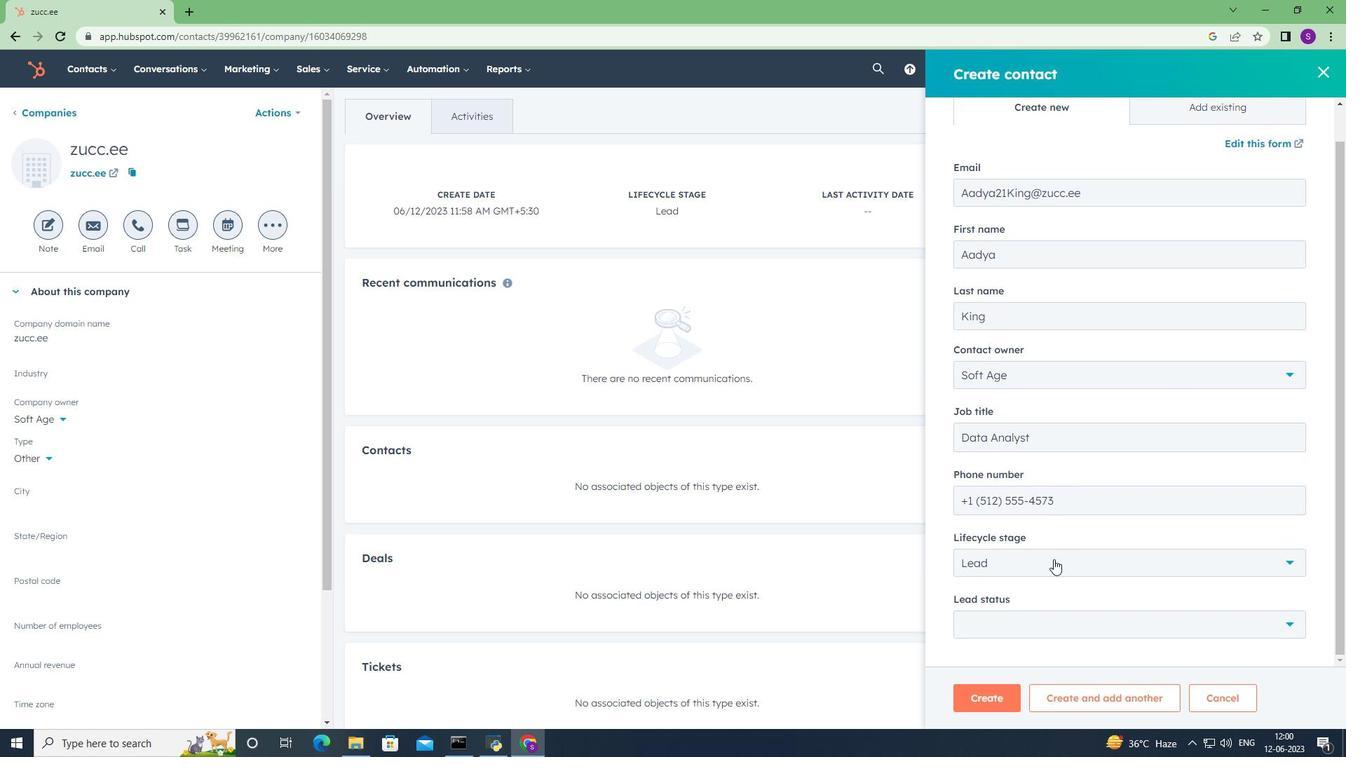 
Action: Mouse pressed left at (1054, 561)
Screenshot: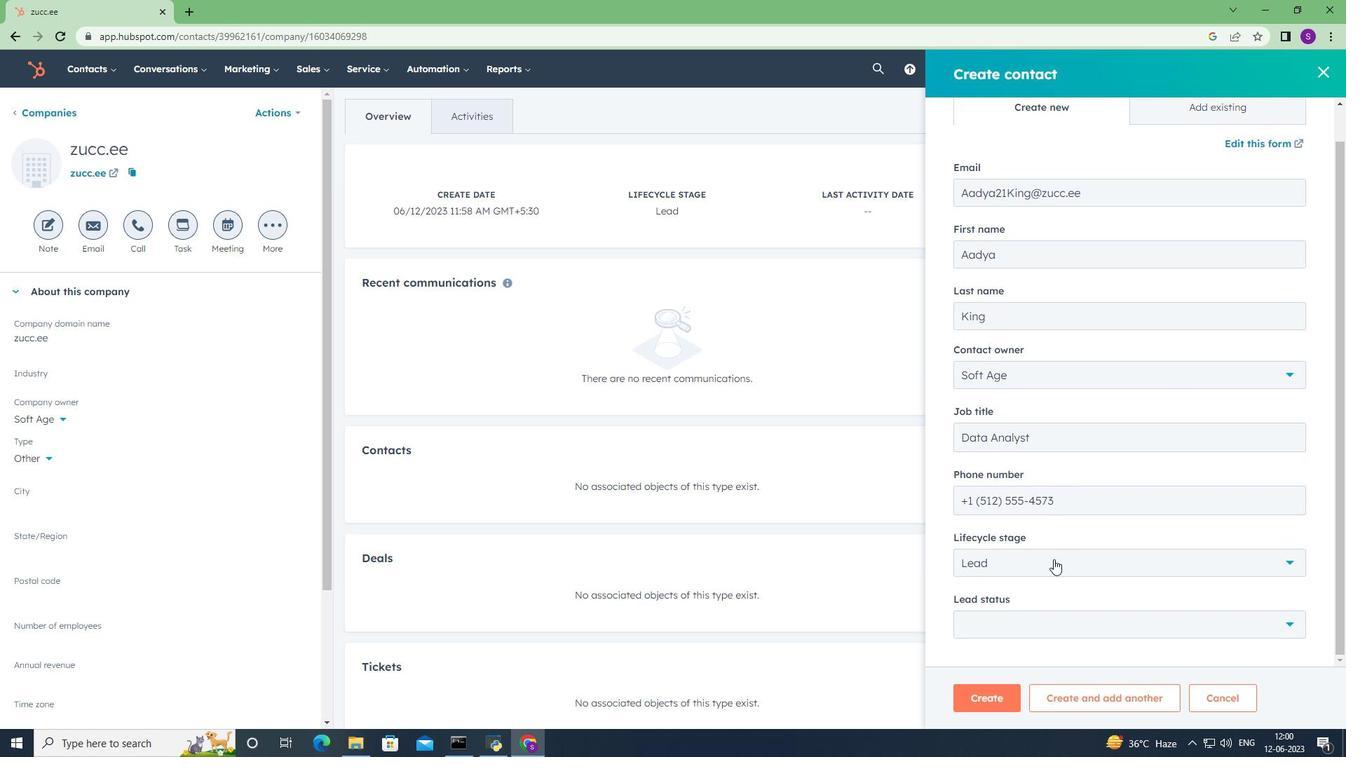 
Action: Mouse moved to (1035, 427)
Screenshot: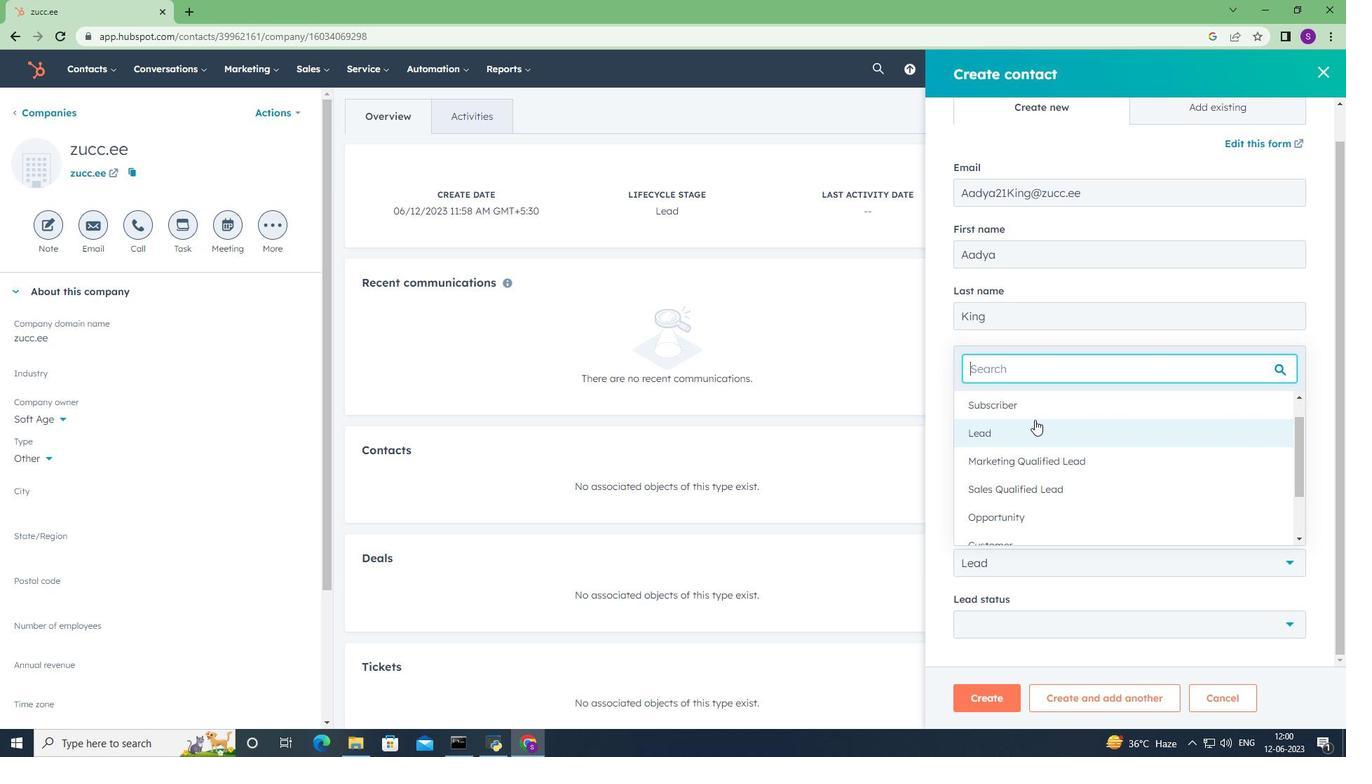 
Action: Mouse pressed left at (1035, 427)
Screenshot: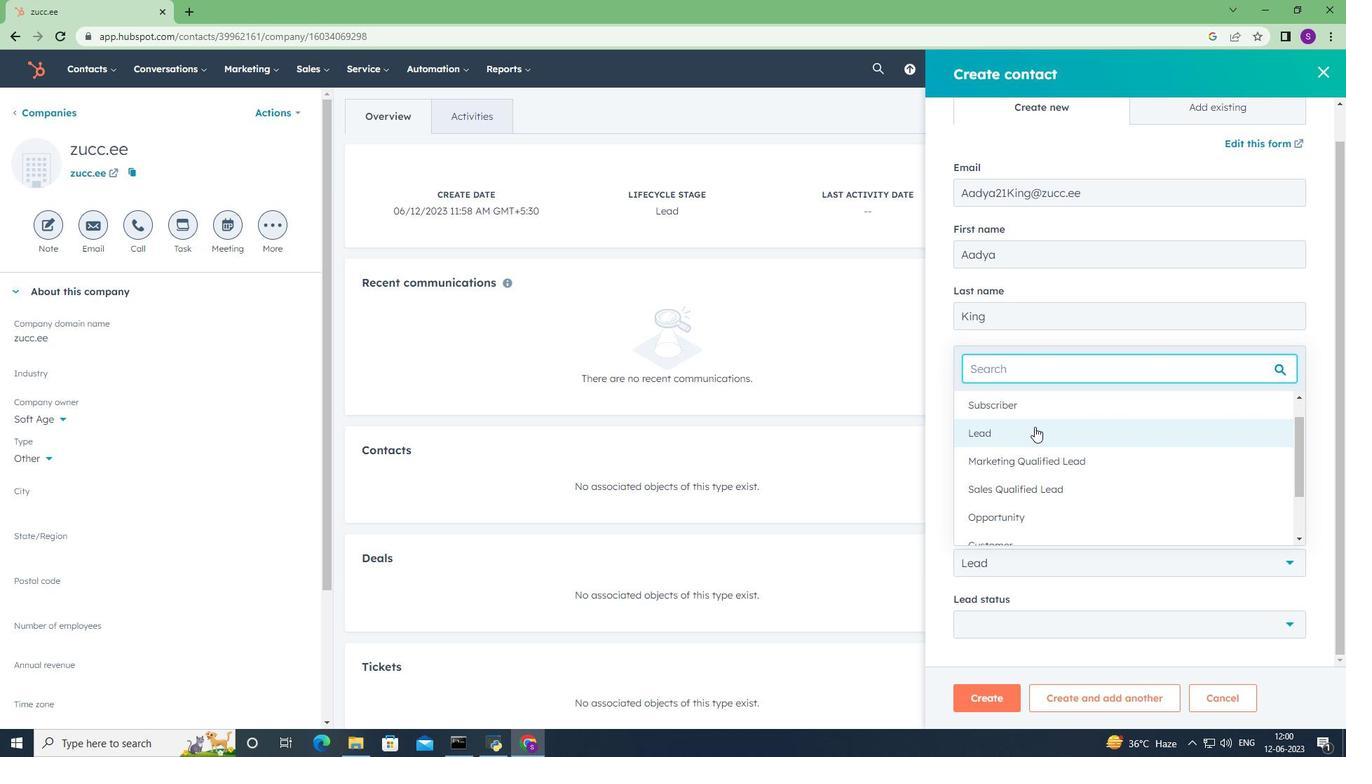 
Action: Mouse moved to (1047, 624)
Screenshot: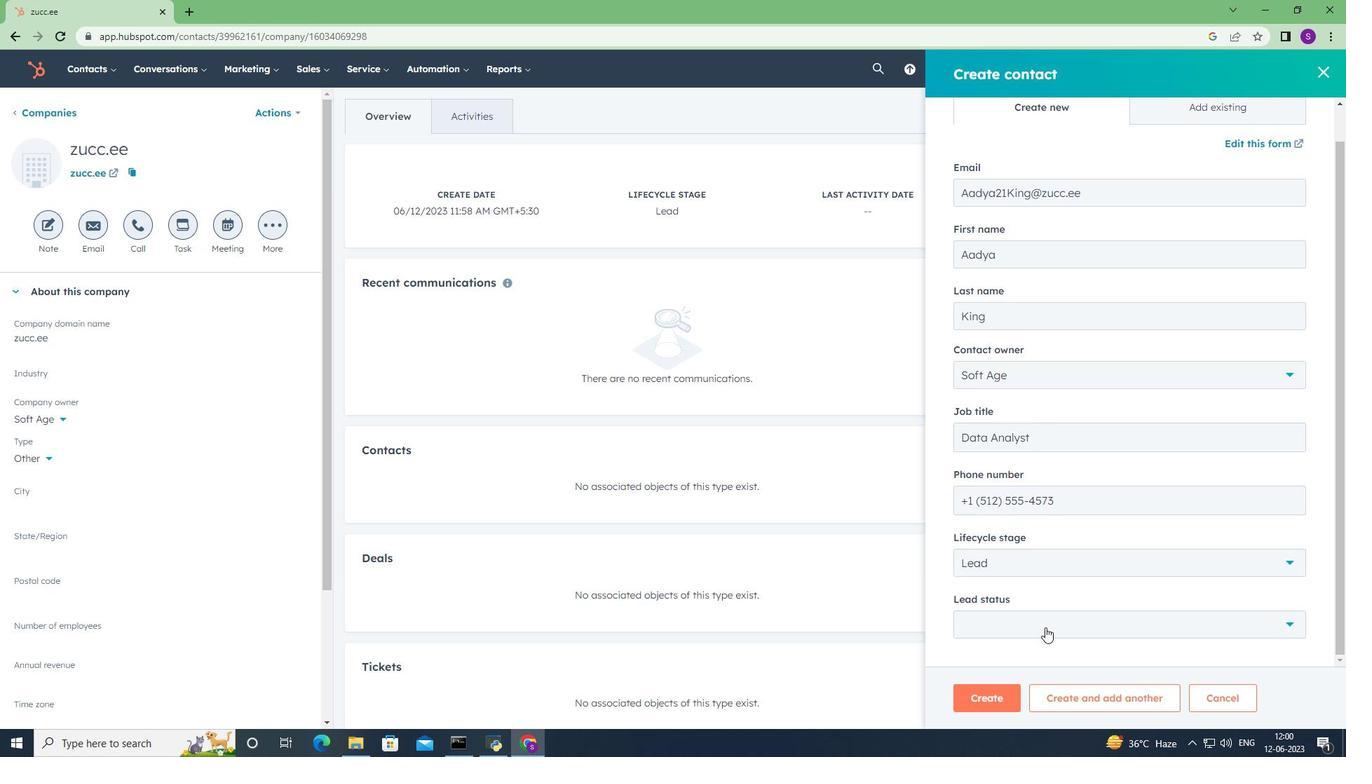 
Action: Mouse pressed left at (1047, 624)
Screenshot: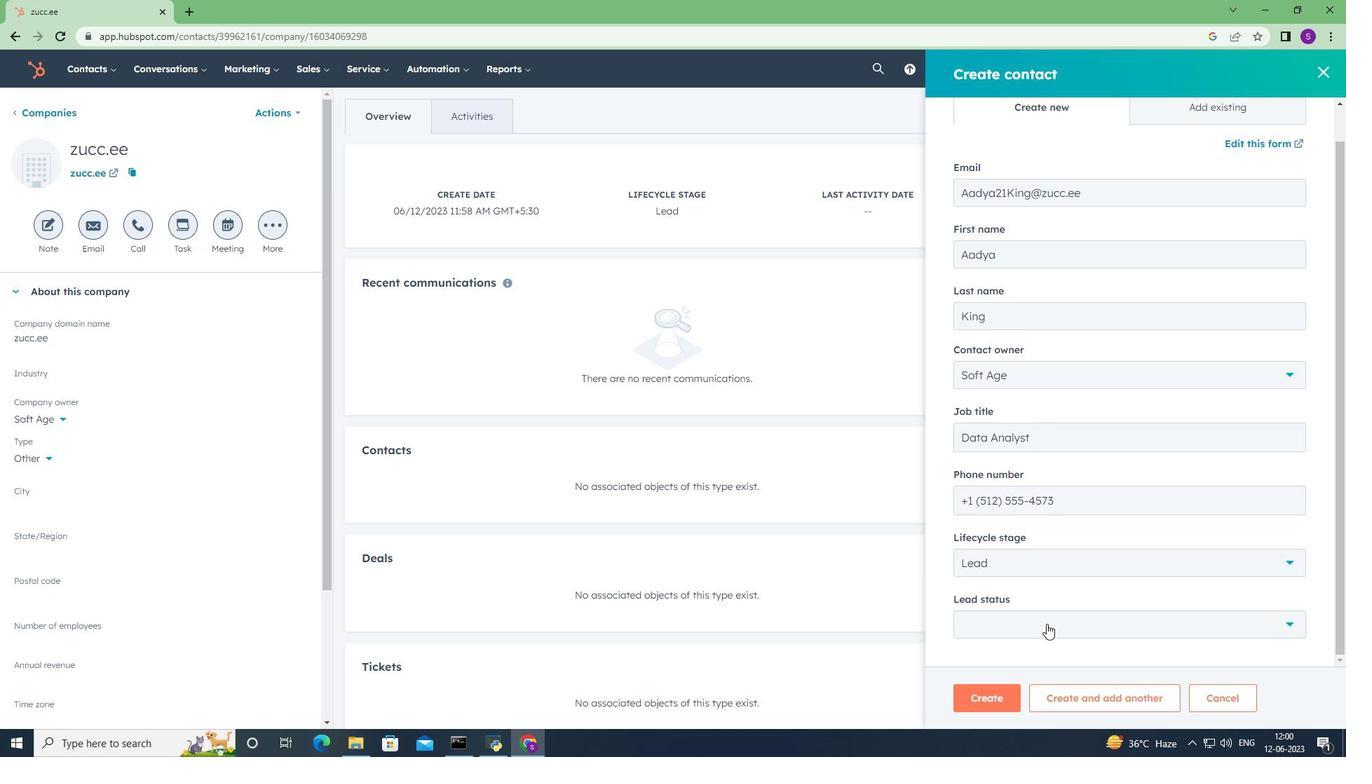 
Action: Mouse moved to (1036, 558)
Screenshot: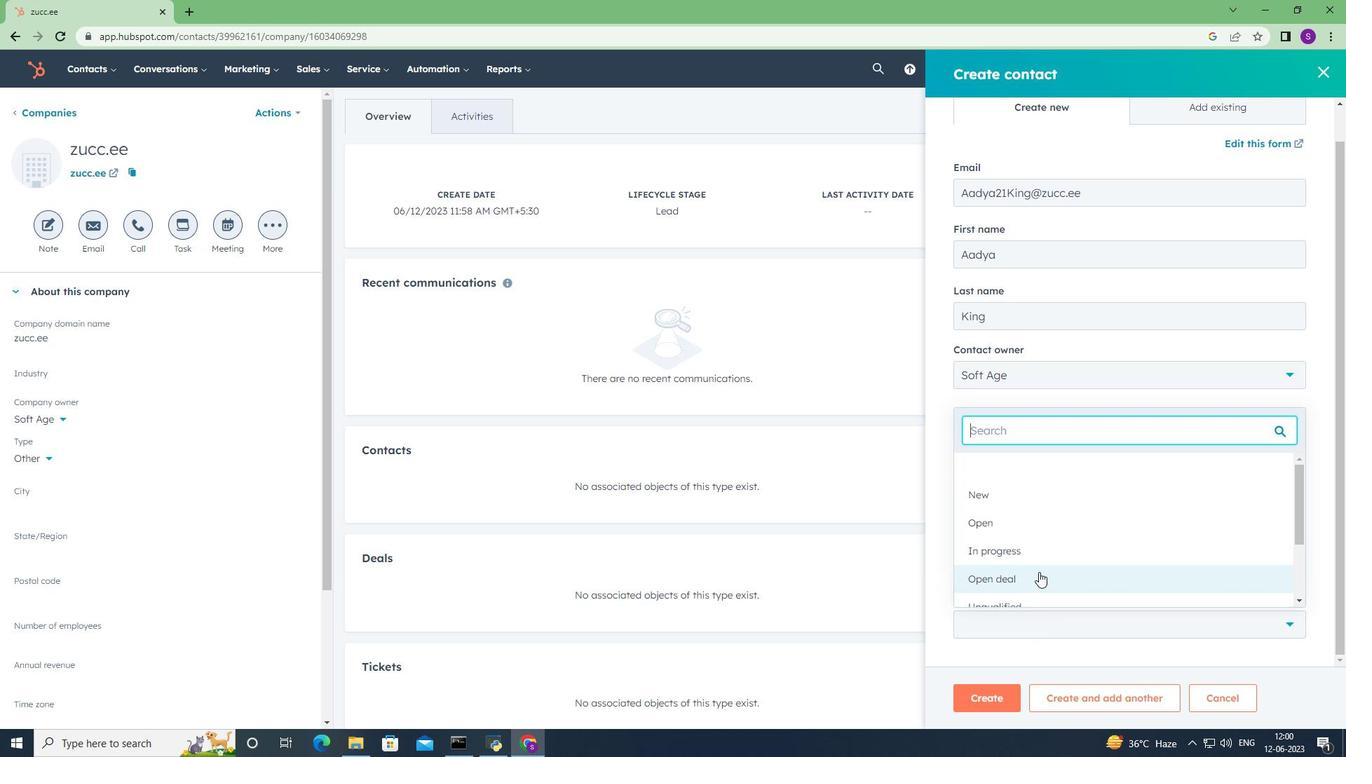 
Action: Mouse pressed left at (1036, 558)
Screenshot: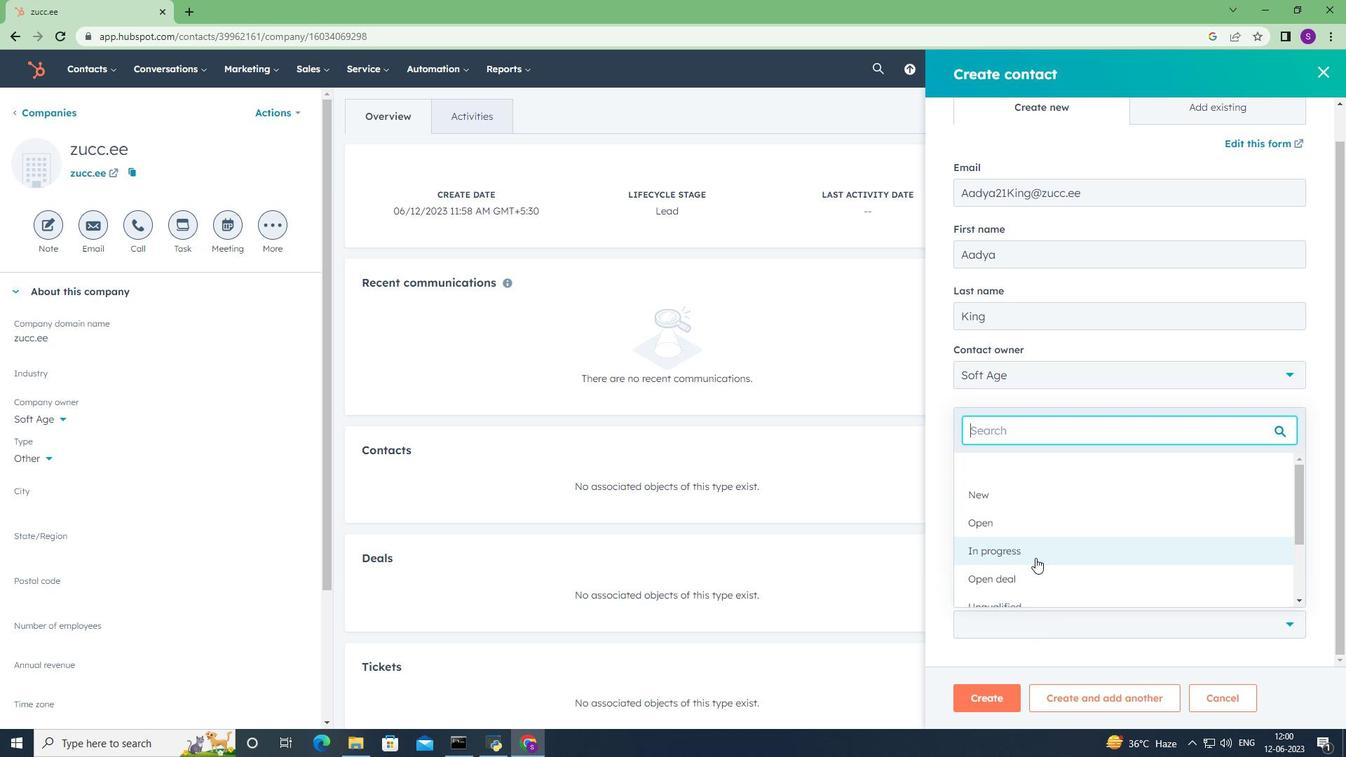 
Action: Mouse moved to (995, 688)
Screenshot: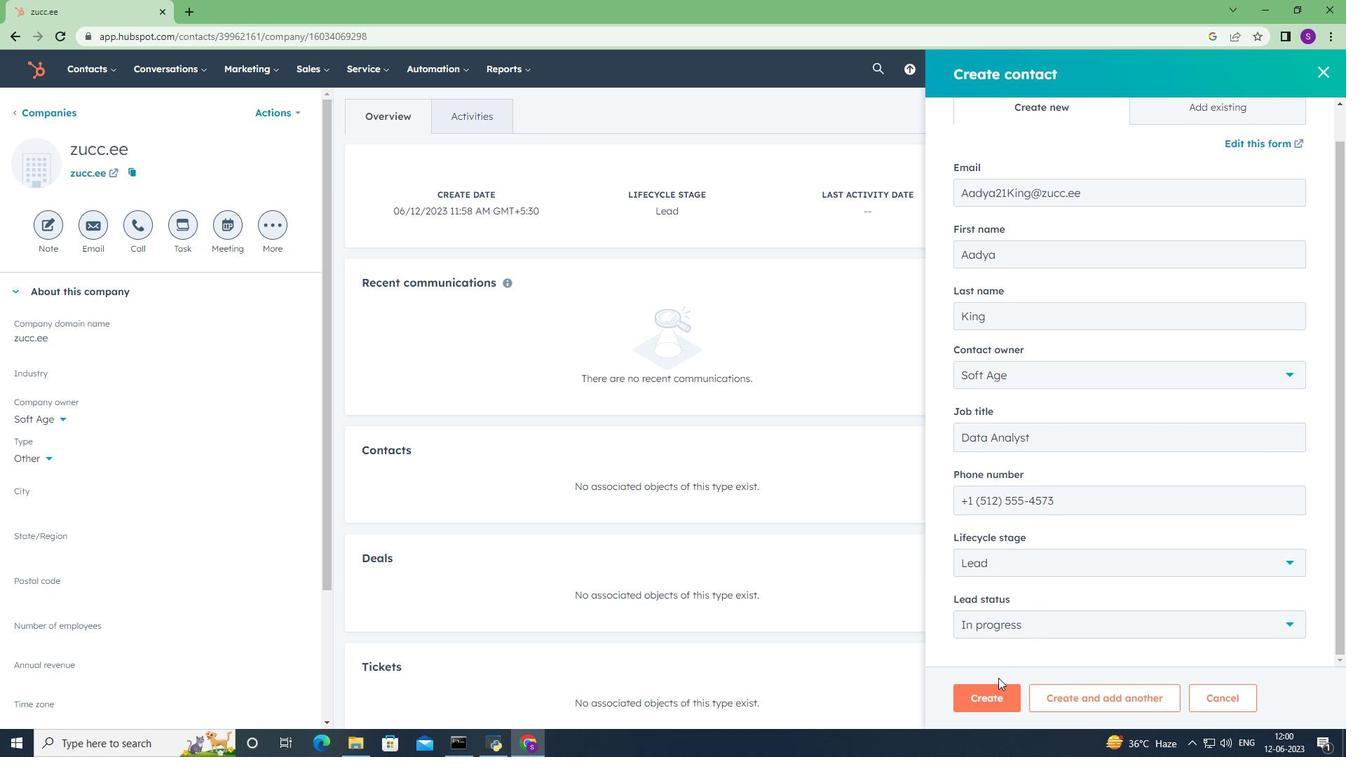 
Action: Mouse pressed left at (995, 688)
Screenshot: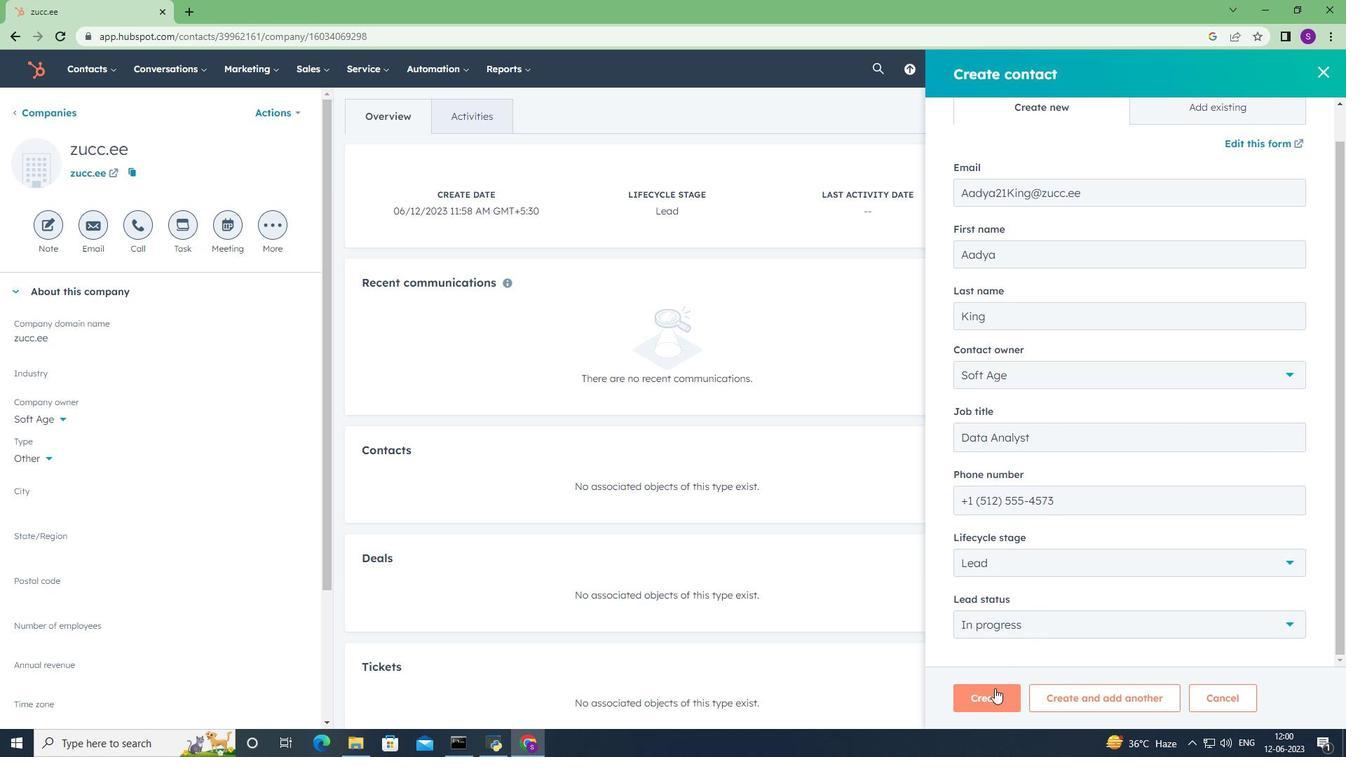 
Action: Mouse moved to (1008, 585)
Screenshot: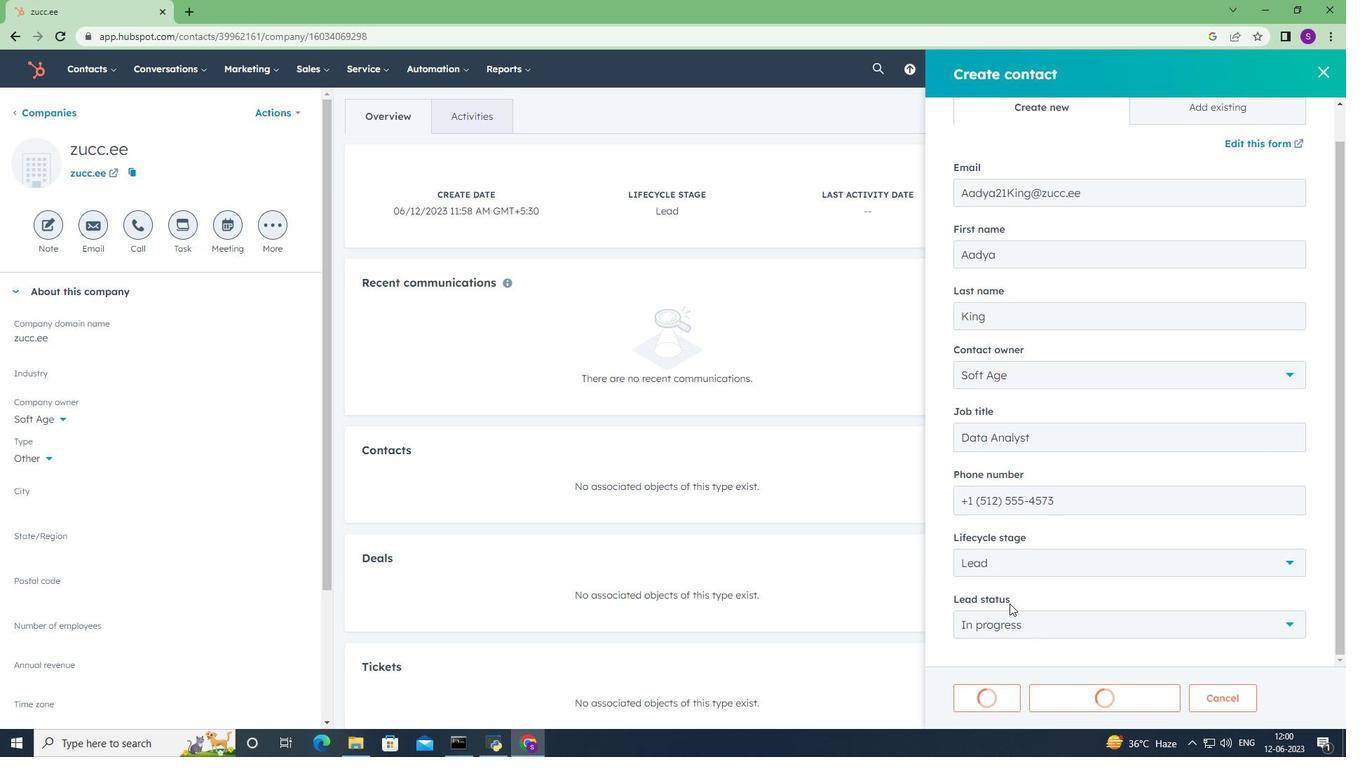 
Action: Mouse scrolled (1008, 584) with delta (0, 0)
Screenshot: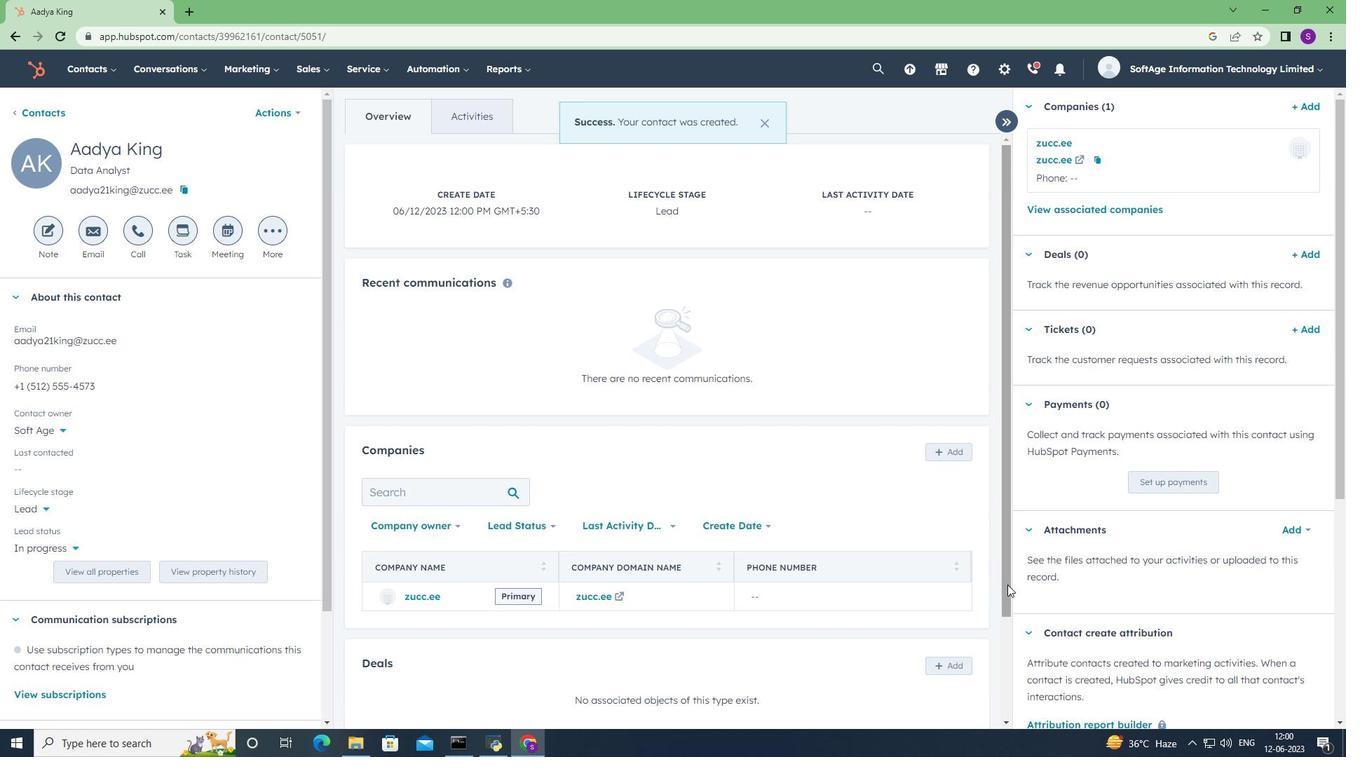 
Action: Mouse scrolled (1008, 584) with delta (0, 0)
Screenshot: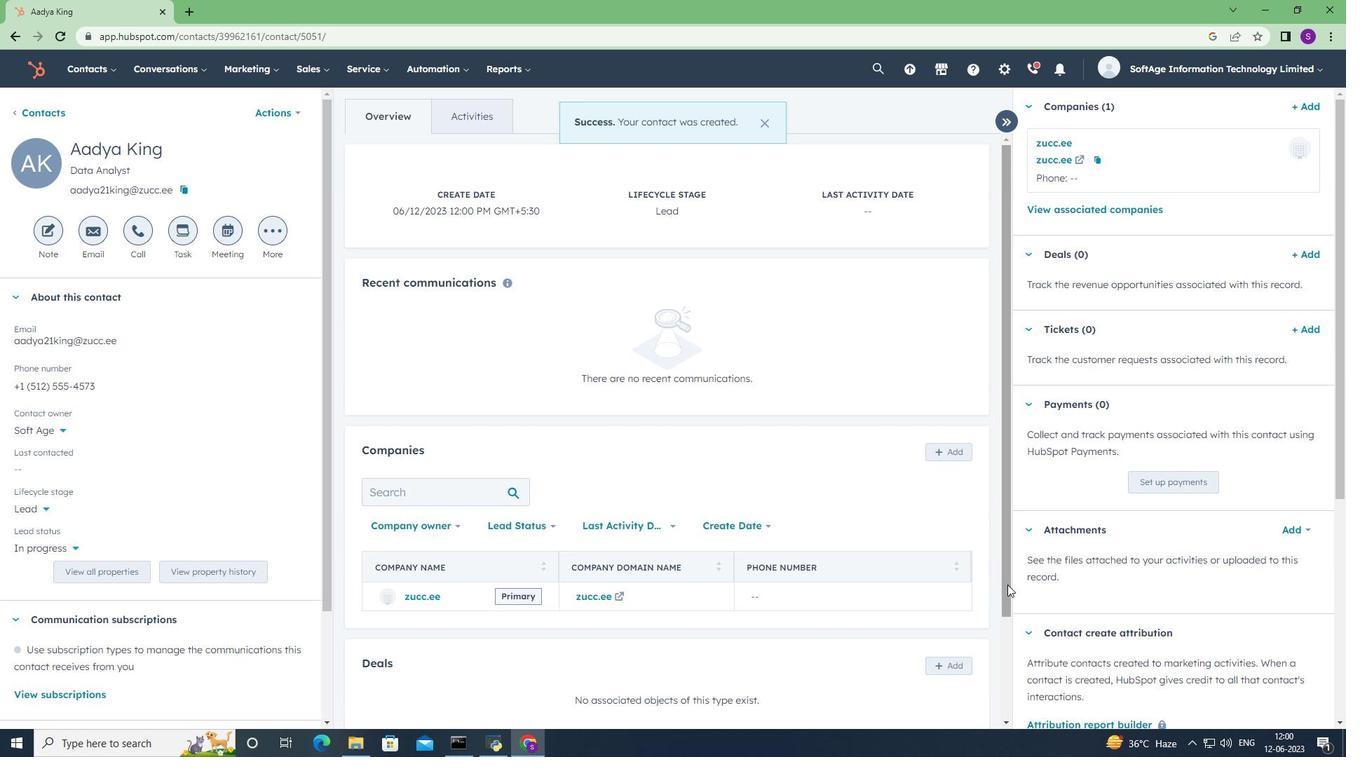 
Action: Mouse scrolled (1008, 584) with delta (0, 0)
Screenshot: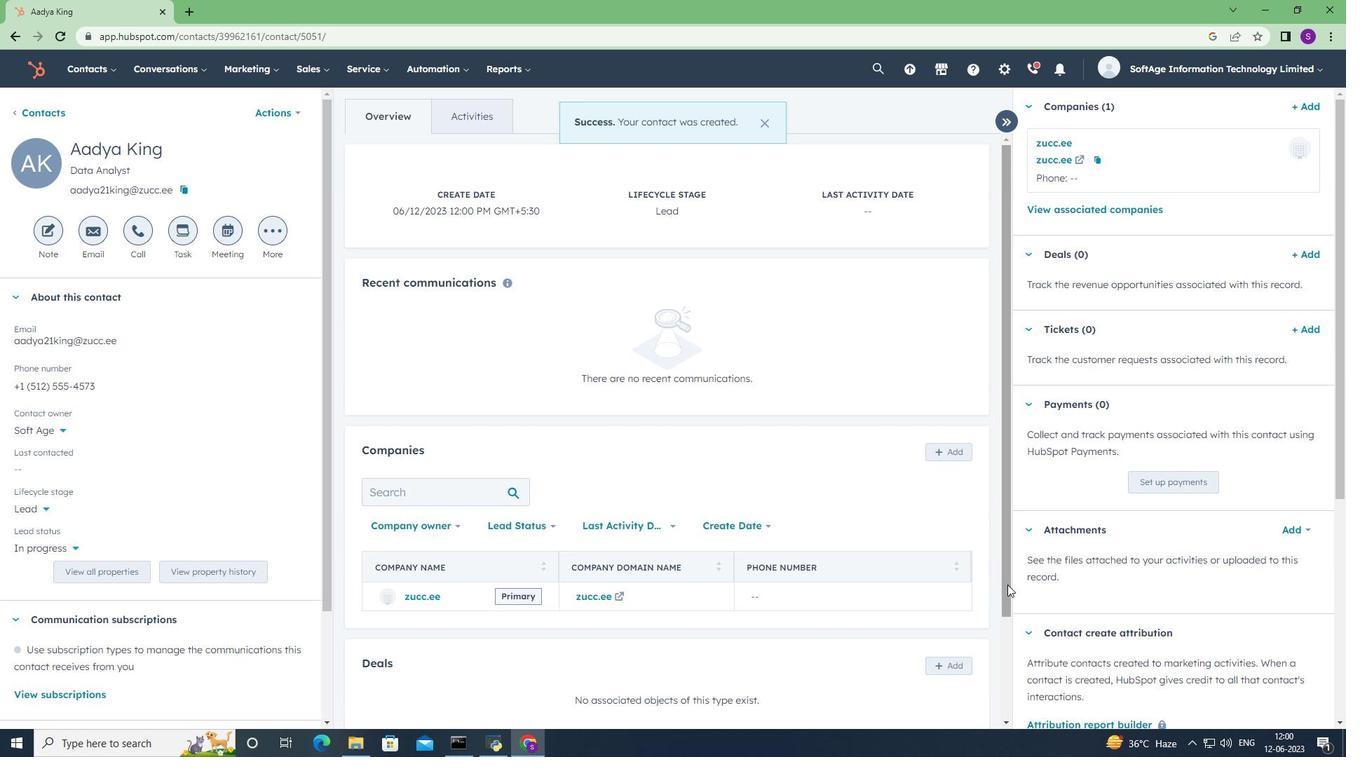 
Action: Mouse scrolled (1008, 584) with delta (0, 0)
Screenshot: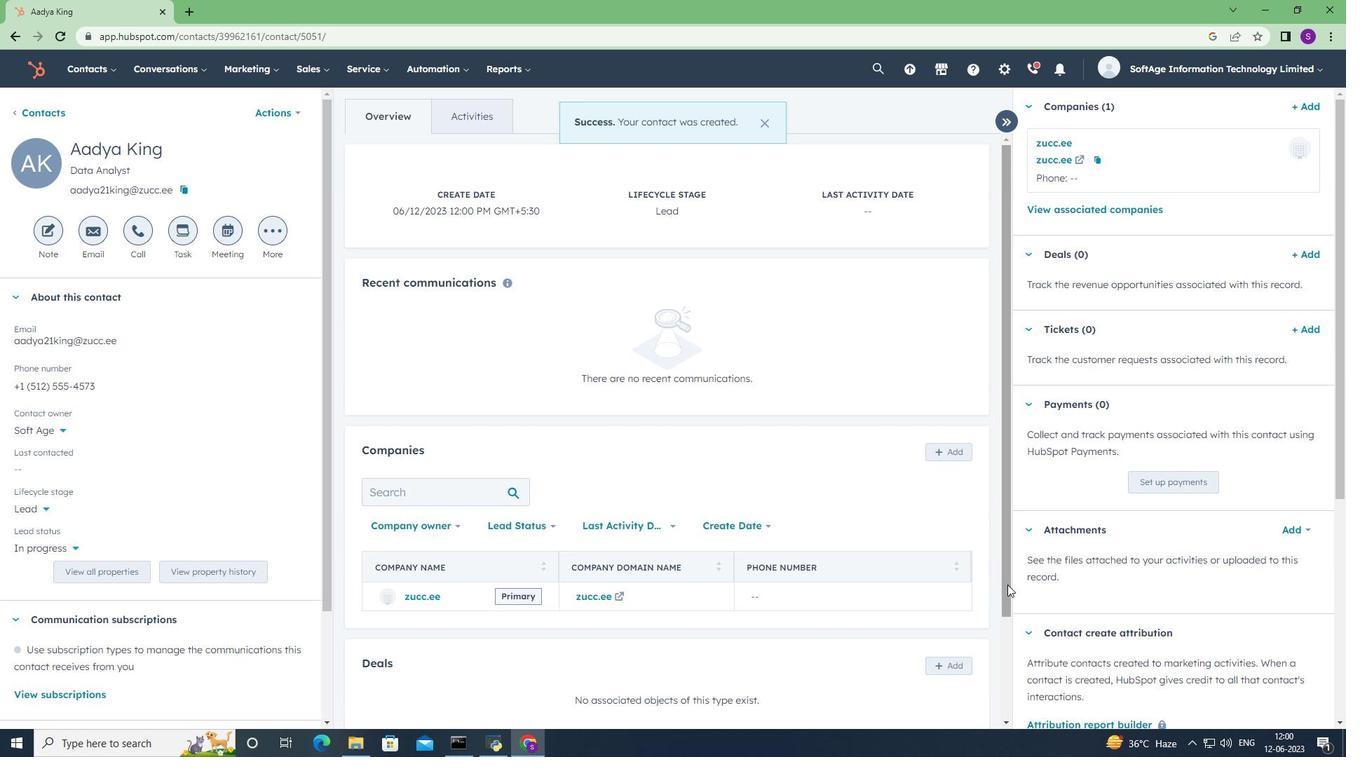 
